 Task: Format the budget tracker spreadsheet by changing the header font to 'Calibri', increasing the font size to 18, bolding the text, changing the header background color to red, and applying borders to the range A1:E12.
Action: Mouse moved to (155, 164)
Screenshot: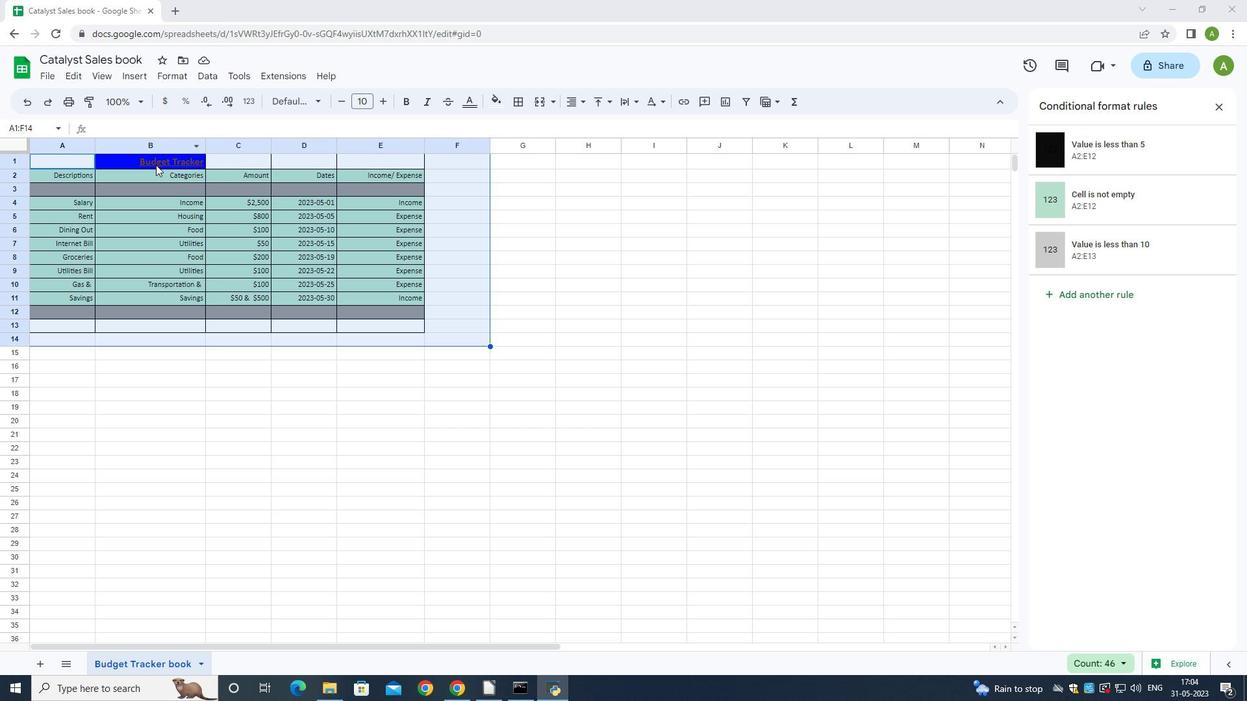 
Action: Mouse pressed left at (155, 164)
Screenshot: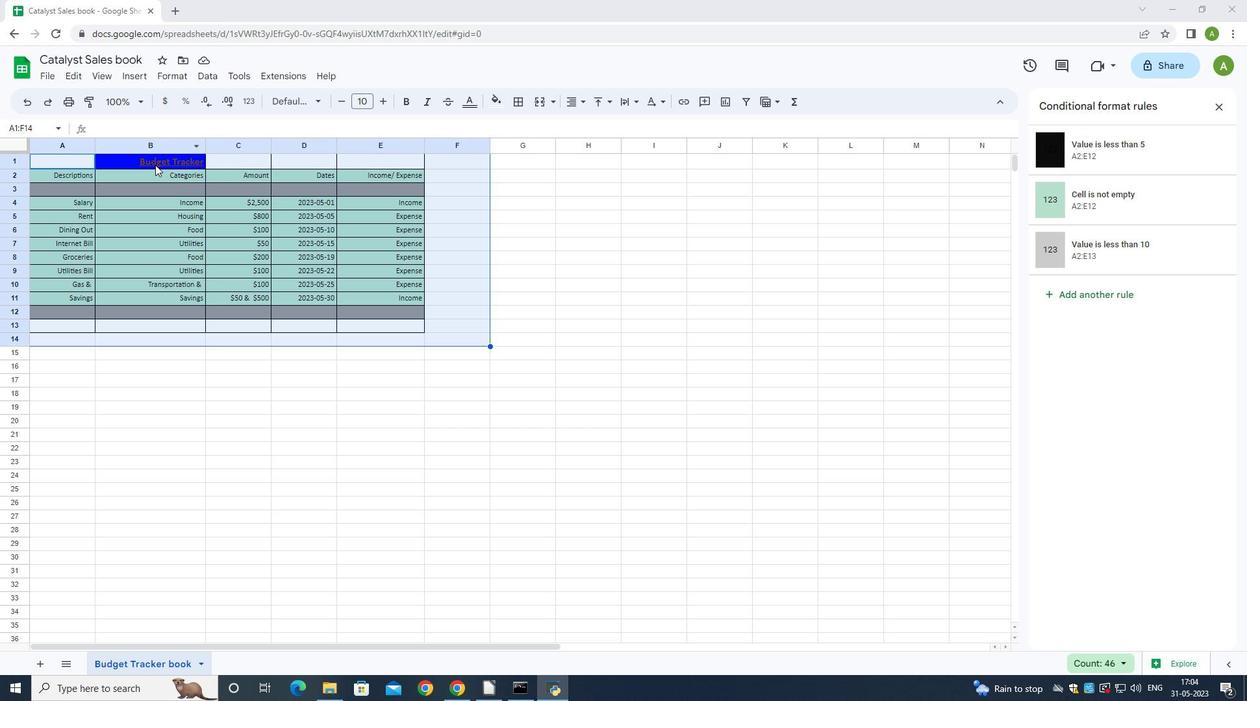 
Action: Mouse moved to (313, 103)
Screenshot: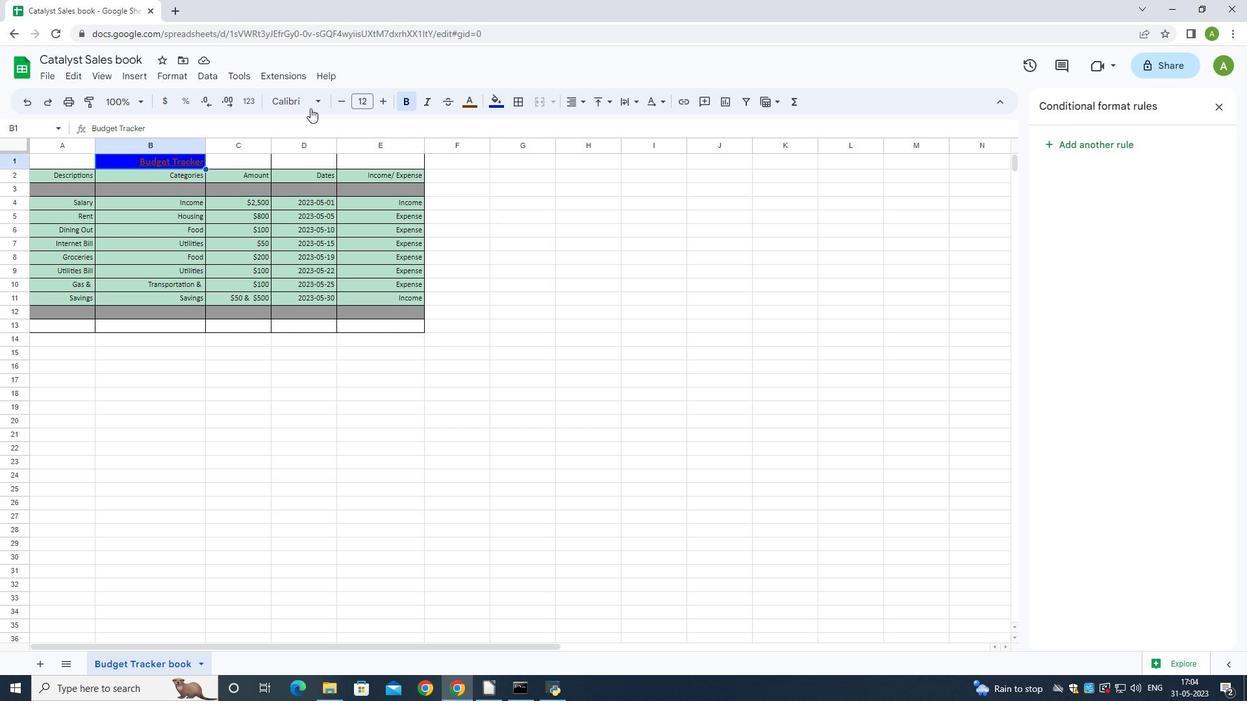 
Action: Mouse pressed left at (313, 103)
Screenshot: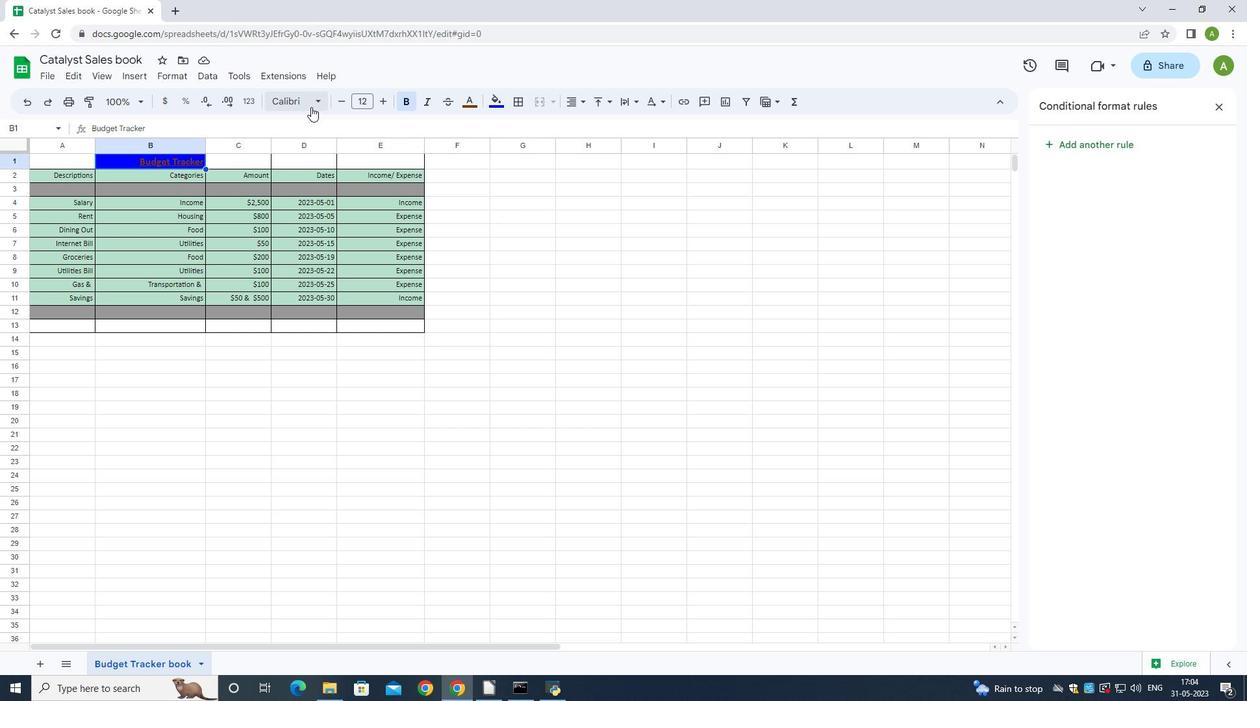 
Action: Mouse moved to (315, 127)
Screenshot: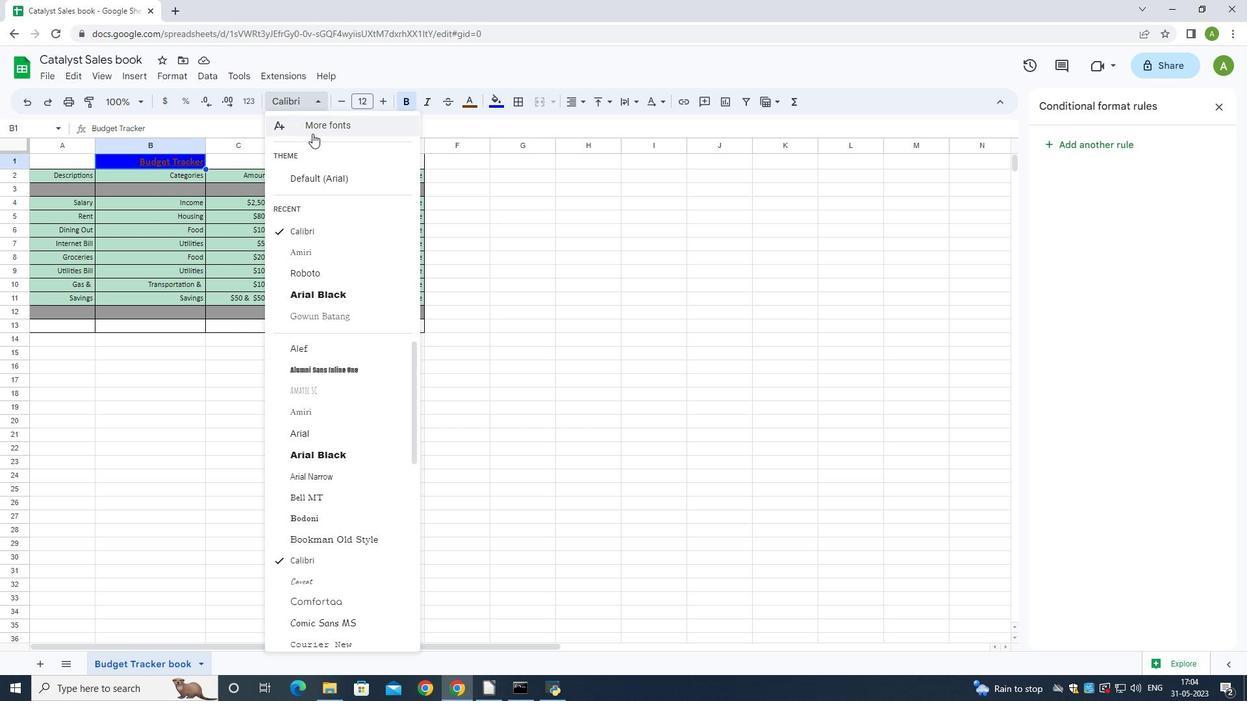 
Action: Mouse pressed left at (315, 127)
Screenshot: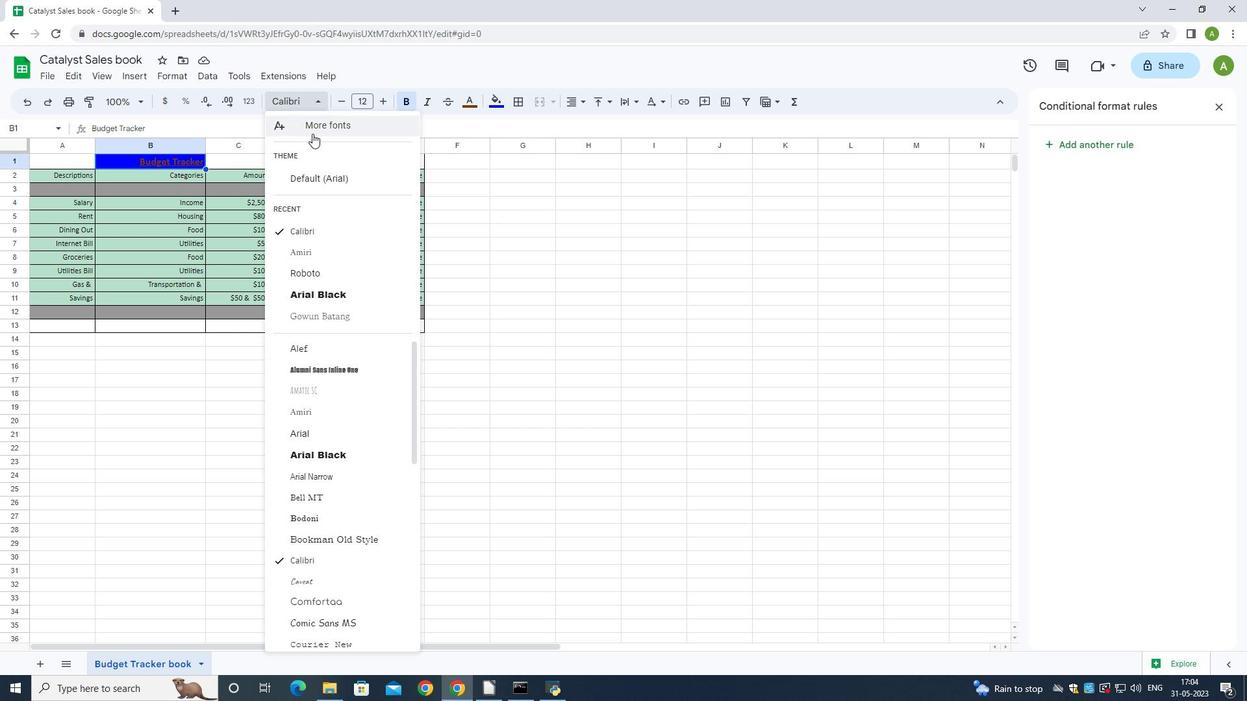 
Action: Mouse moved to (374, 542)
Screenshot: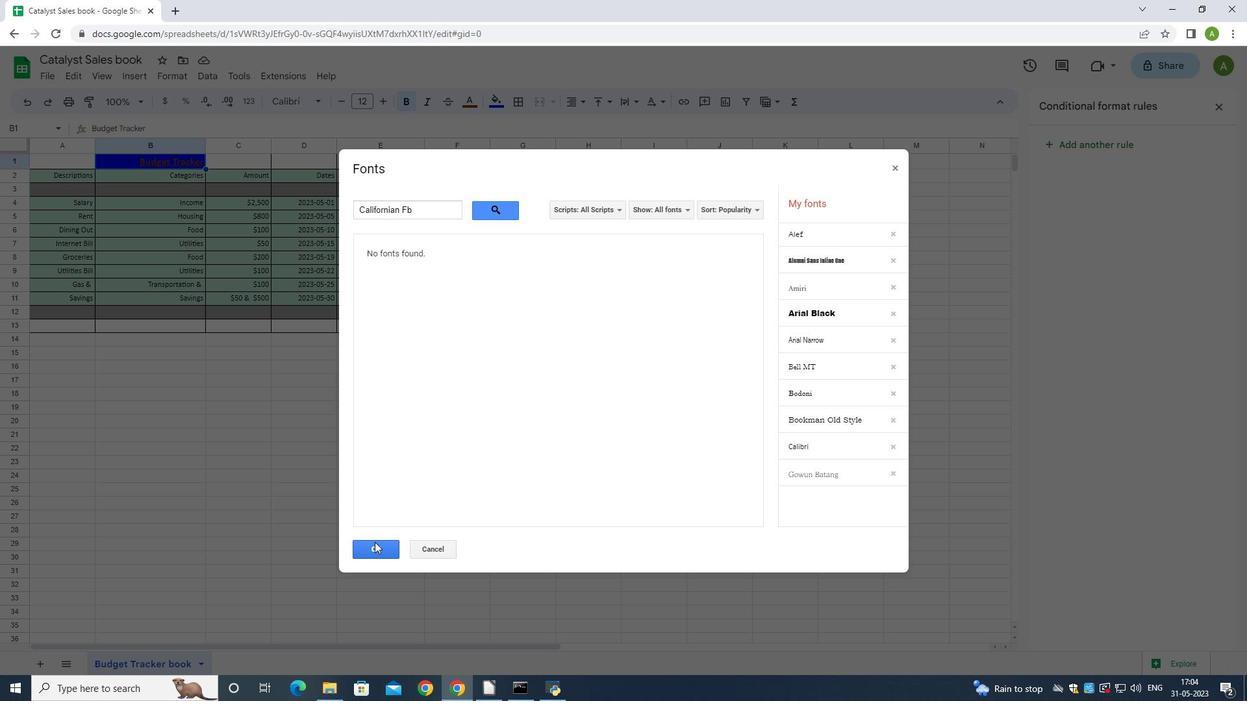 
Action: Mouse pressed left at (374, 542)
Screenshot: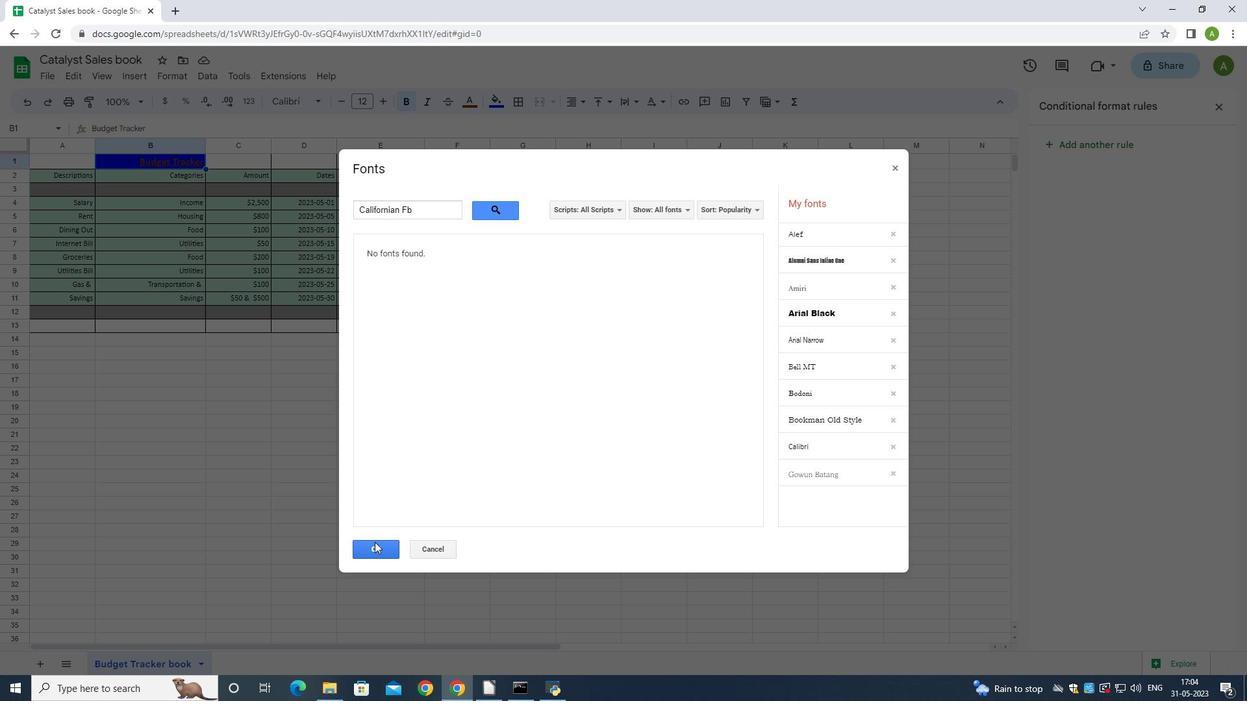
Action: Mouse moved to (502, 101)
Screenshot: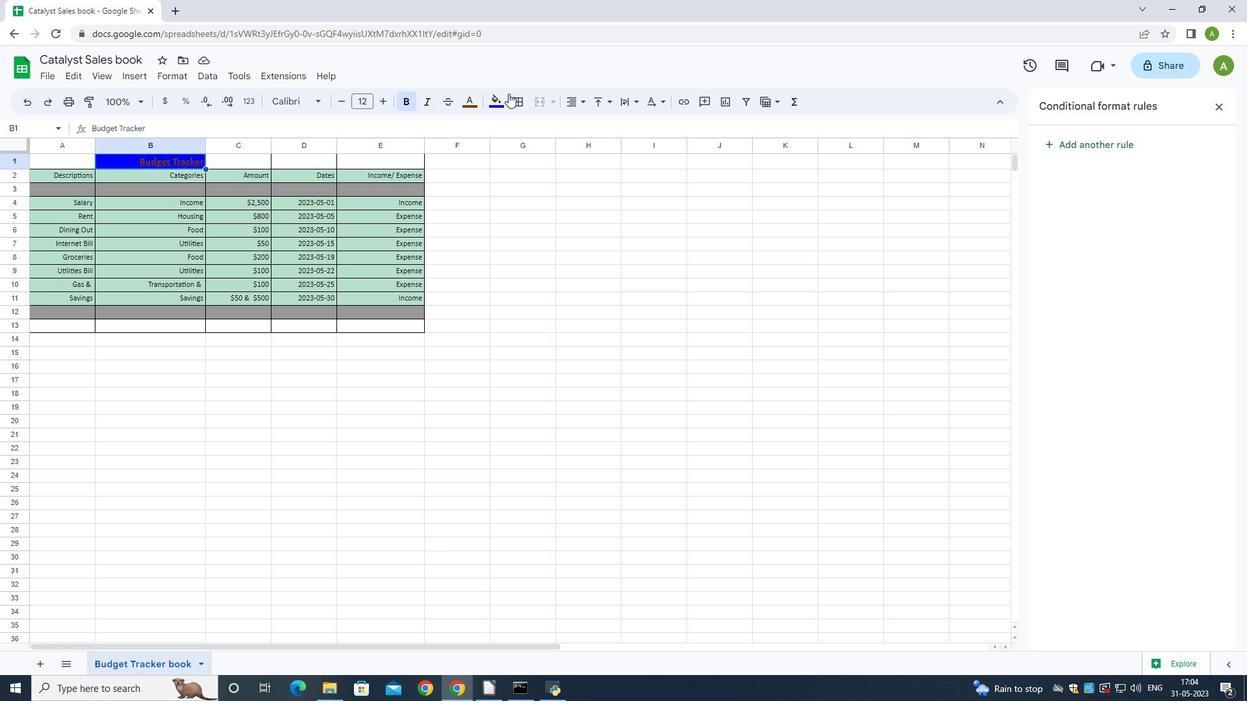 
Action: Mouse pressed left at (502, 101)
Screenshot: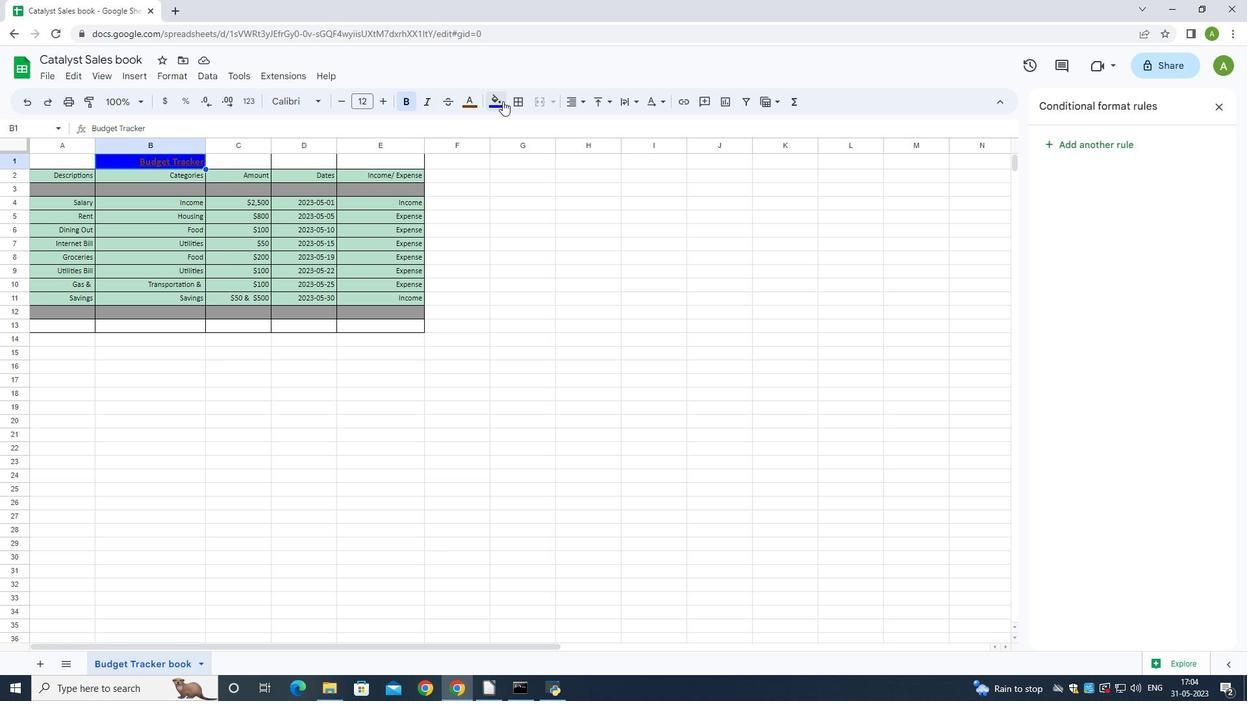 
Action: Mouse moved to (606, 162)
Screenshot: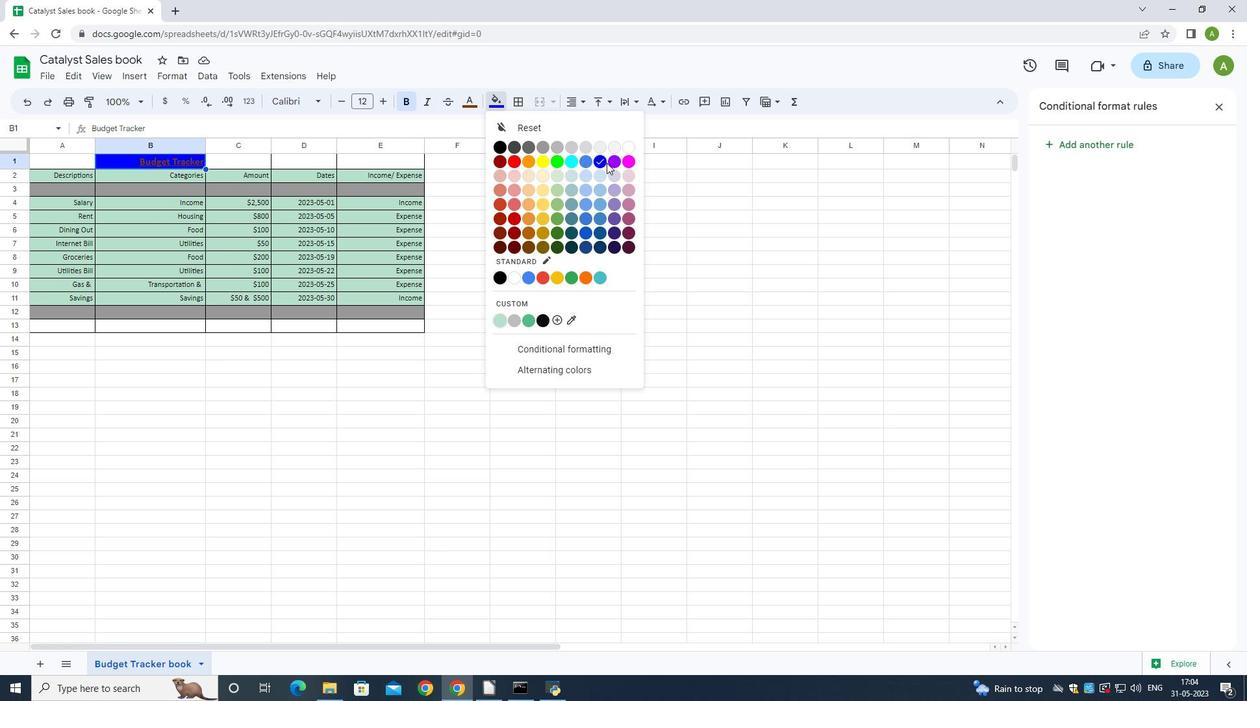 
Action: Mouse pressed left at (606, 162)
Screenshot: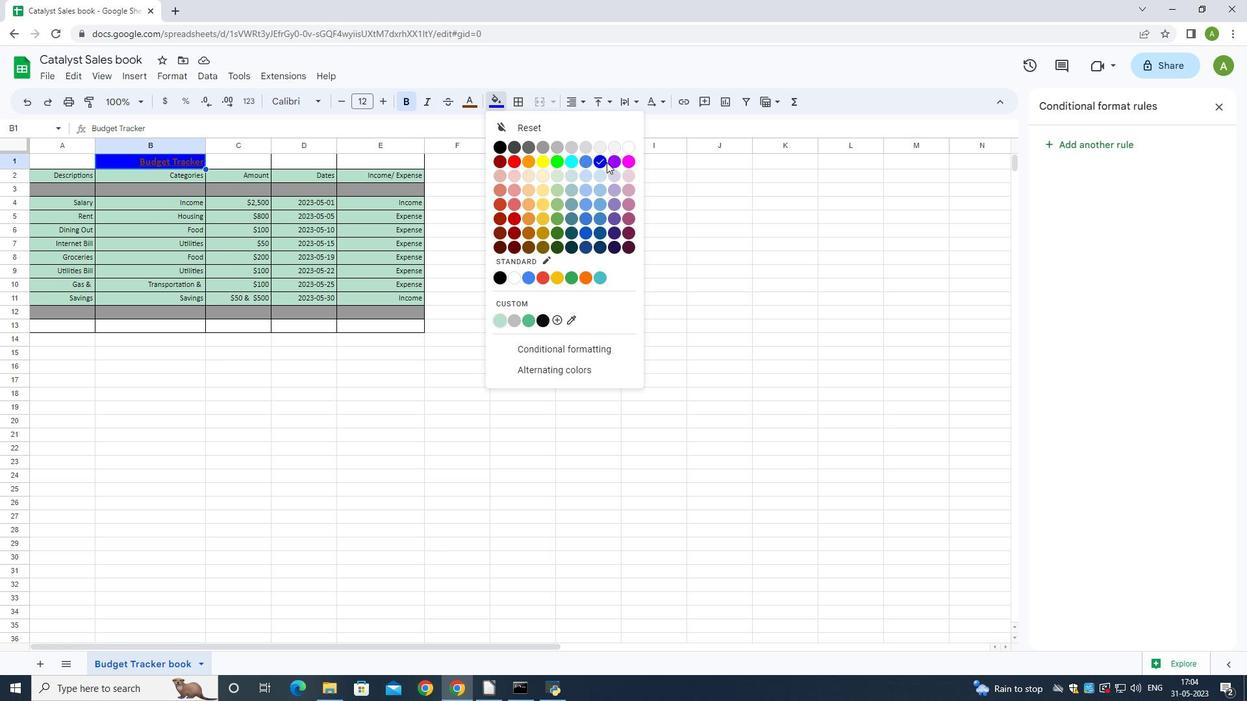 
Action: Mouse moved to (380, 100)
Screenshot: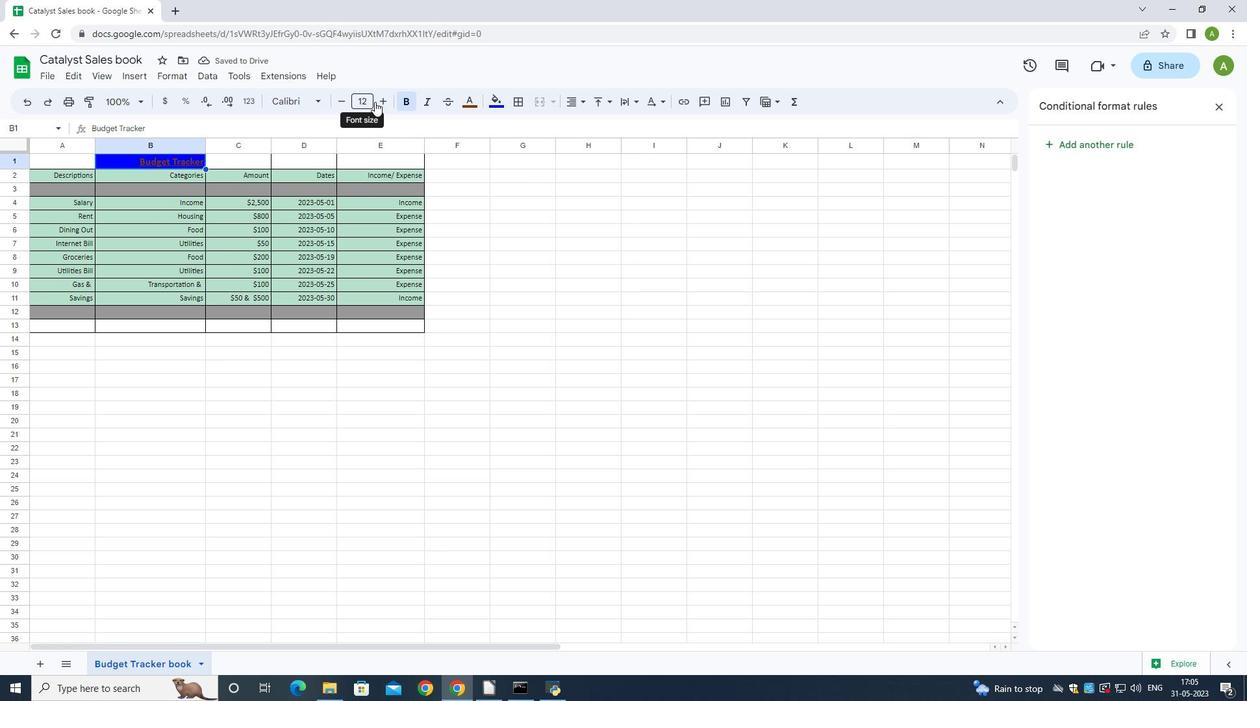 
Action: Mouse pressed left at (380, 100)
Screenshot: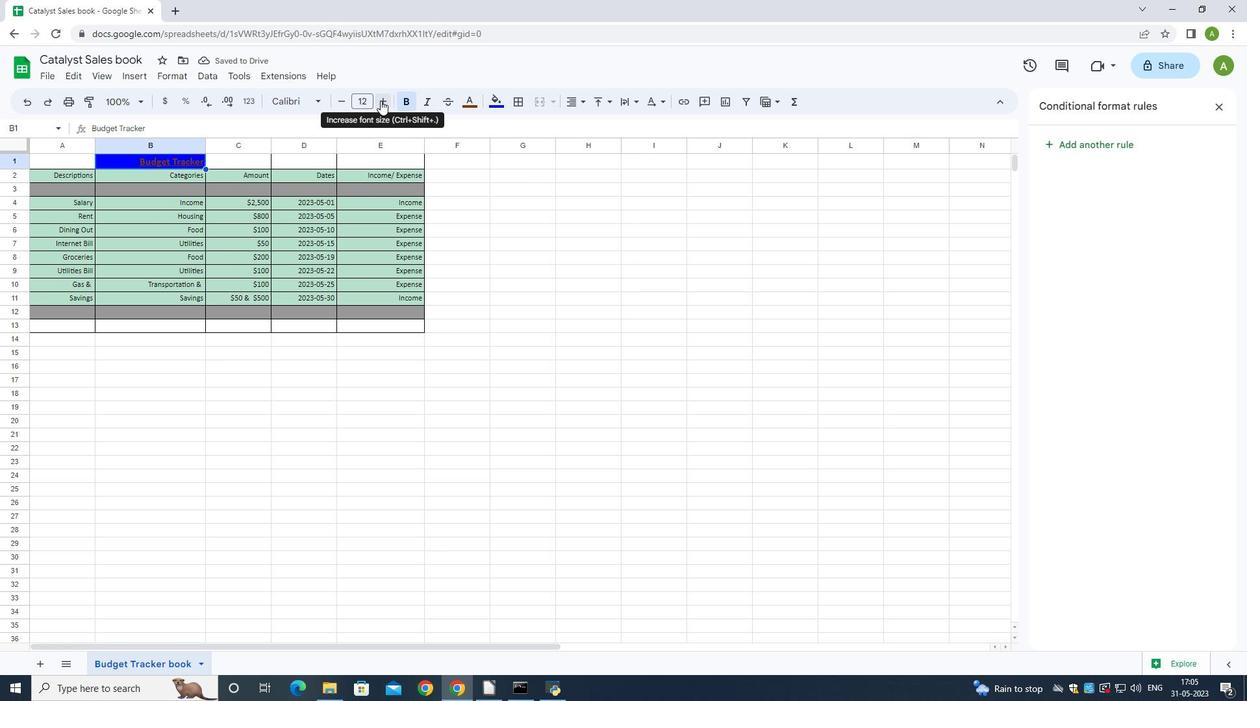 
Action: Mouse moved to (381, 99)
Screenshot: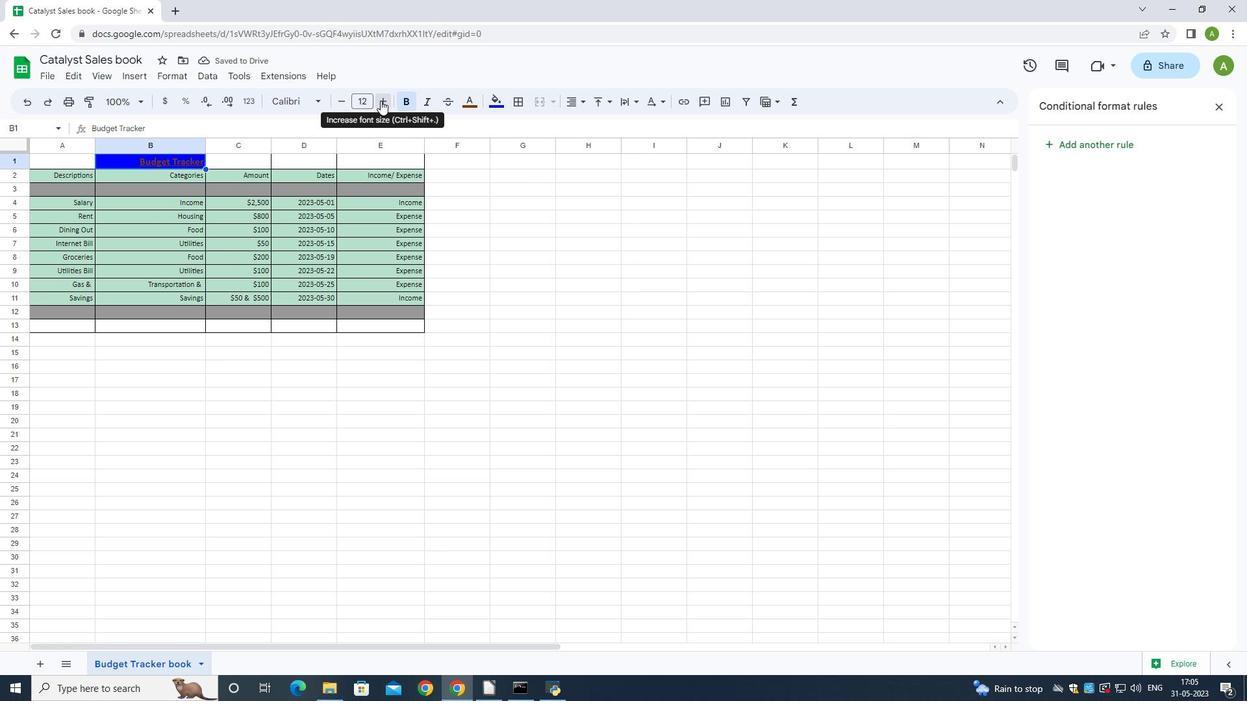 
Action: Mouse pressed left at (381, 99)
Screenshot: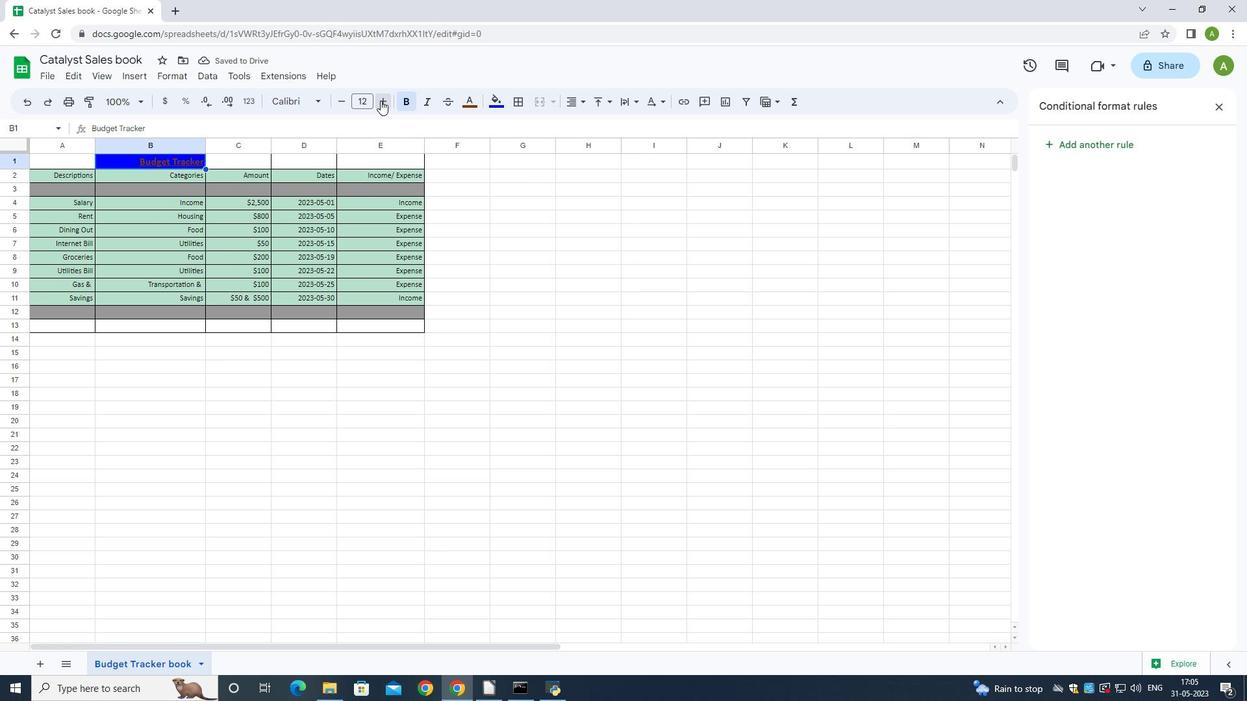 
Action: Mouse pressed left at (381, 99)
Screenshot: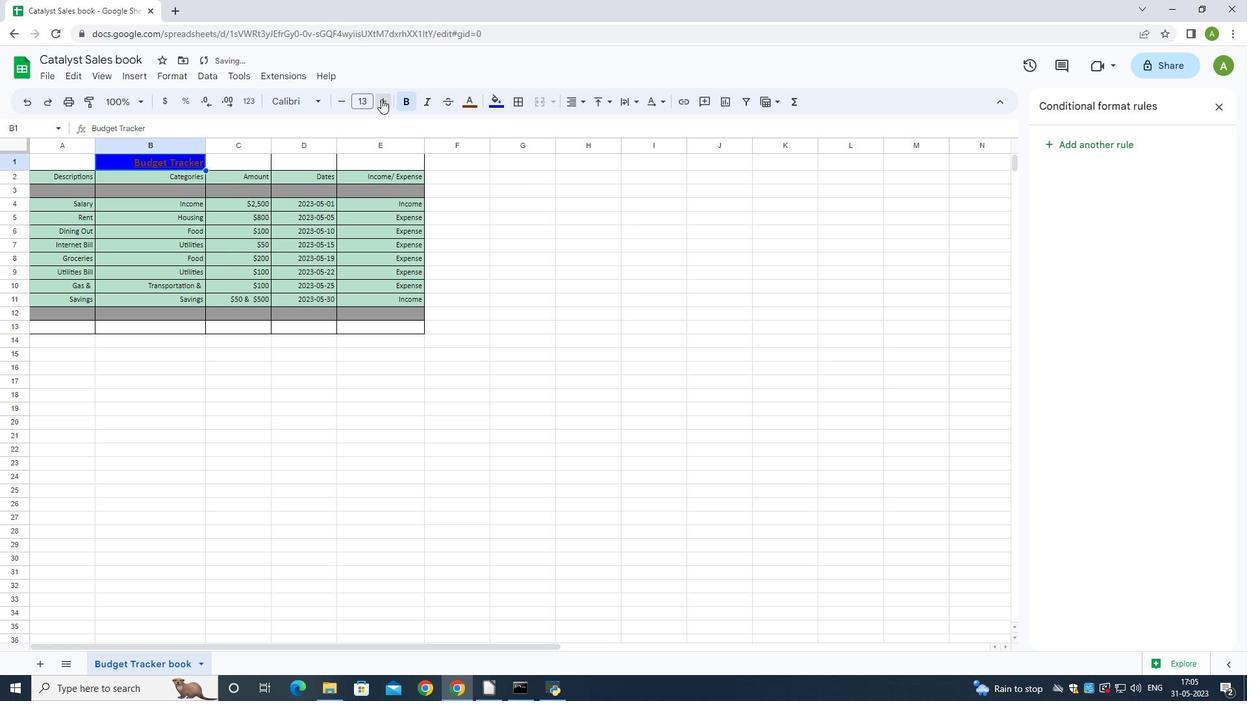
Action: Mouse pressed left at (381, 99)
Screenshot: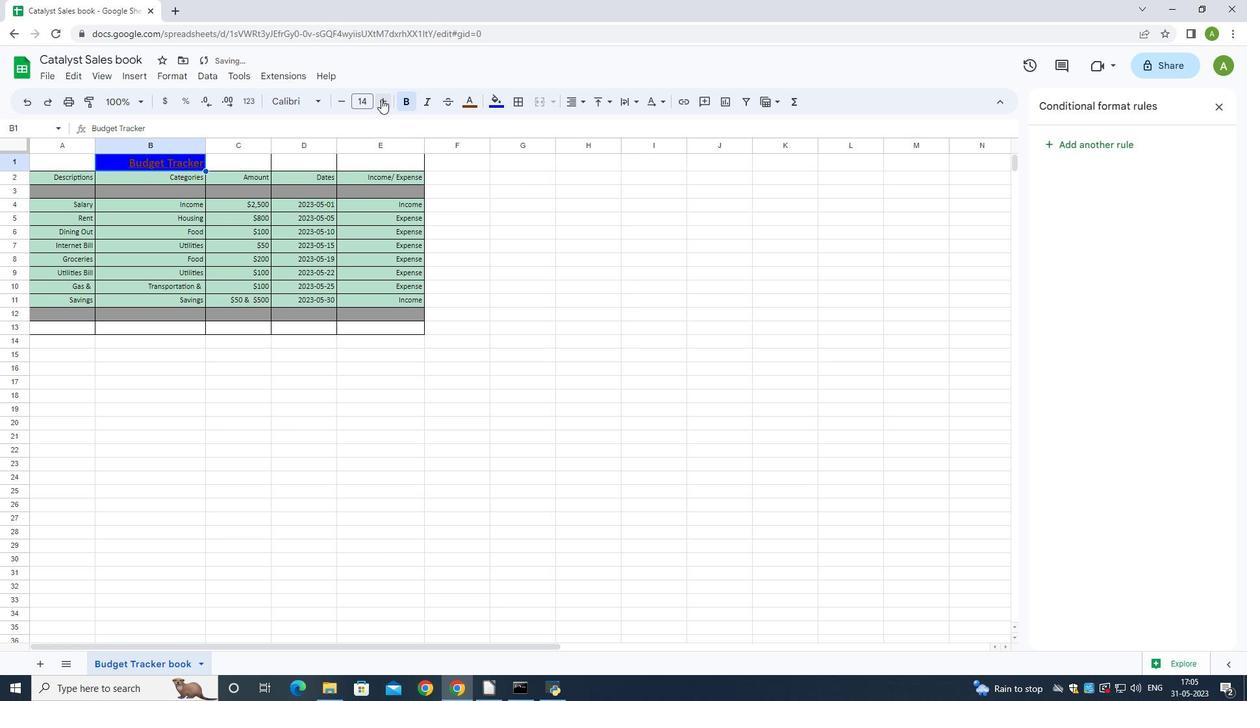 
Action: Mouse pressed left at (381, 99)
Screenshot: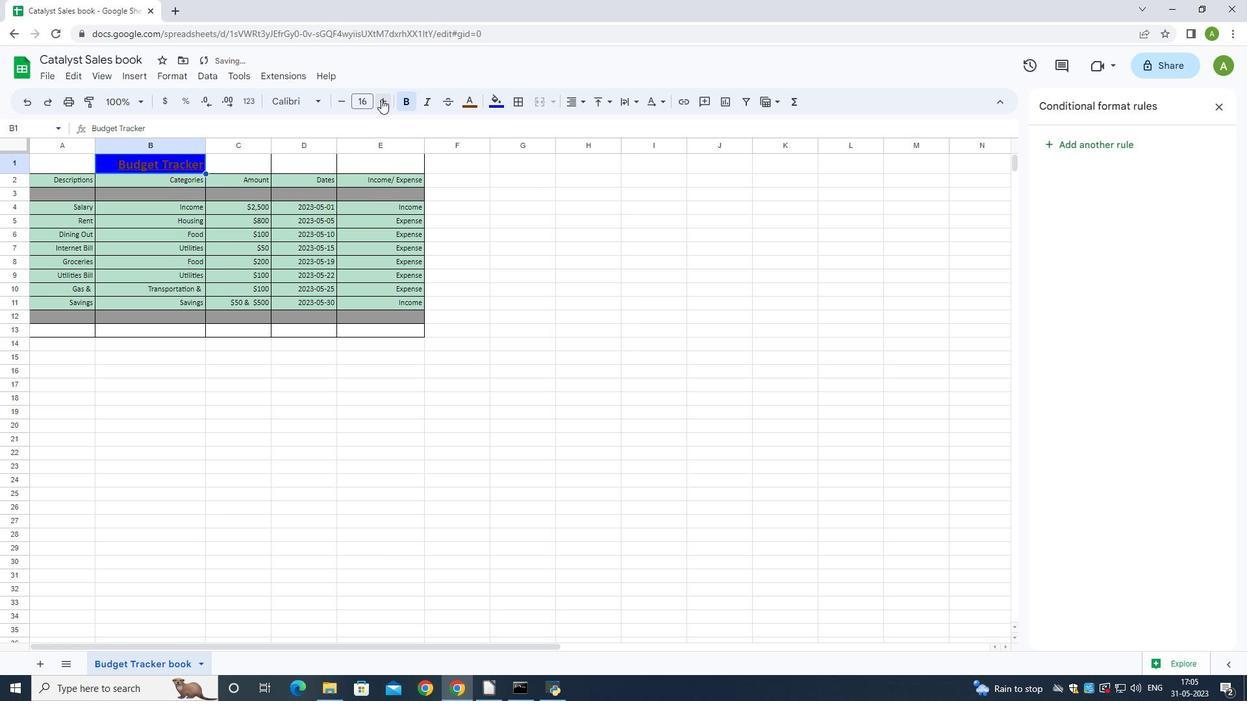 
Action: Mouse pressed left at (381, 99)
Screenshot: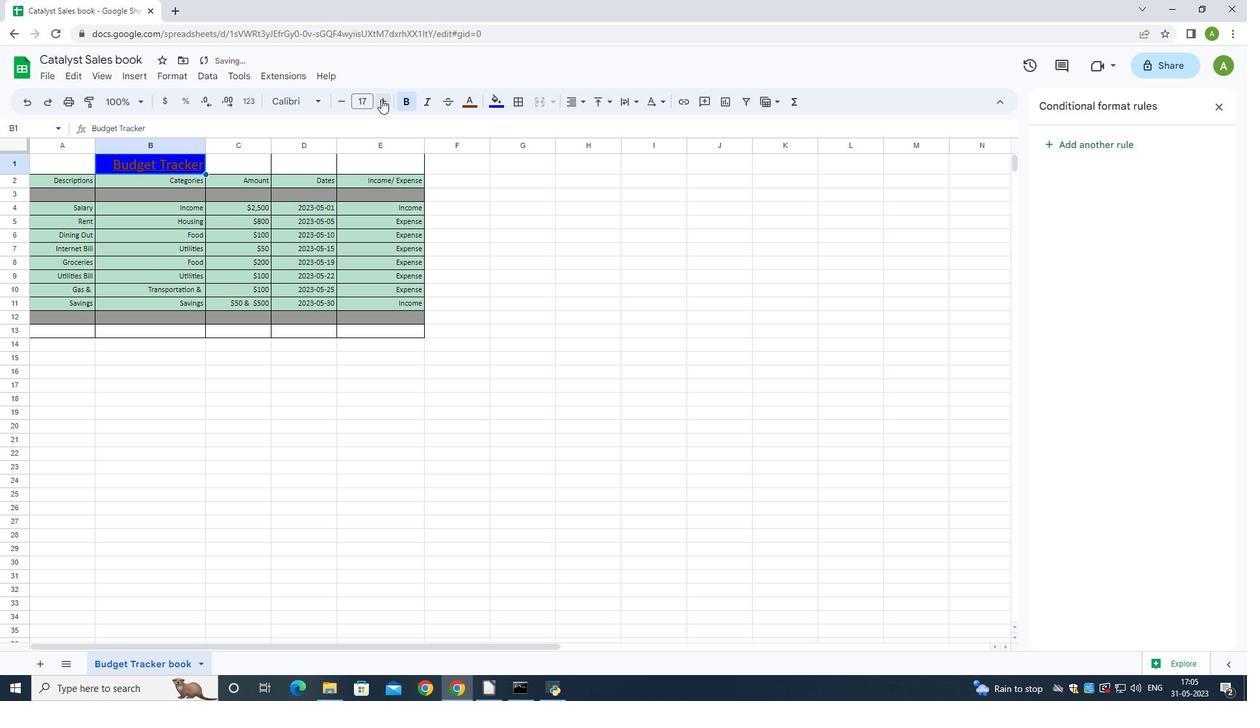 
Action: Mouse moved to (48, 183)
Screenshot: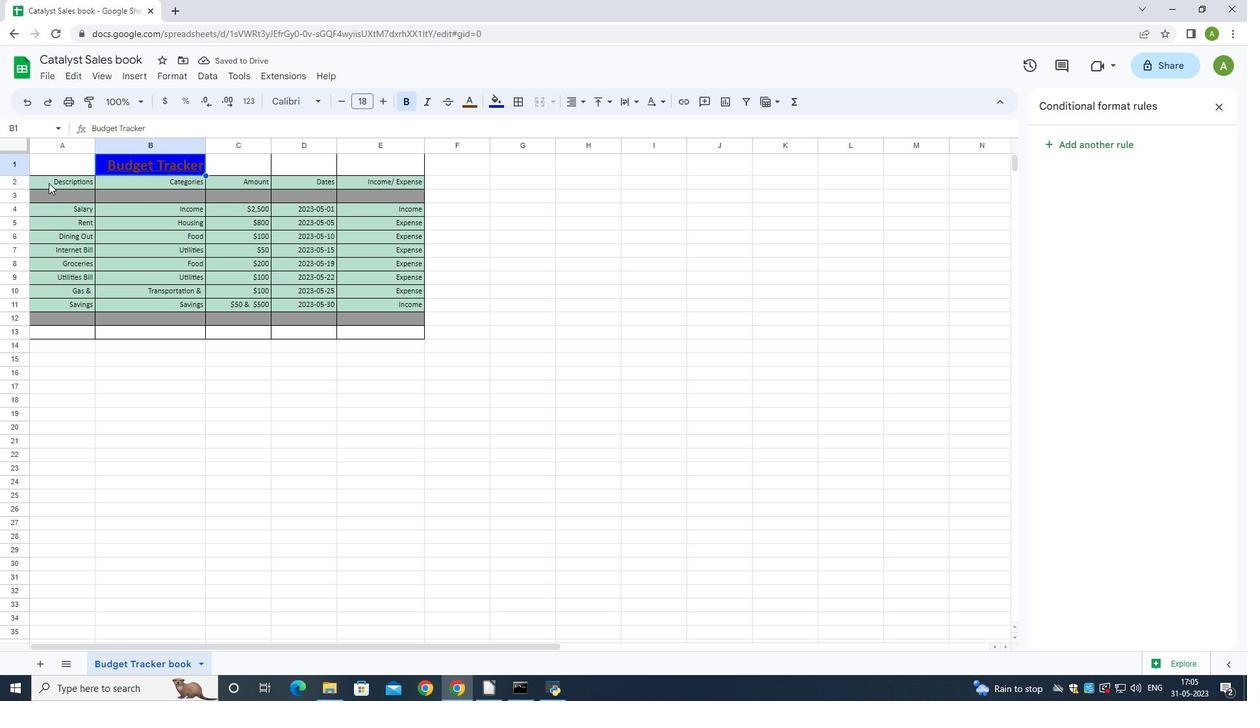 
Action: Mouse pressed left at (48, 183)
Screenshot: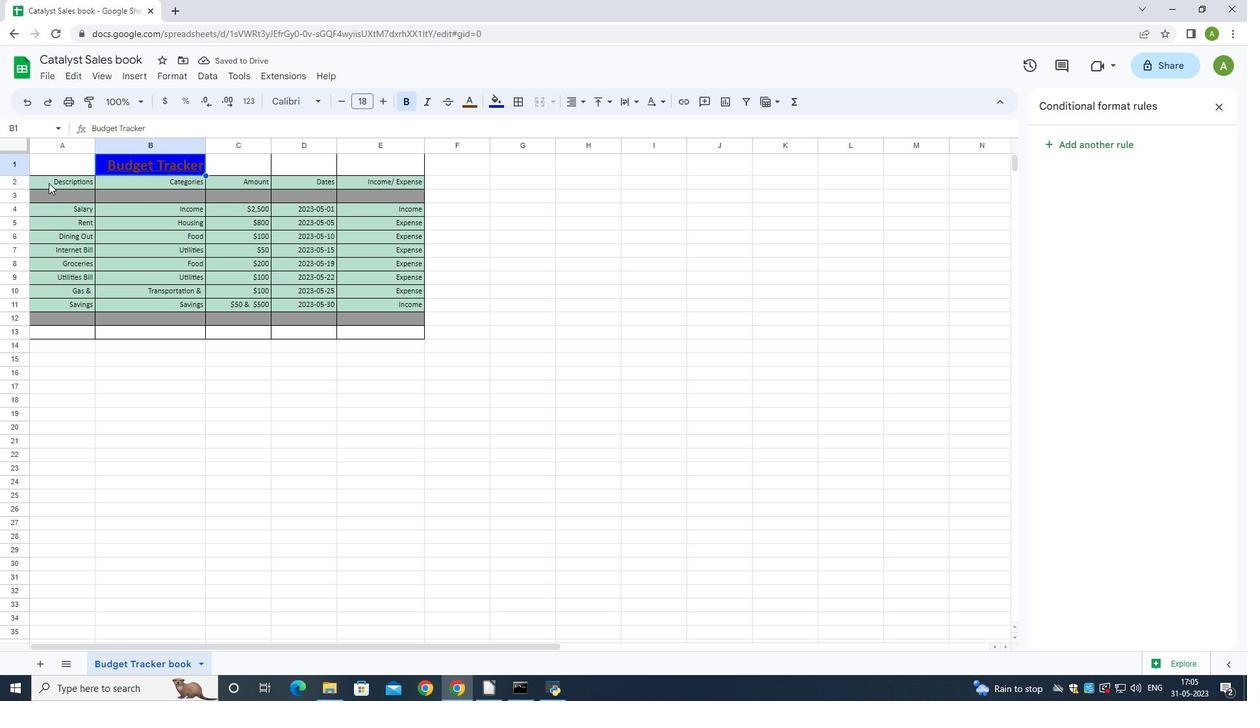 
Action: Mouse moved to (302, 100)
Screenshot: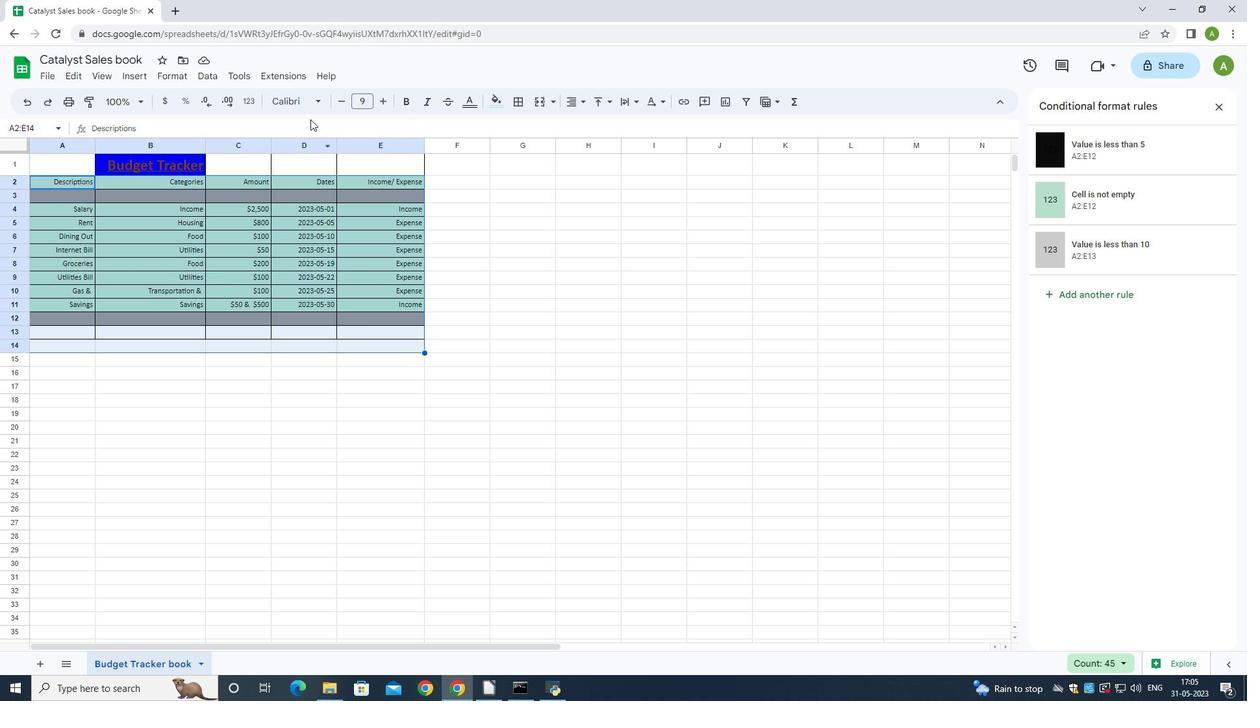
Action: Mouse pressed left at (302, 100)
Screenshot: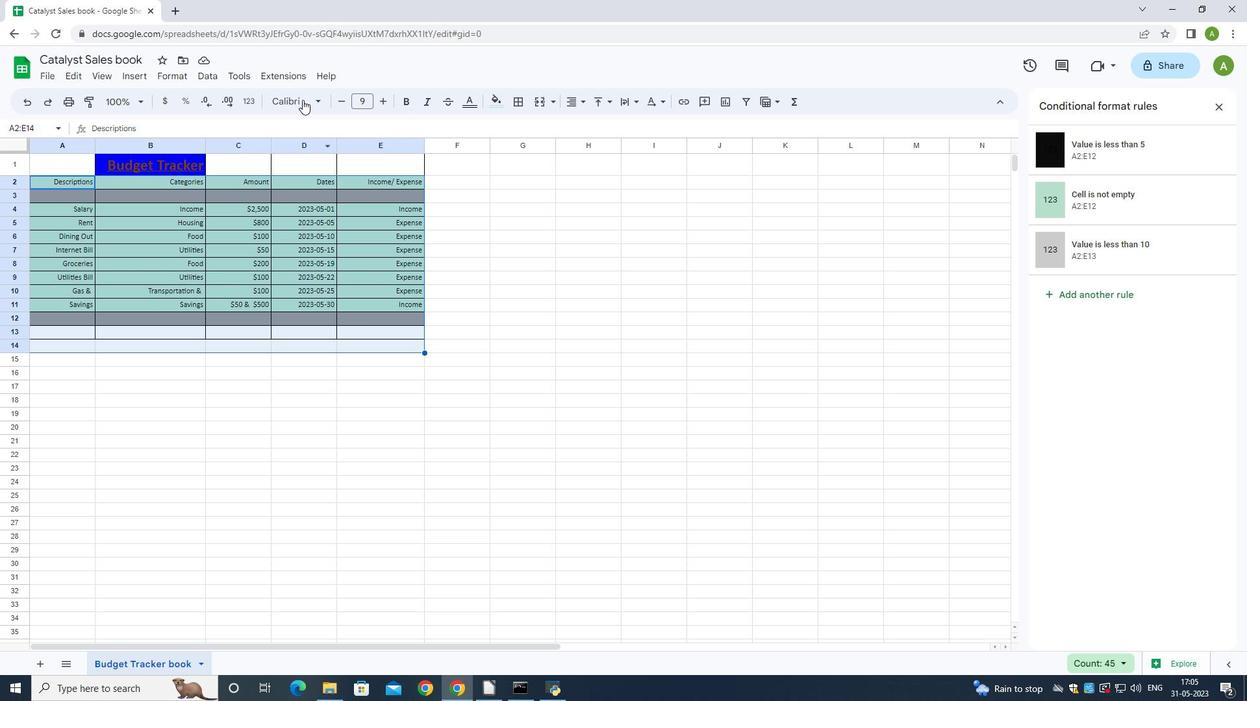 
Action: Mouse moved to (314, 233)
Screenshot: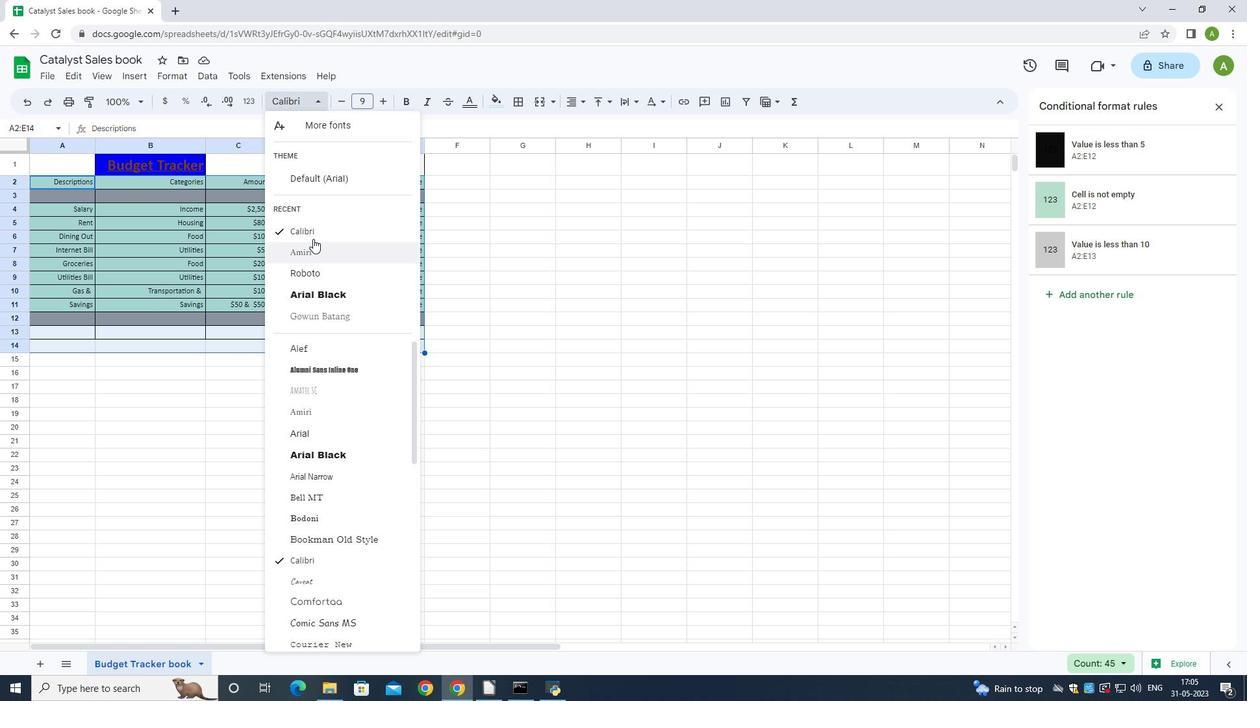 
Action: Mouse pressed left at (314, 233)
Screenshot: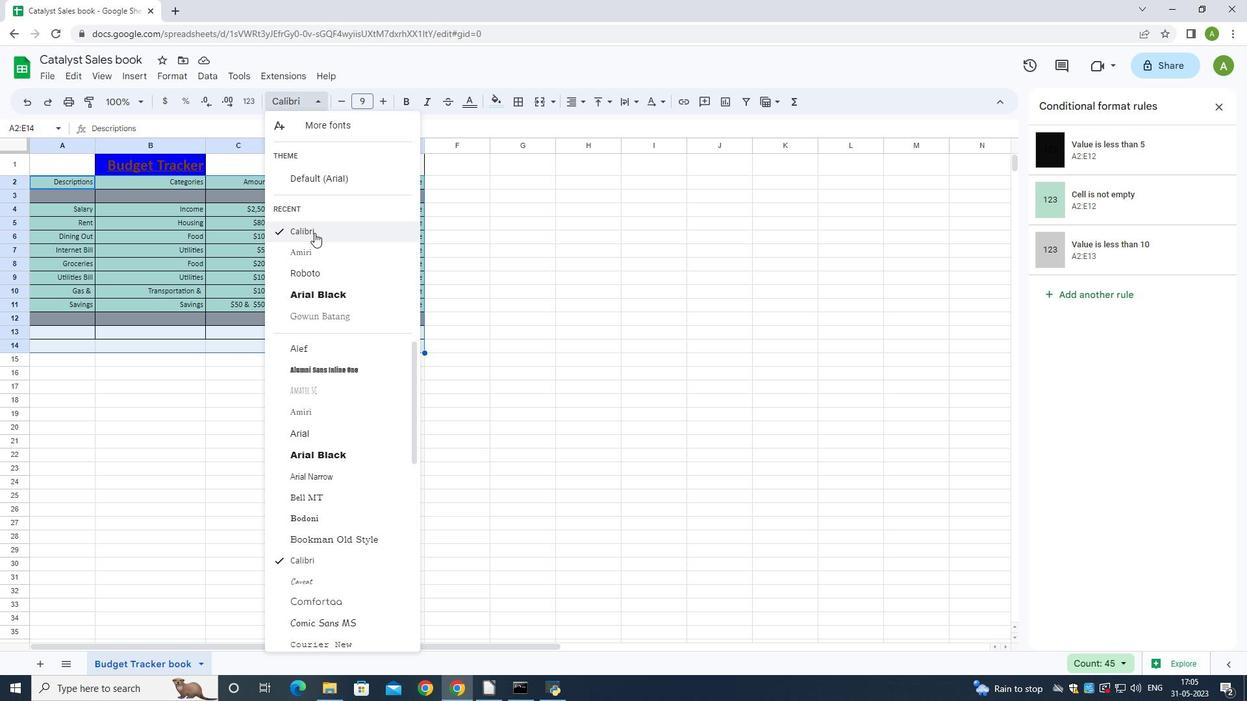 
Action: Mouse moved to (53, 165)
Screenshot: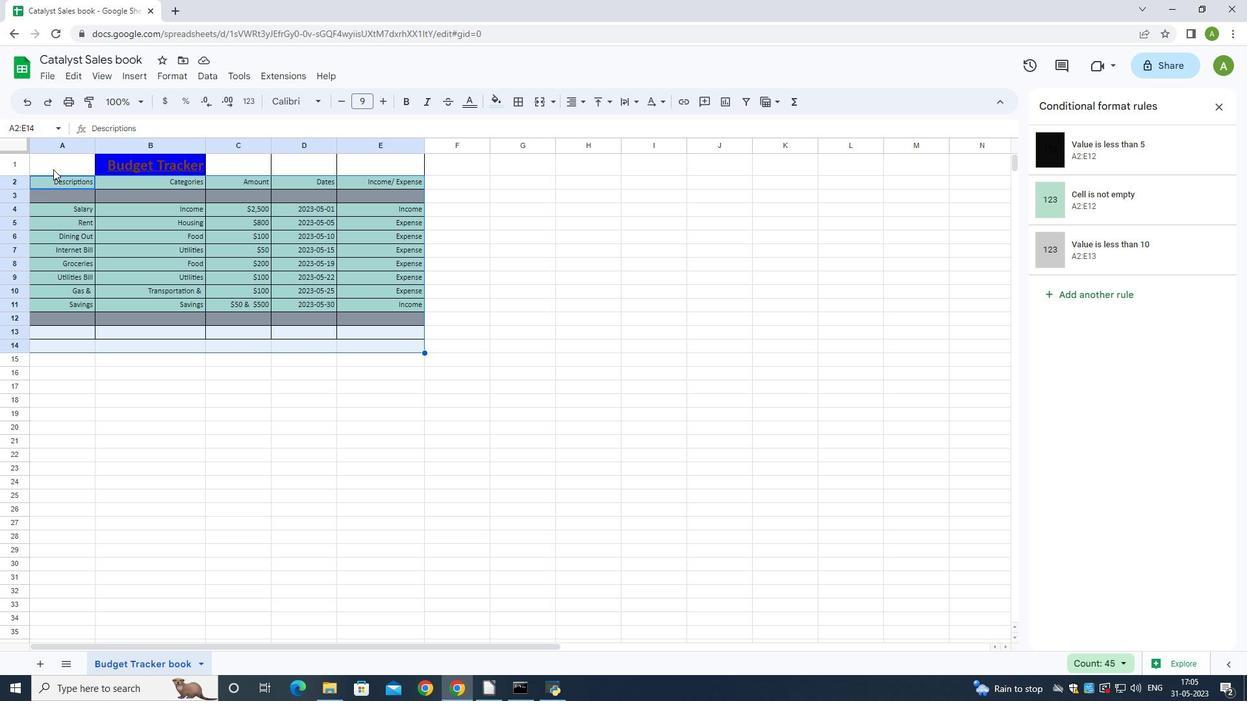 
Action: Mouse pressed left at (53, 165)
Screenshot: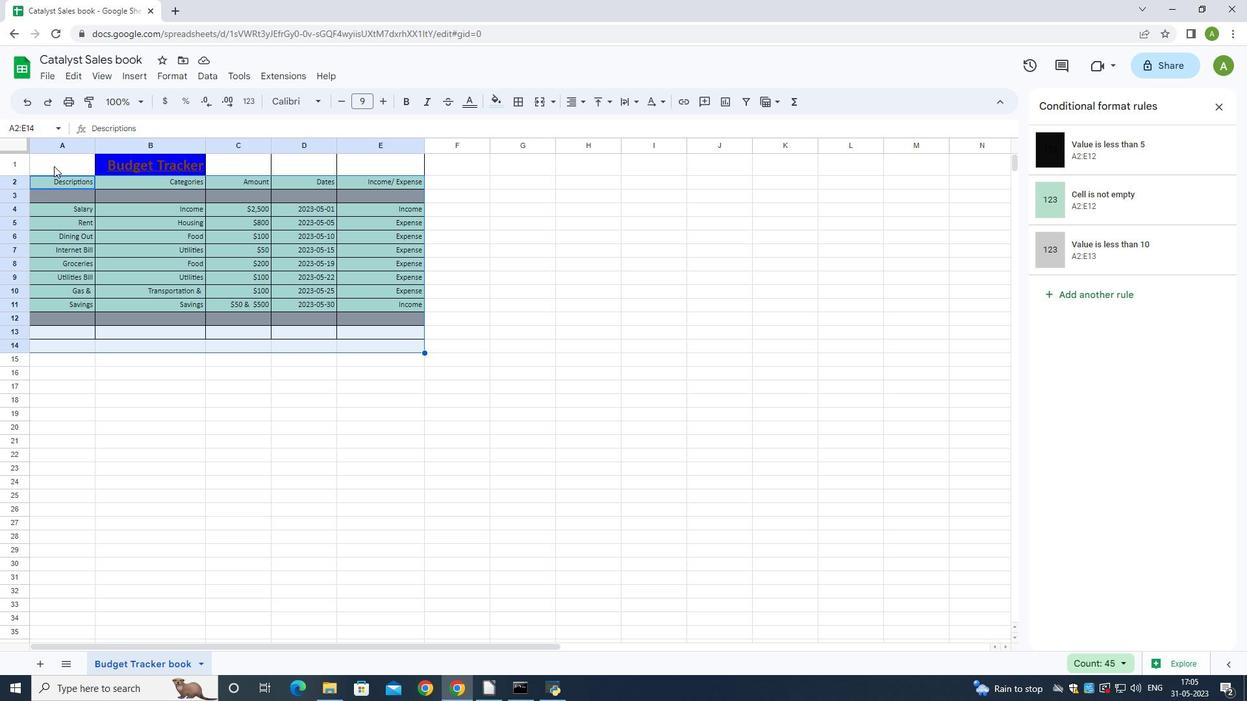 
Action: Mouse moved to (569, 107)
Screenshot: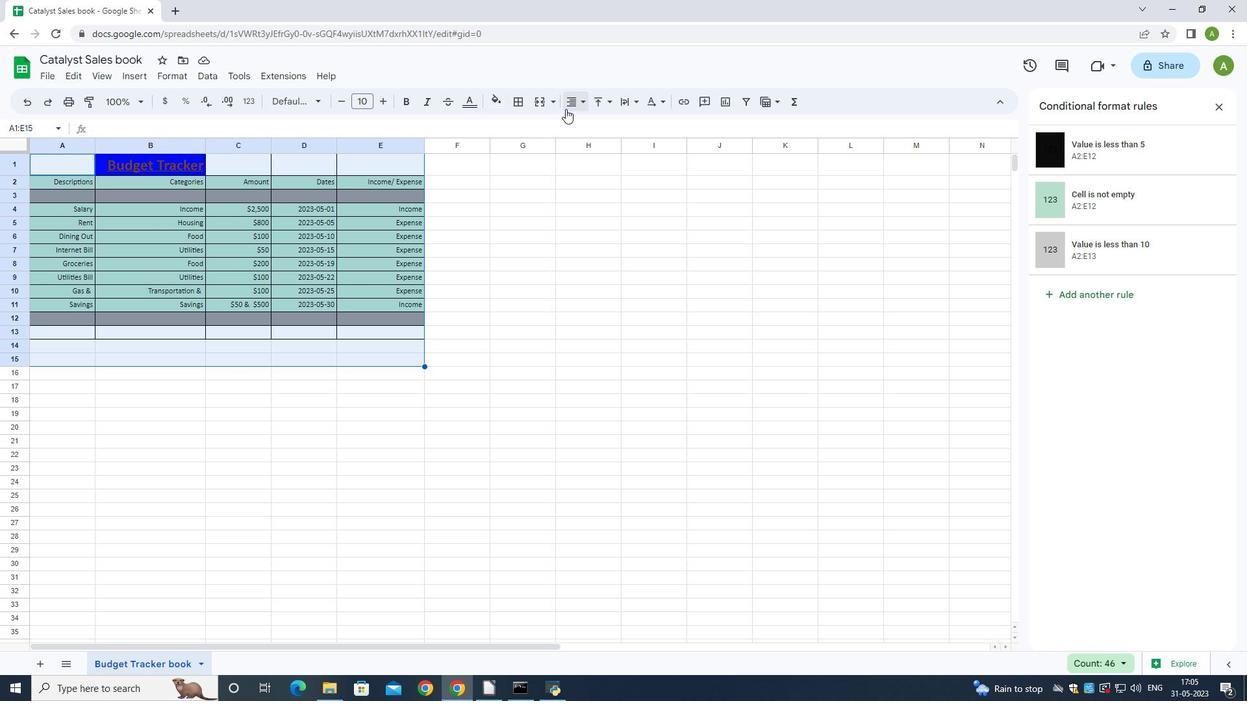 
Action: Mouse pressed left at (569, 107)
Screenshot: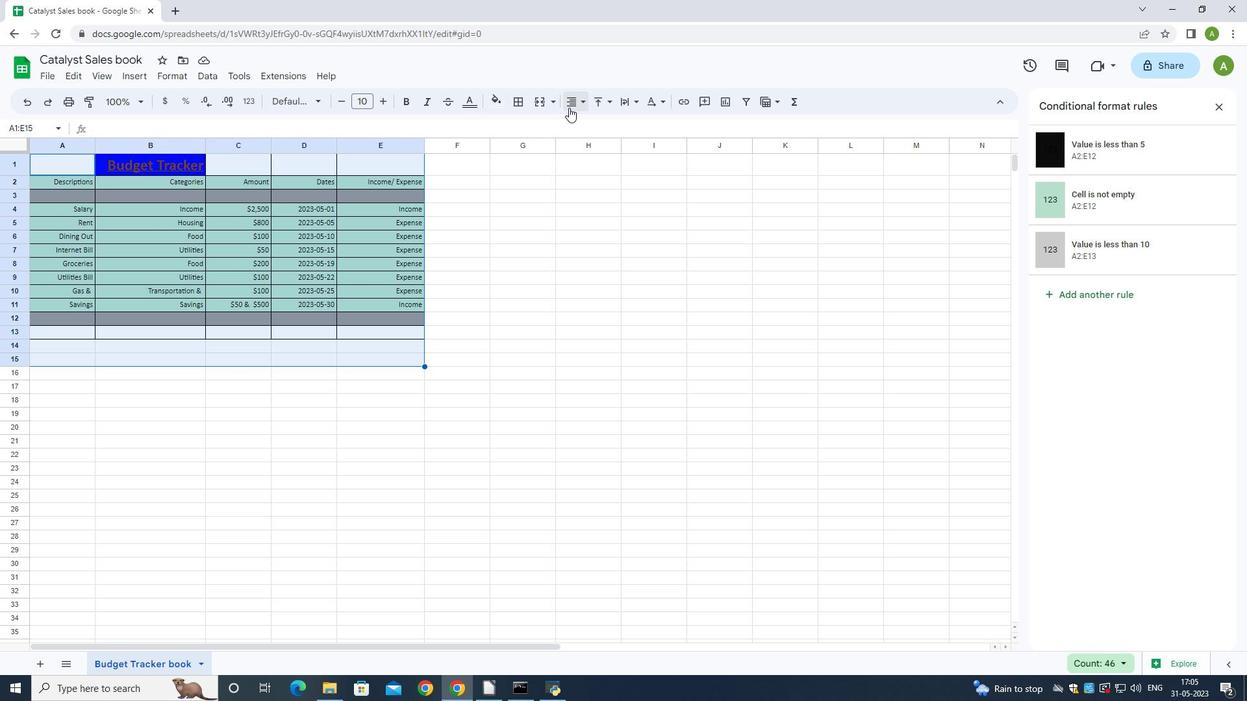 
Action: Mouse moved to (617, 128)
Screenshot: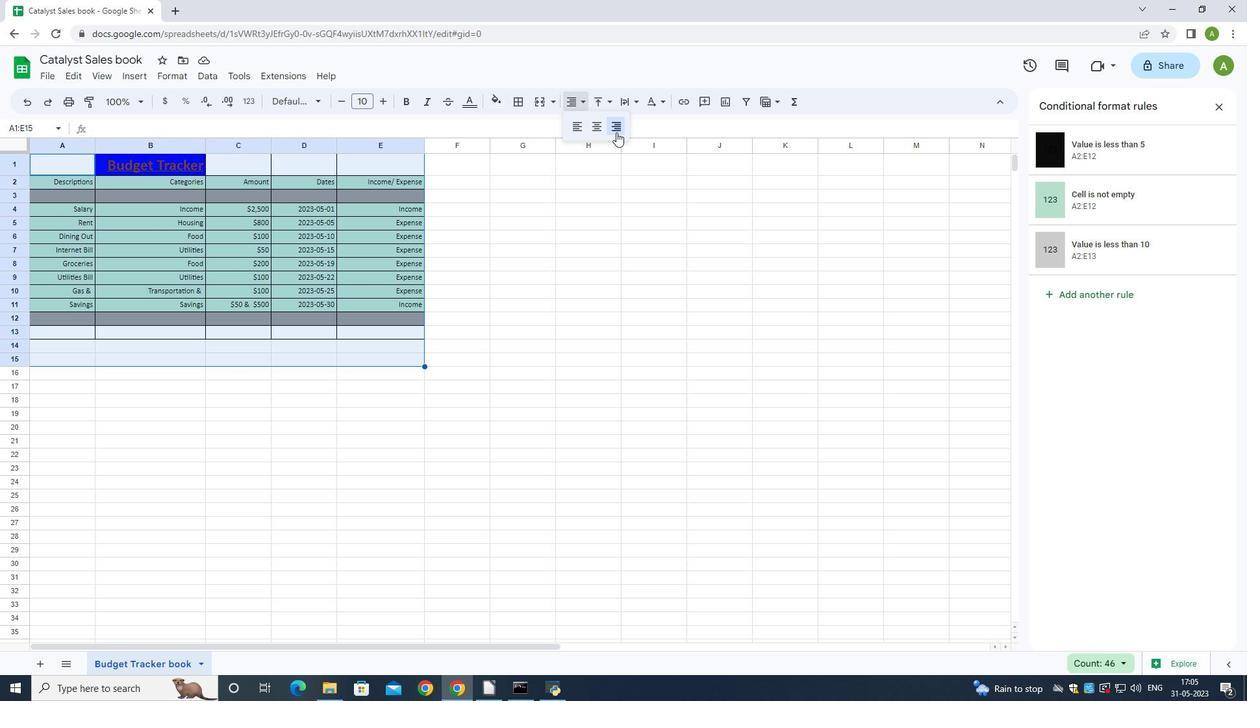 
Action: Mouse pressed left at (617, 128)
Screenshot: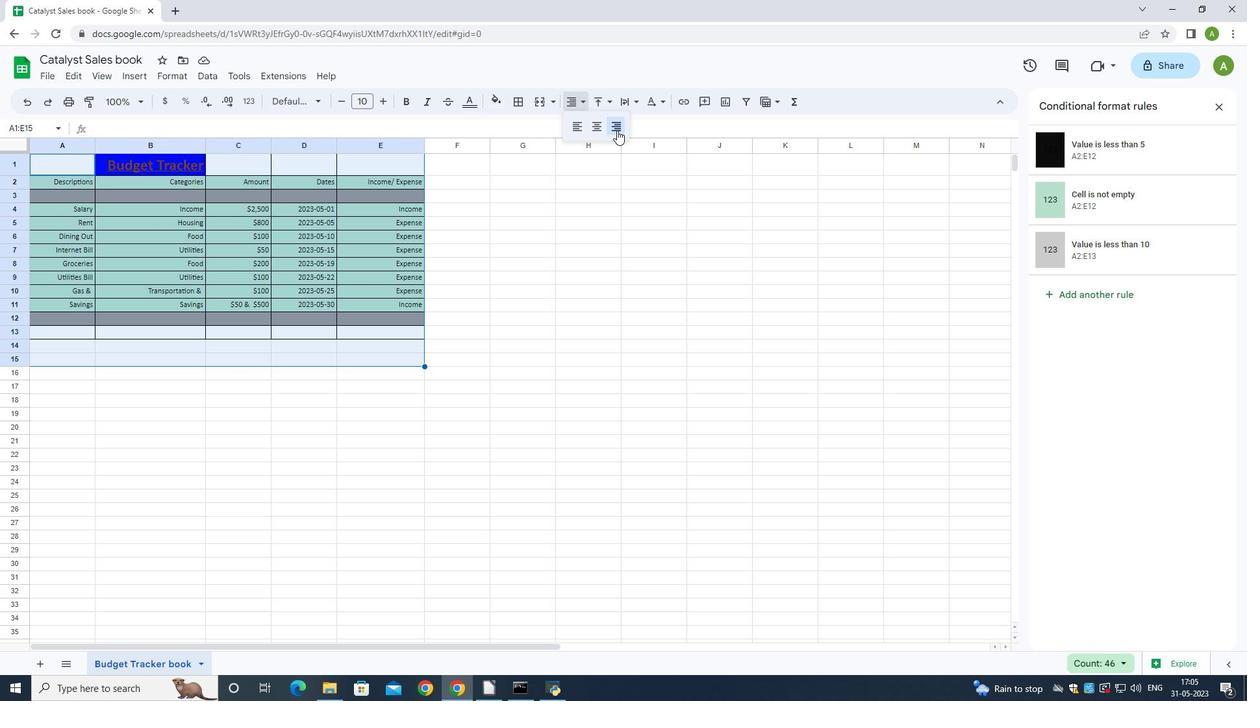 
Action: Mouse moved to (74, 165)
Screenshot: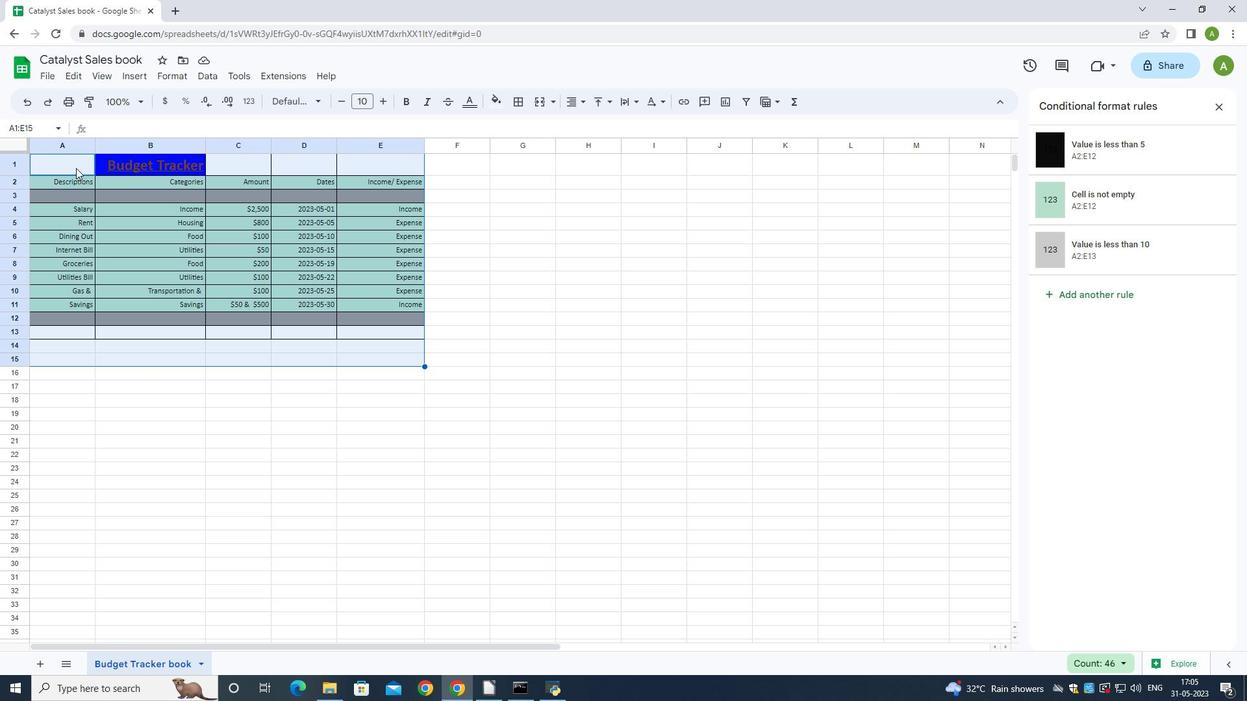 
Action: Mouse pressed left at (74, 165)
Screenshot: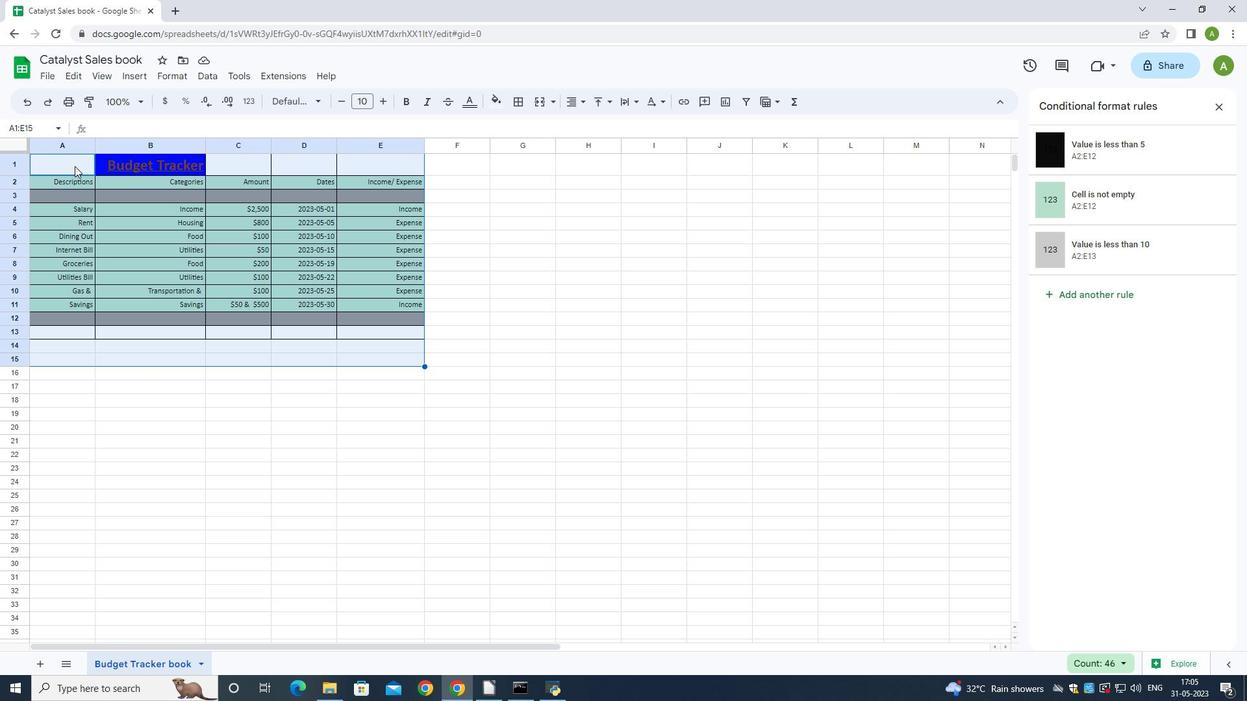 
Action: Mouse moved to (495, 101)
Screenshot: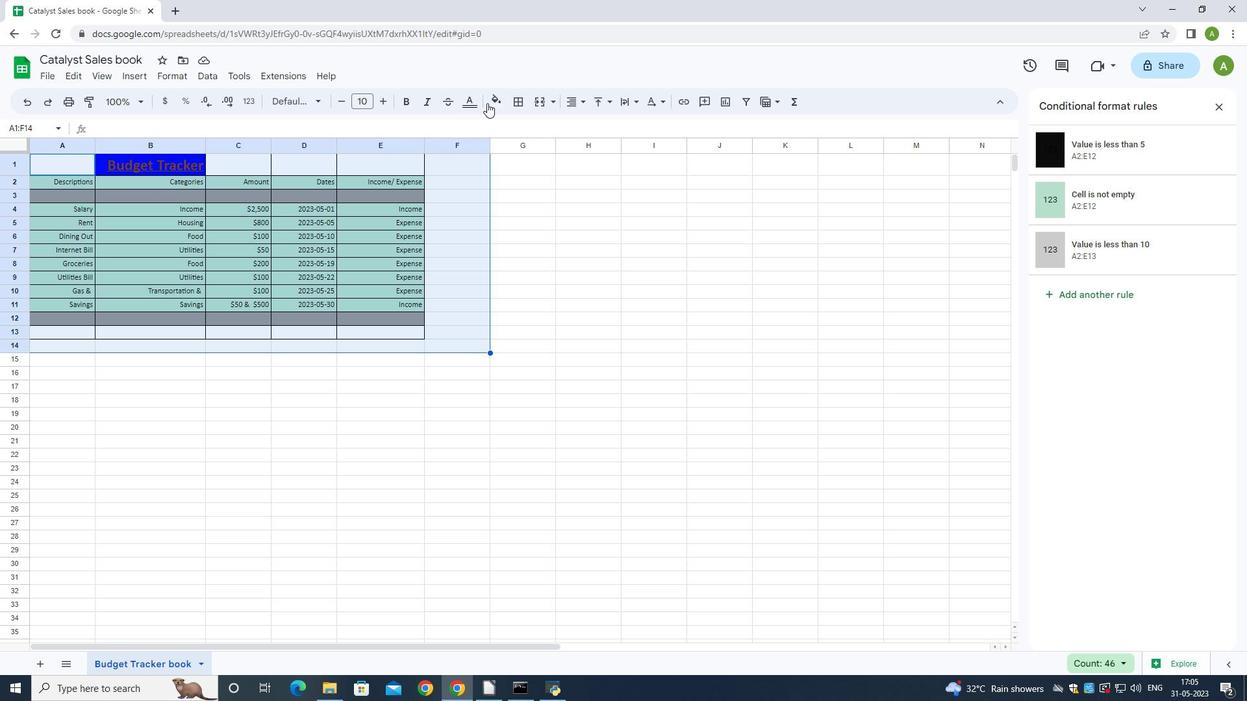 
Action: Mouse pressed left at (495, 101)
Screenshot: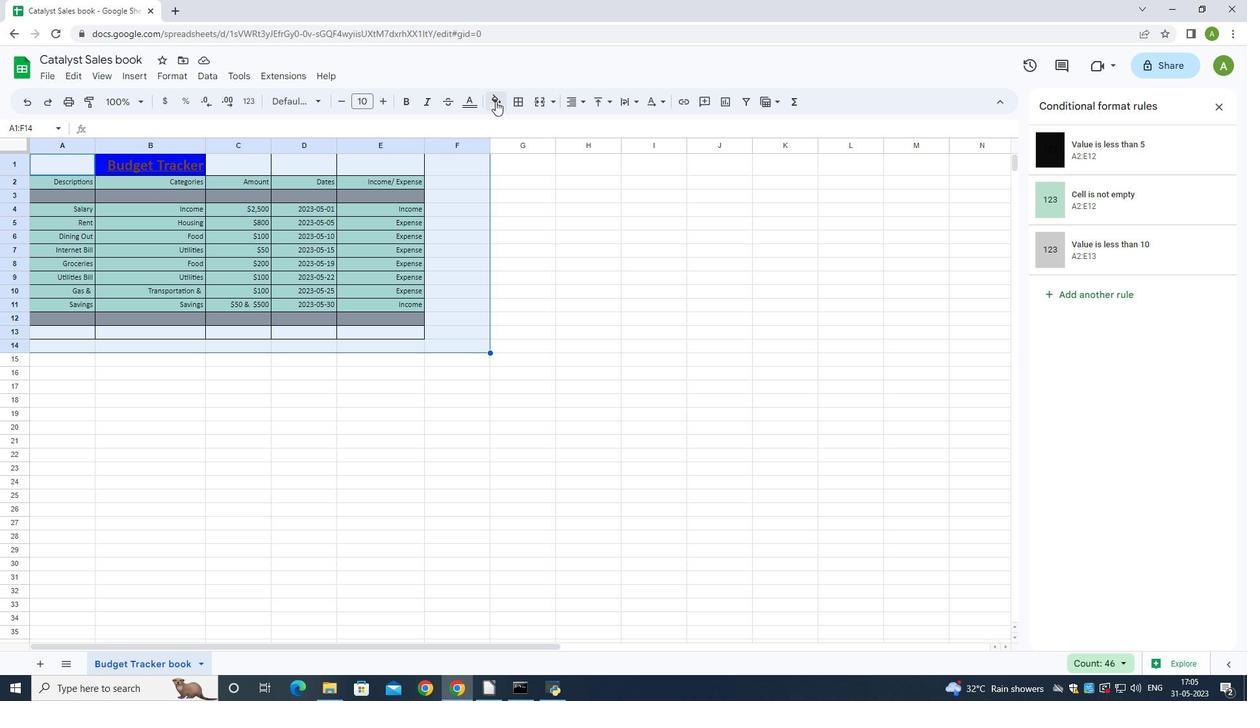 
Action: Mouse moved to (516, 205)
Screenshot: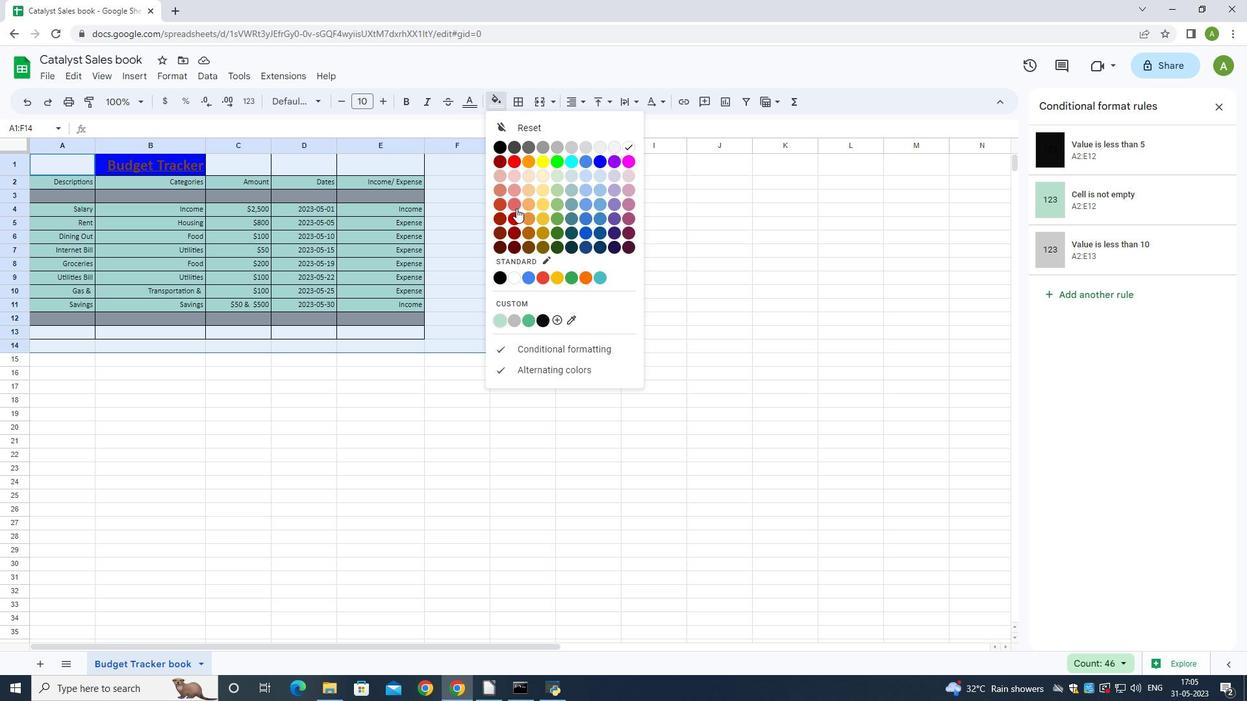 
Action: Mouse pressed left at (516, 205)
Screenshot: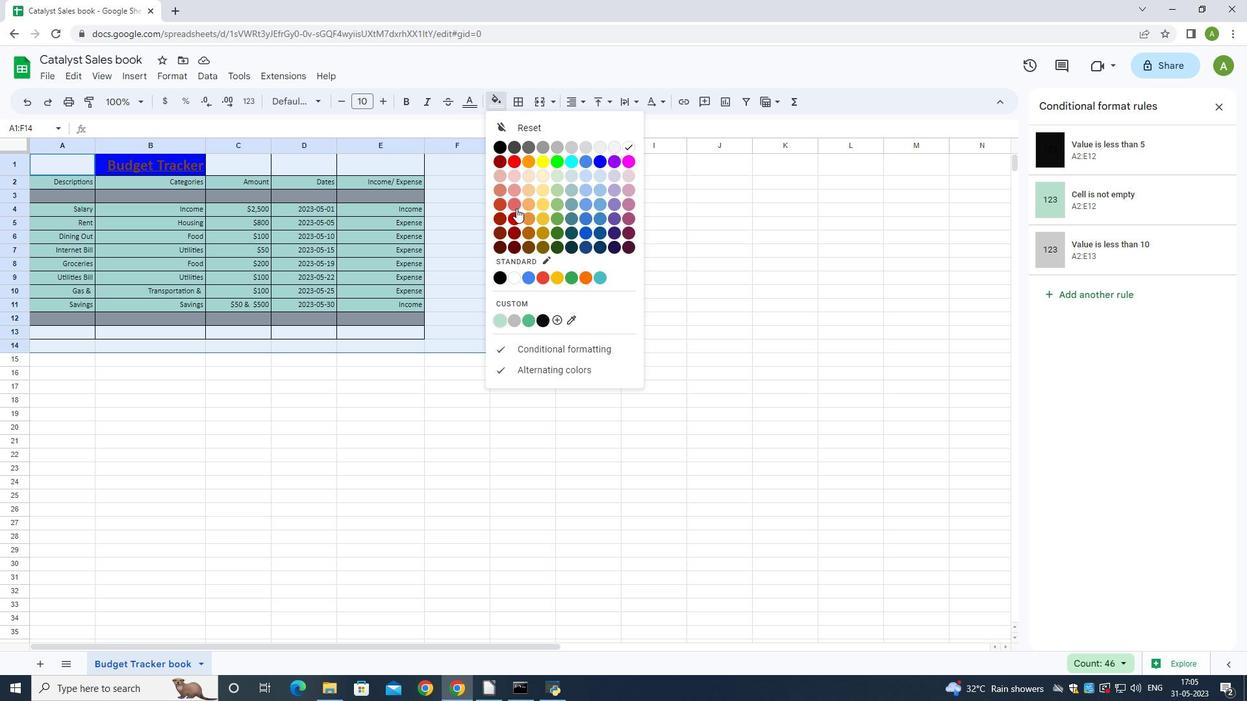 
Action: Mouse moved to (133, 165)
Screenshot: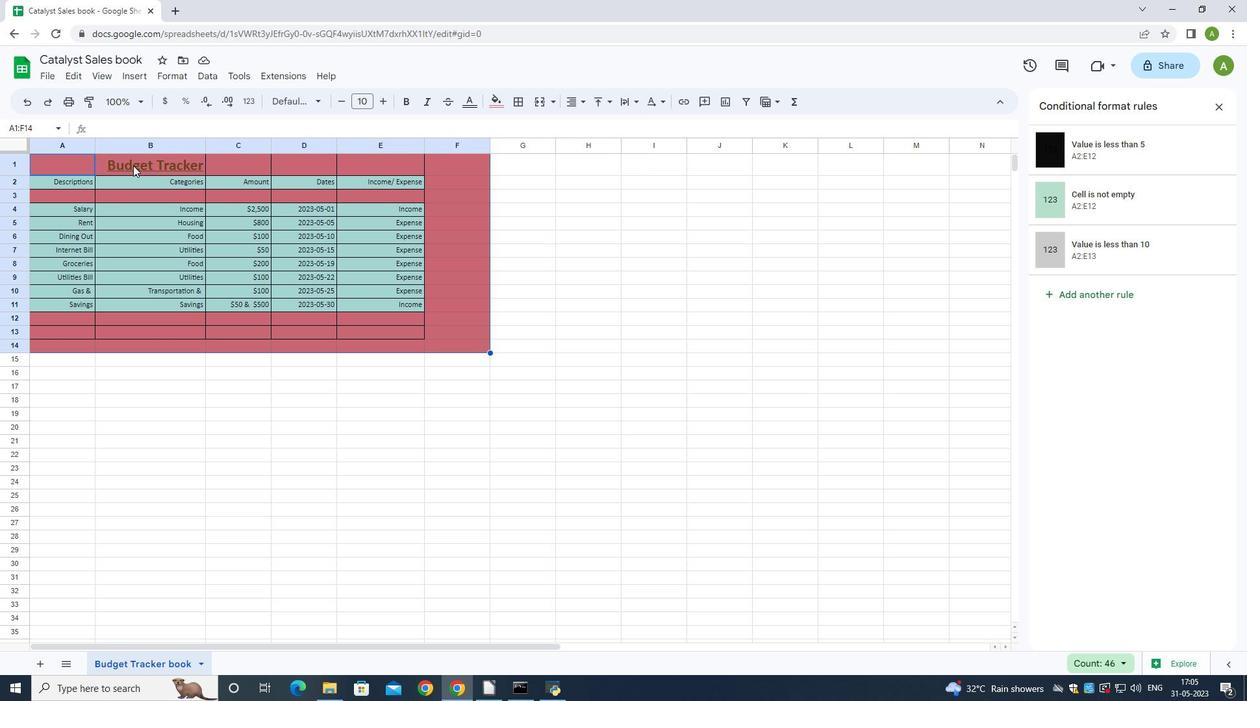 
Action: Mouse pressed left at (133, 165)
Screenshot: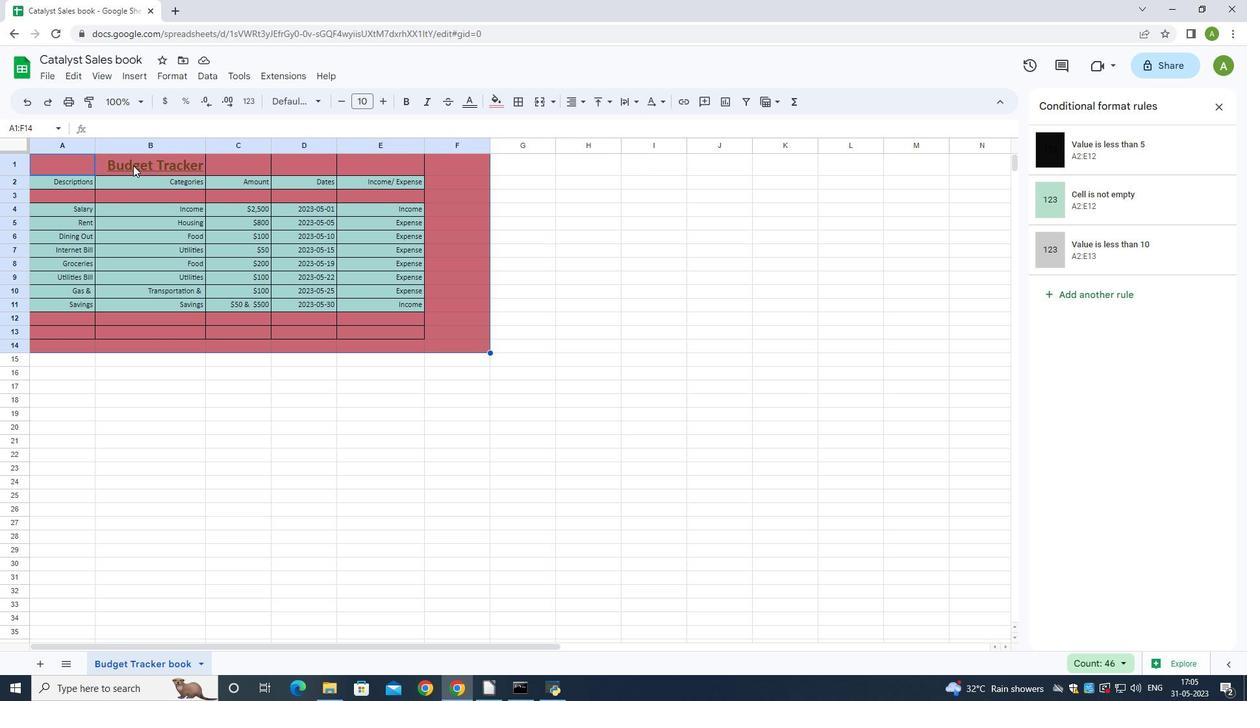 
Action: Mouse moved to (137, 165)
Screenshot: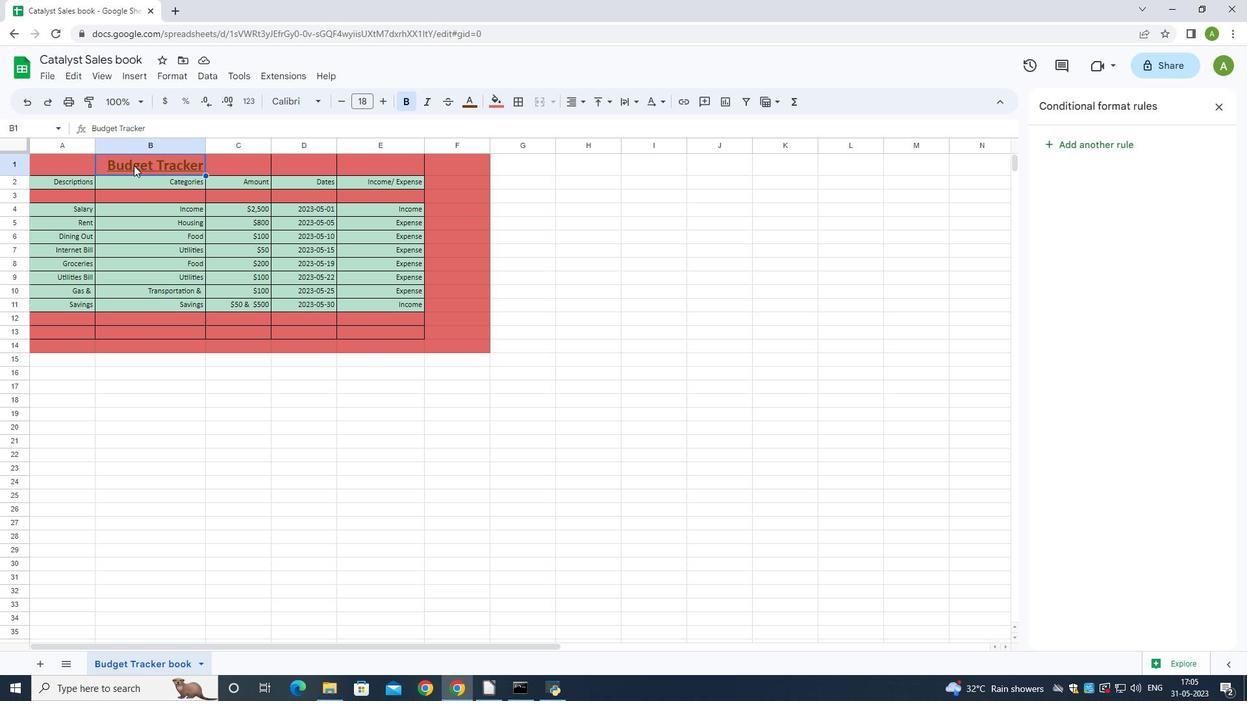 
Action: Mouse pressed left at (137, 165)
Screenshot: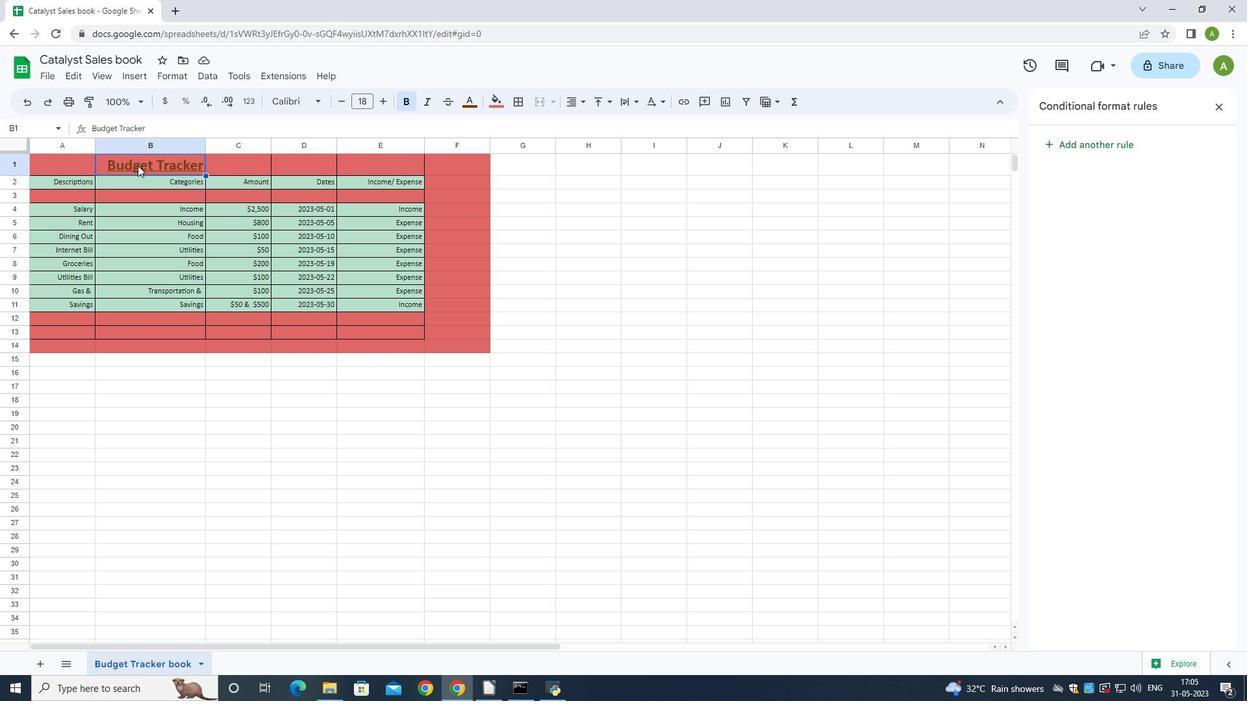 
Action: Mouse moved to (498, 106)
Screenshot: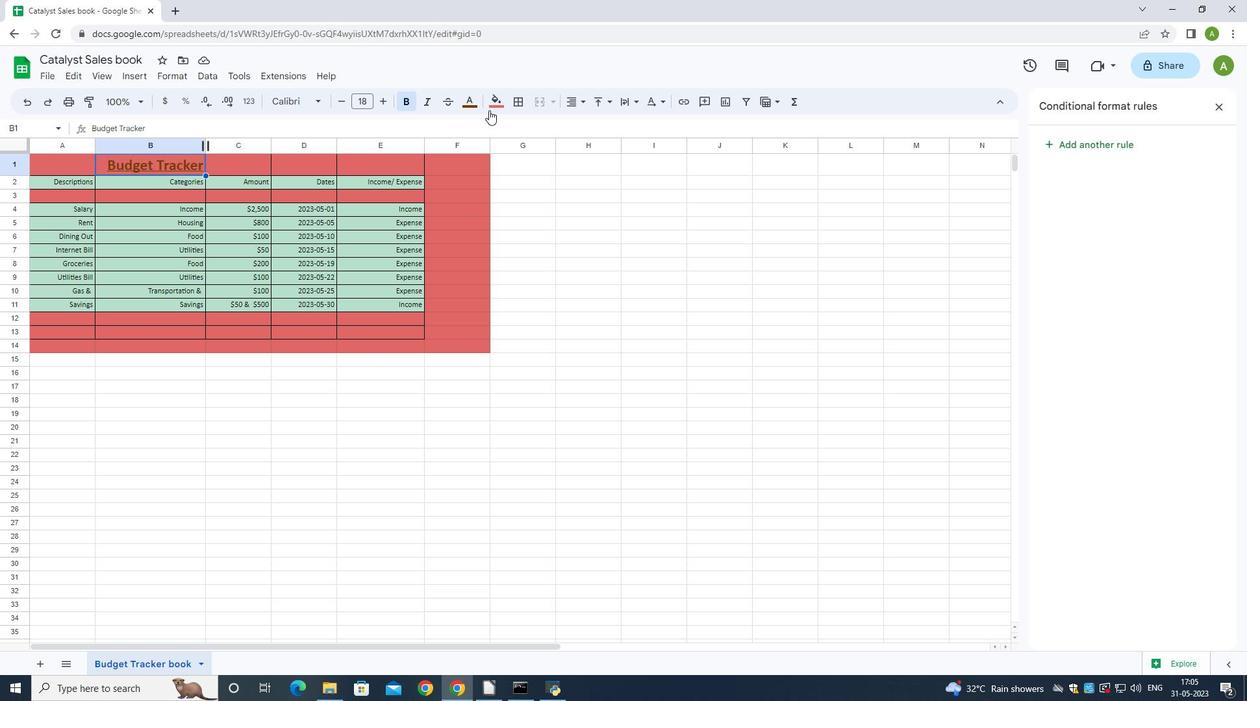 
Action: Mouse pressed left at (498, 106)
Screenshot: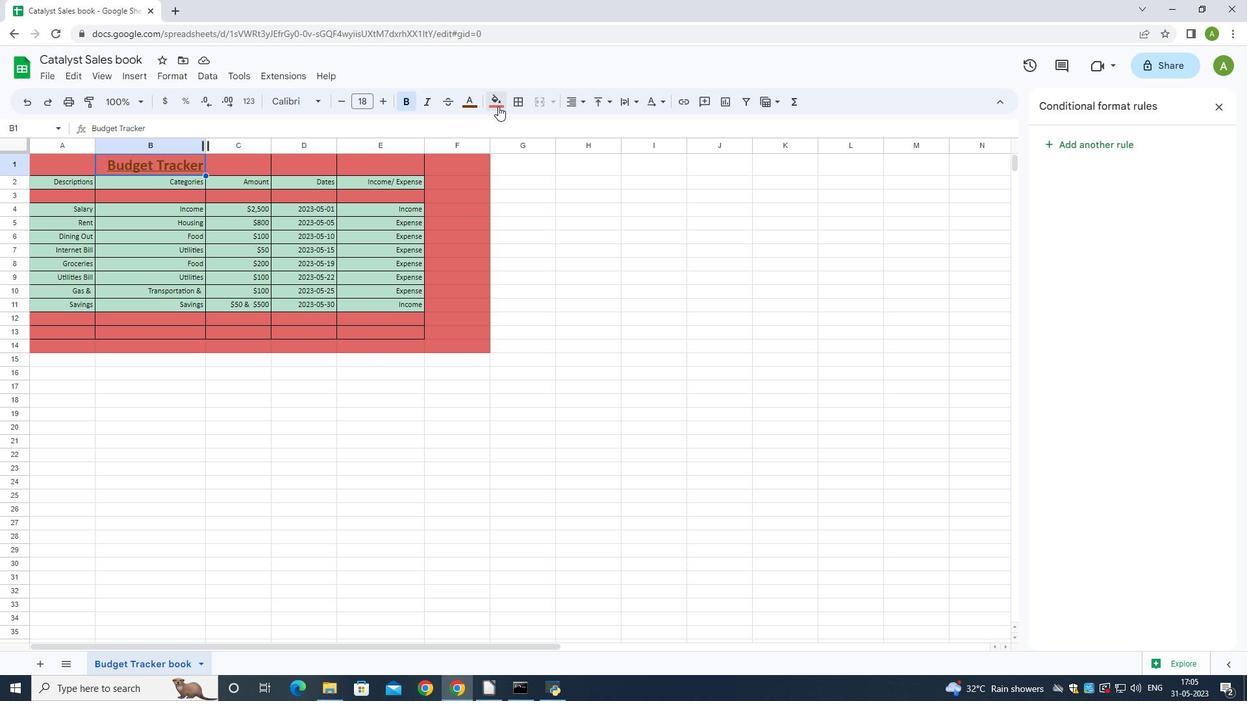 
Action: Mouse moved to (518, 204)
Screenshot: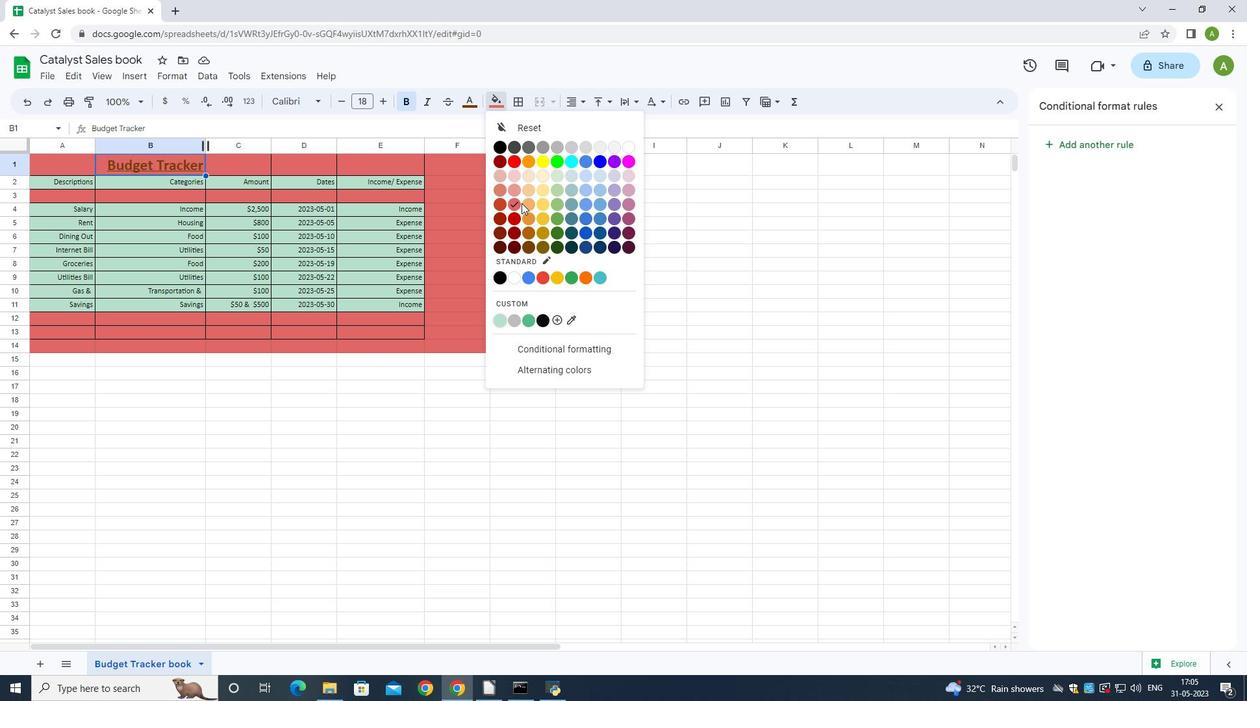 
Action: Mouse pressed left at (518, 204)
Screenshot: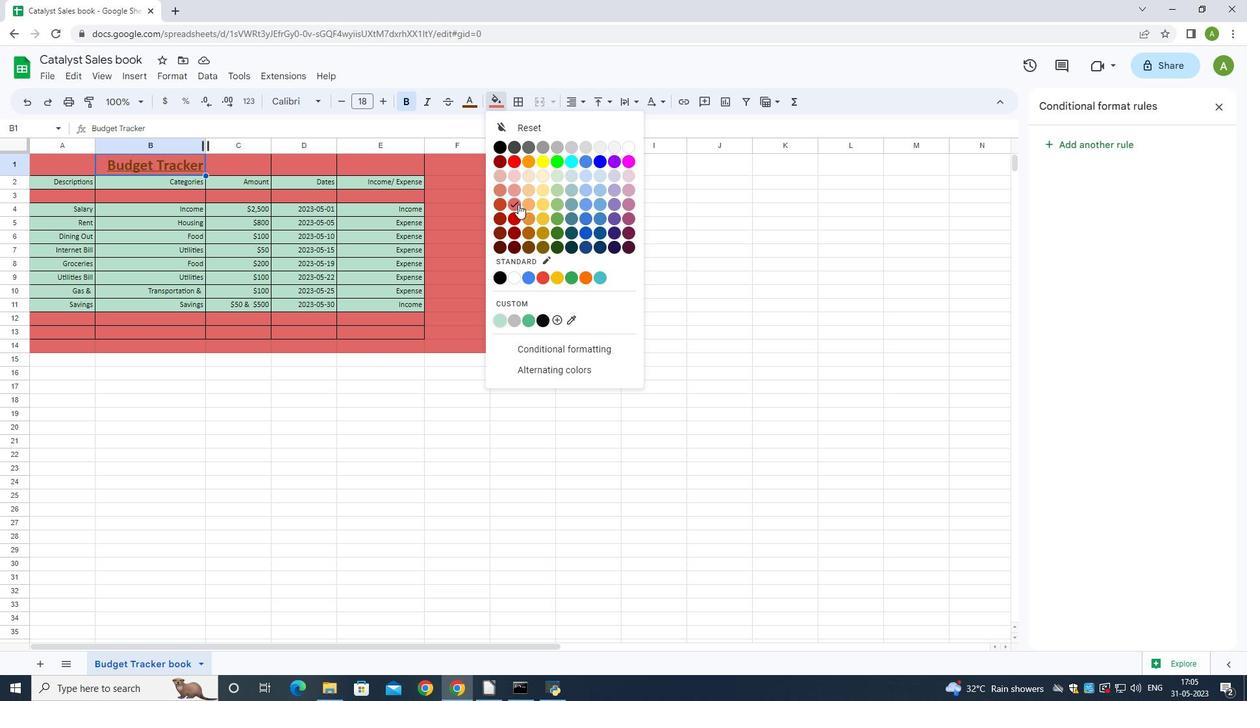 
Action: Mouse moved to (44, 177)
Screenshot: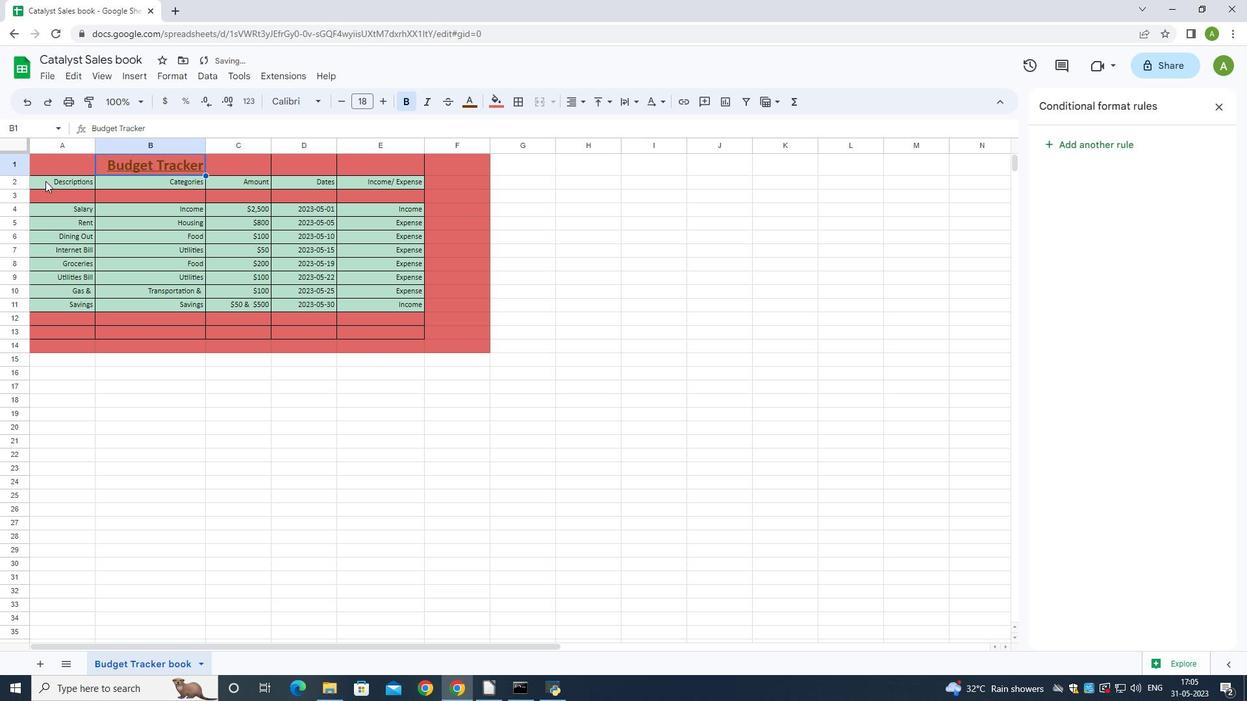 
Action: Mouse pressed left at (44, 177)
Screenshot: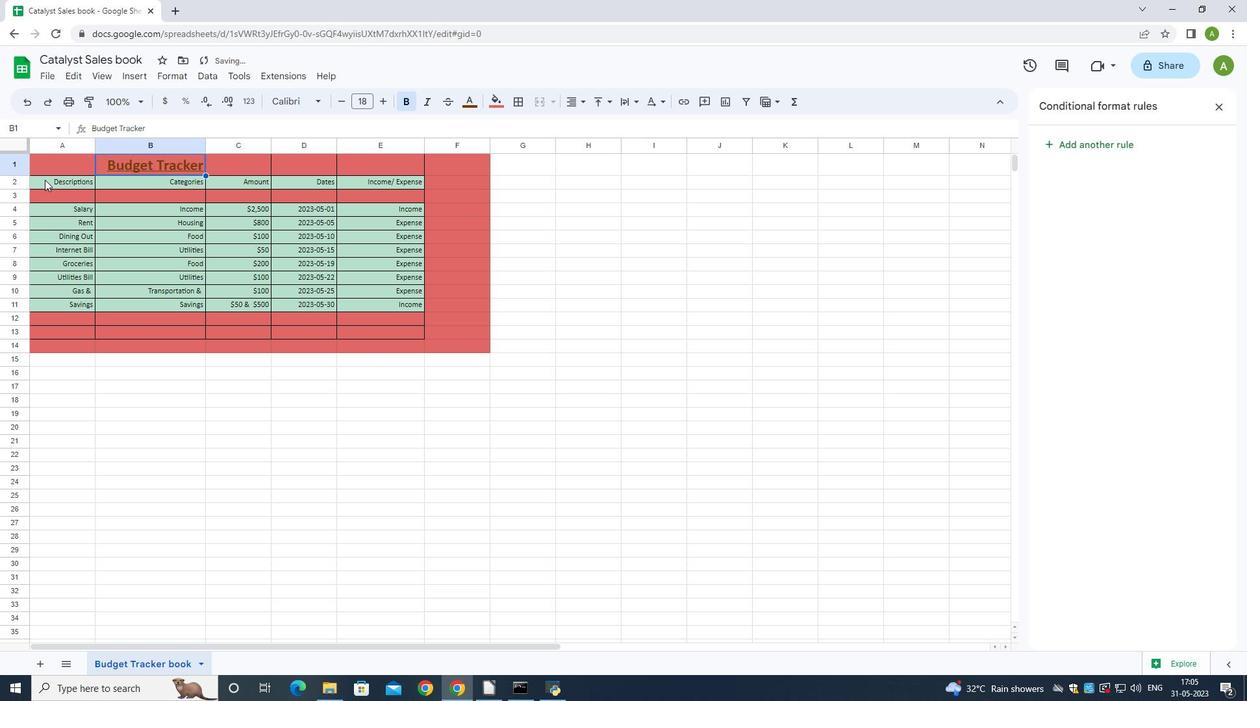 
Action: Mouse pressed left at (44, 177)
Screenshot: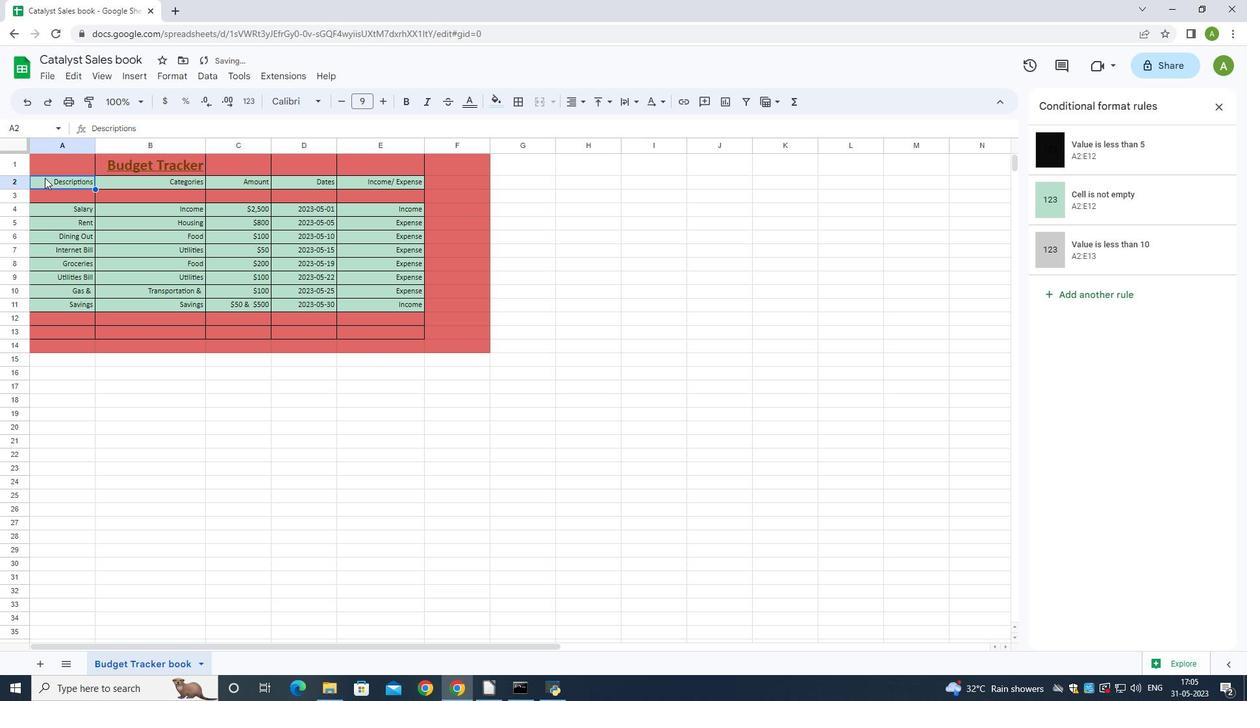 
Action: Mouse moved to (574, 97)
Screenshot: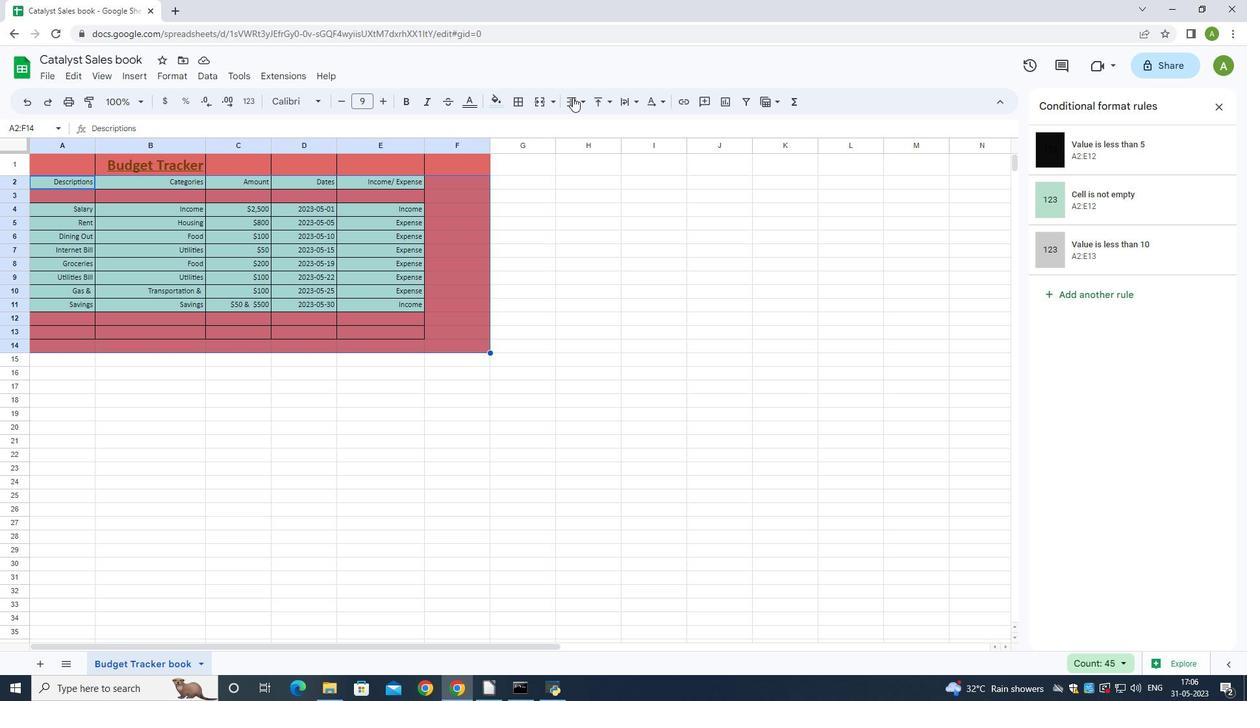 
Action: Mouse pressed left at (574, 97)
Screenshot: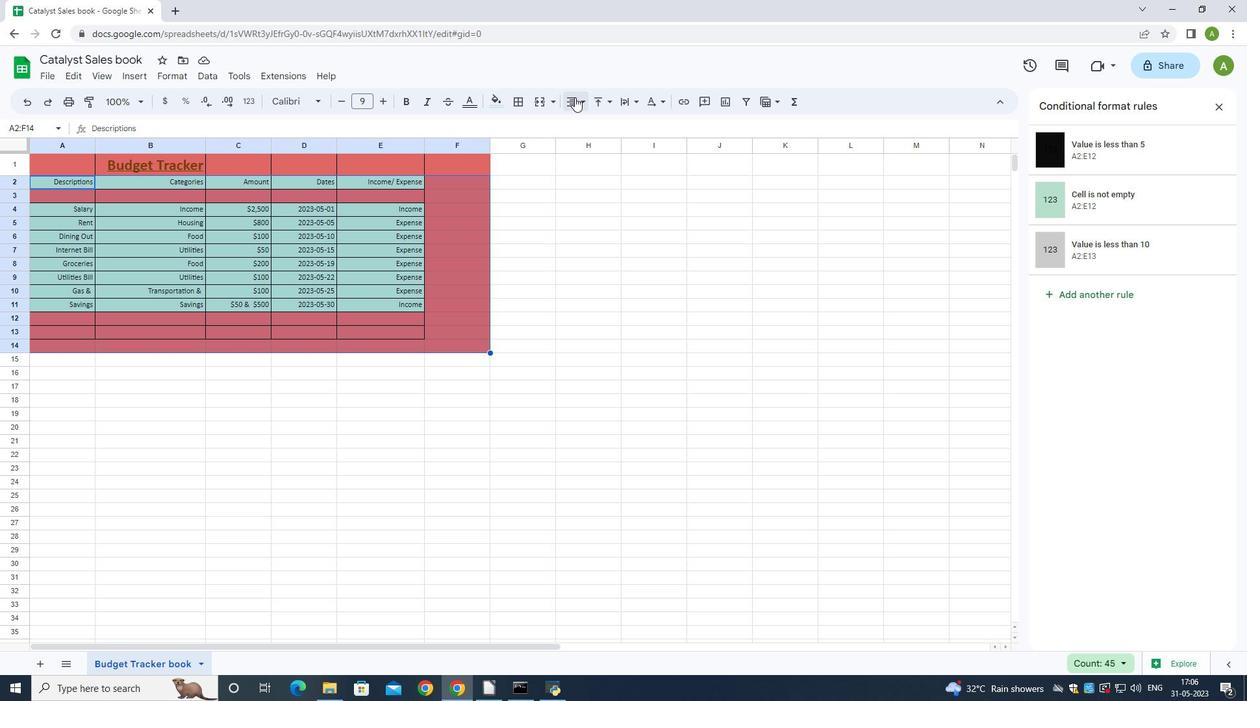 
Action: Mouse moved to (504, 101)
Screenshot: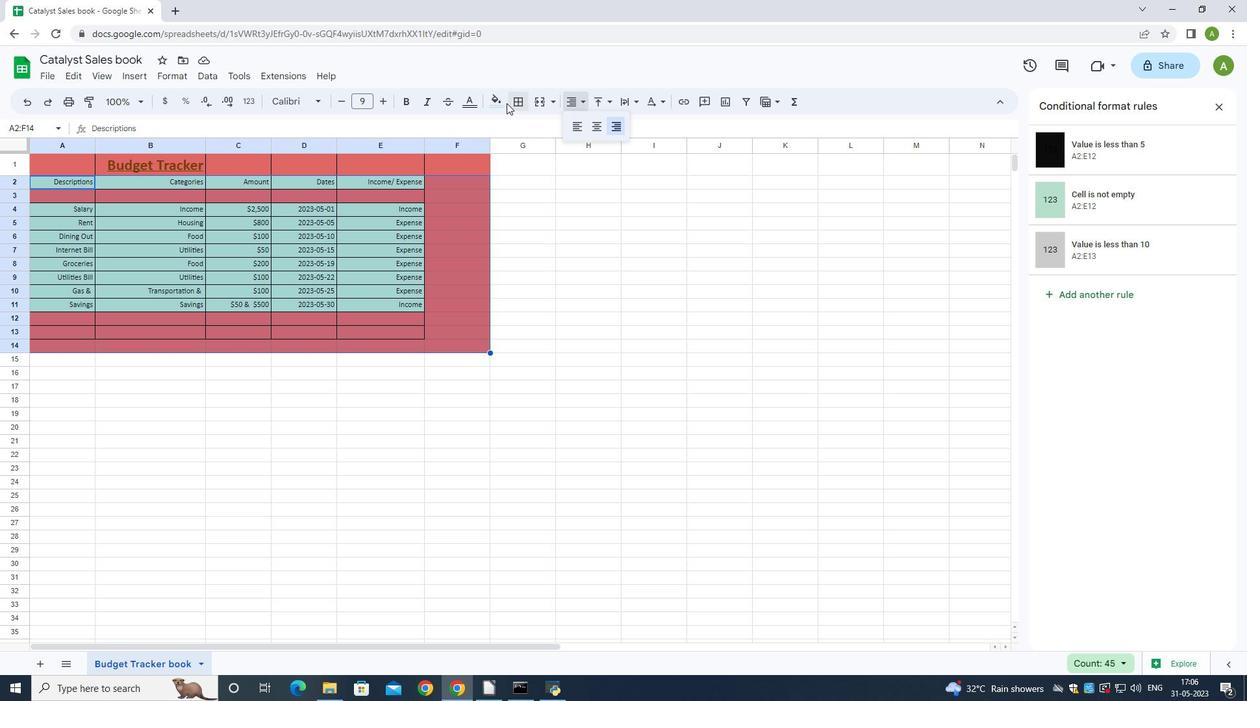 
Action: Mouse pressed left at (504, 101)
Screenshot: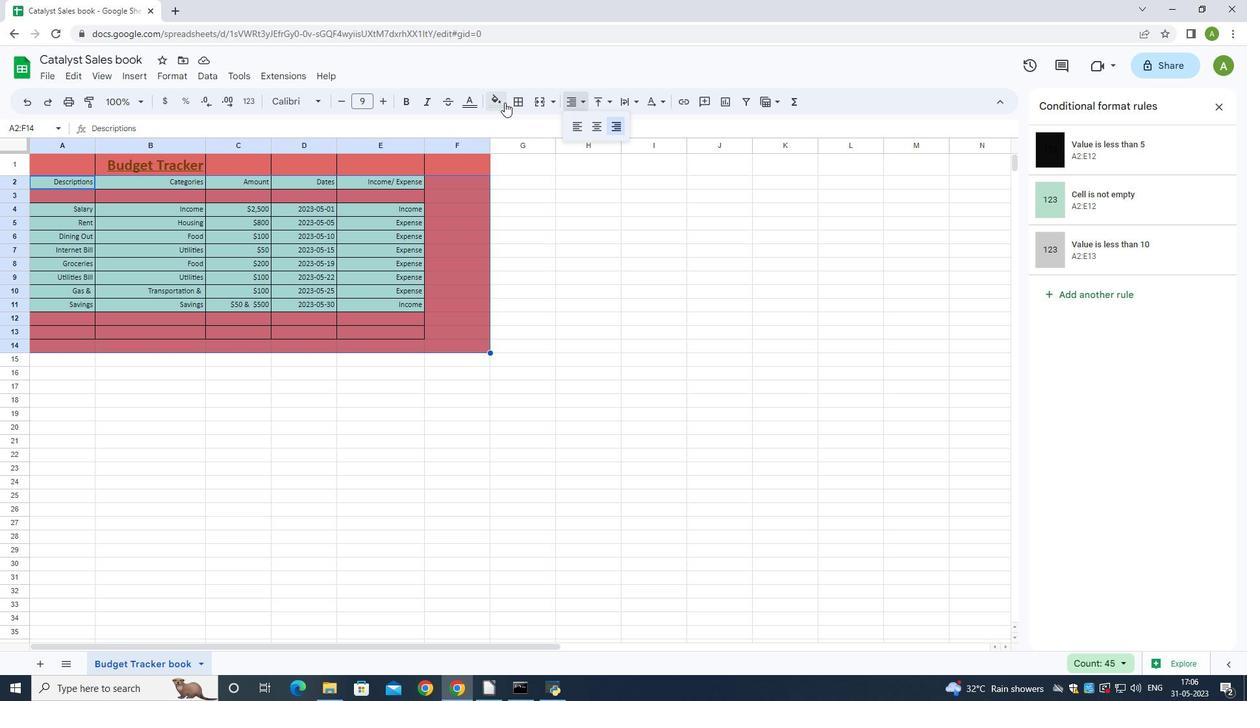 
Action: Mouse moved to (543, 145)
Screenshot: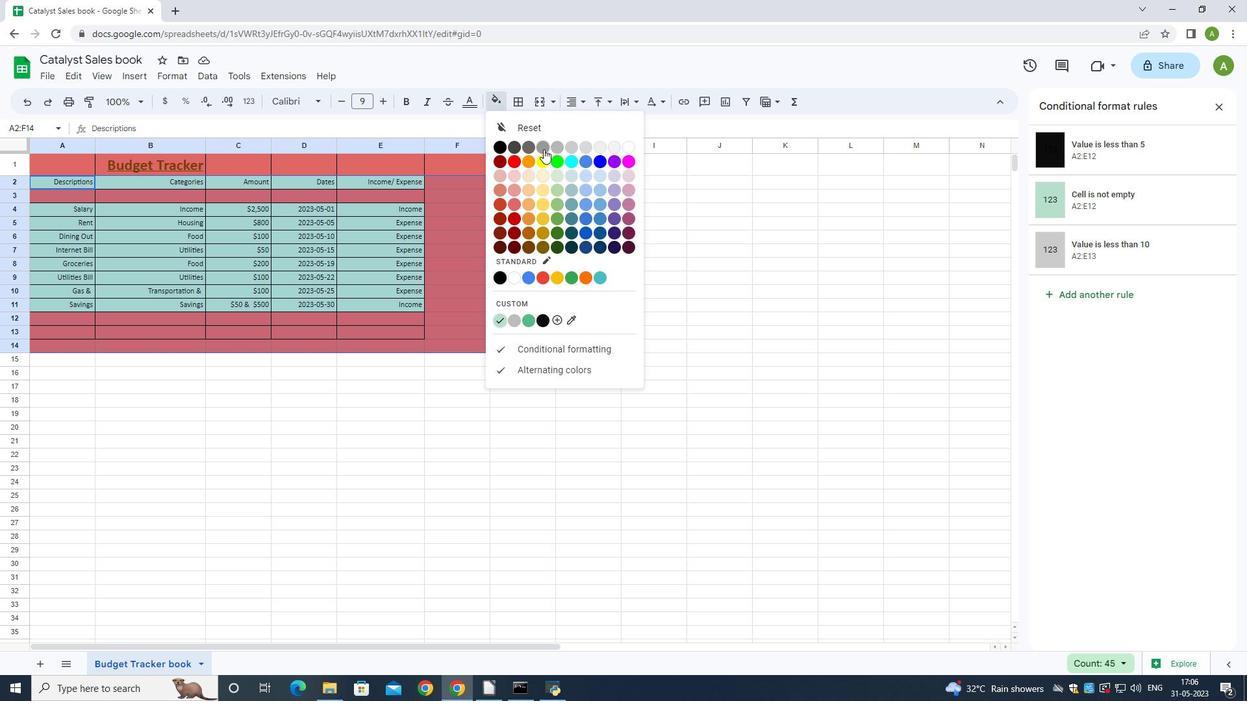 
Action: Mouse pressed left at (543, 145)
Screenshot: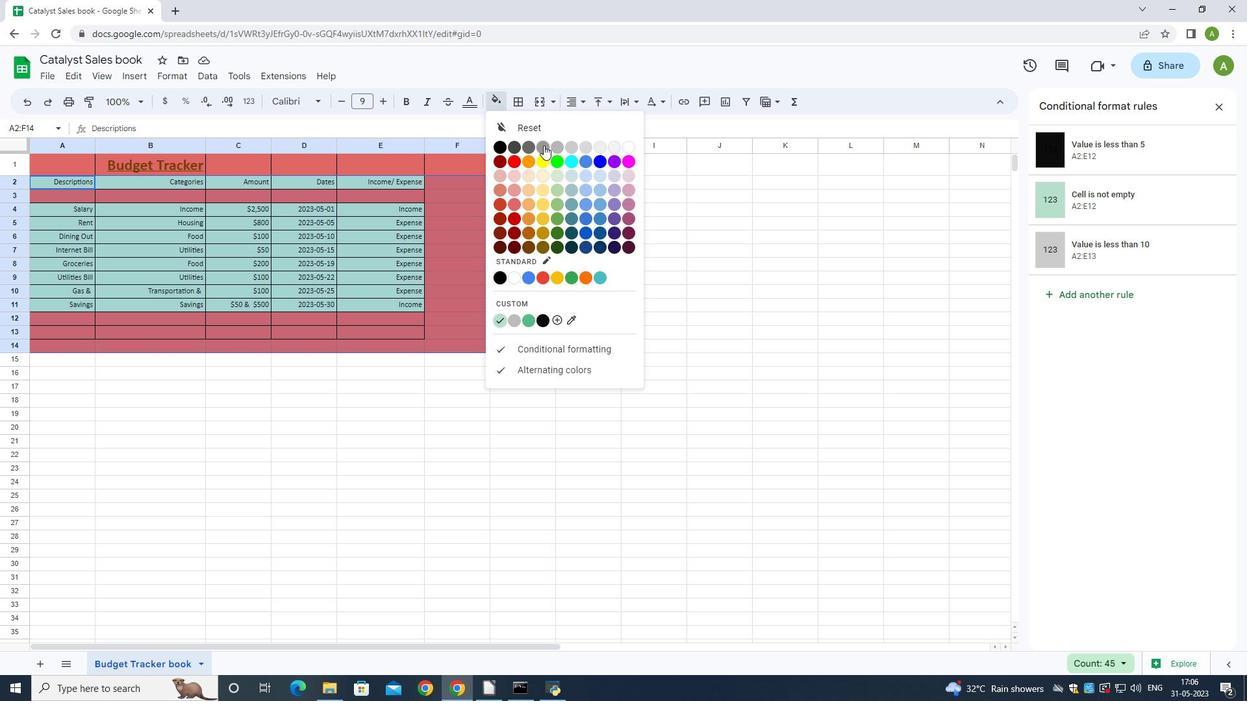 
Action: Mouse moved to (202, 220)
Screenshot: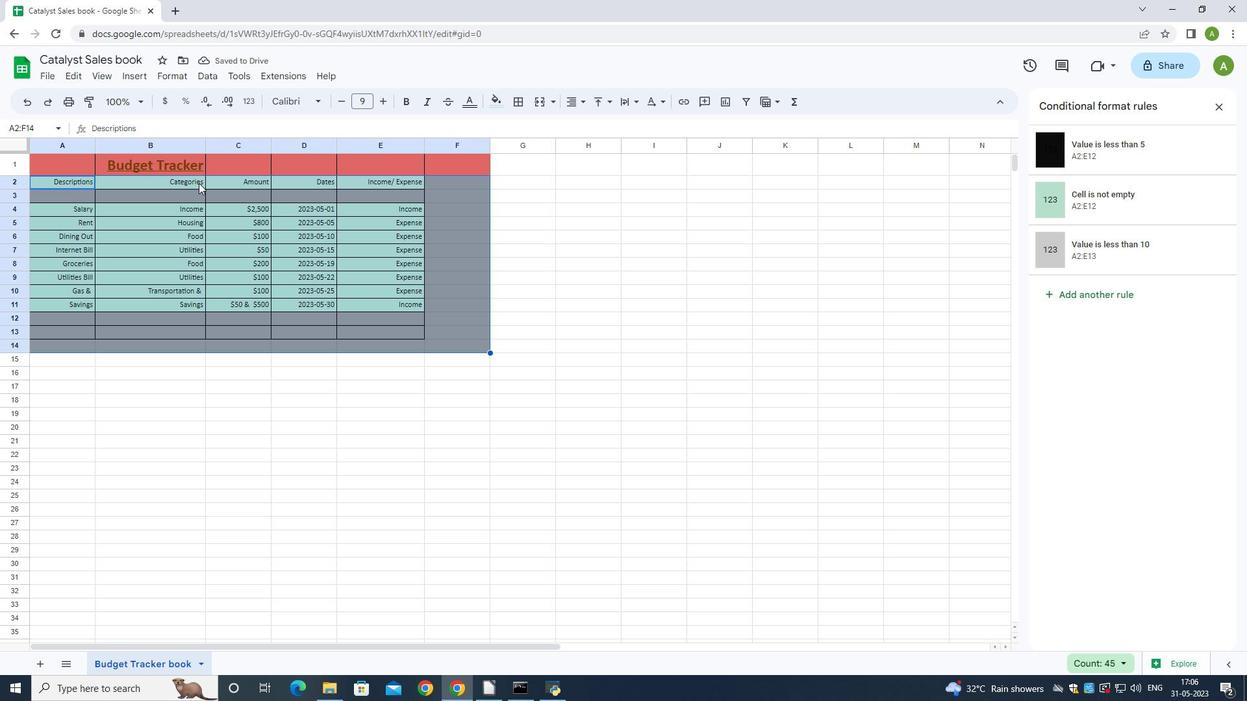 
Action: Mouse scrolled (202, 221) with delta (0, 0)
Screenshot: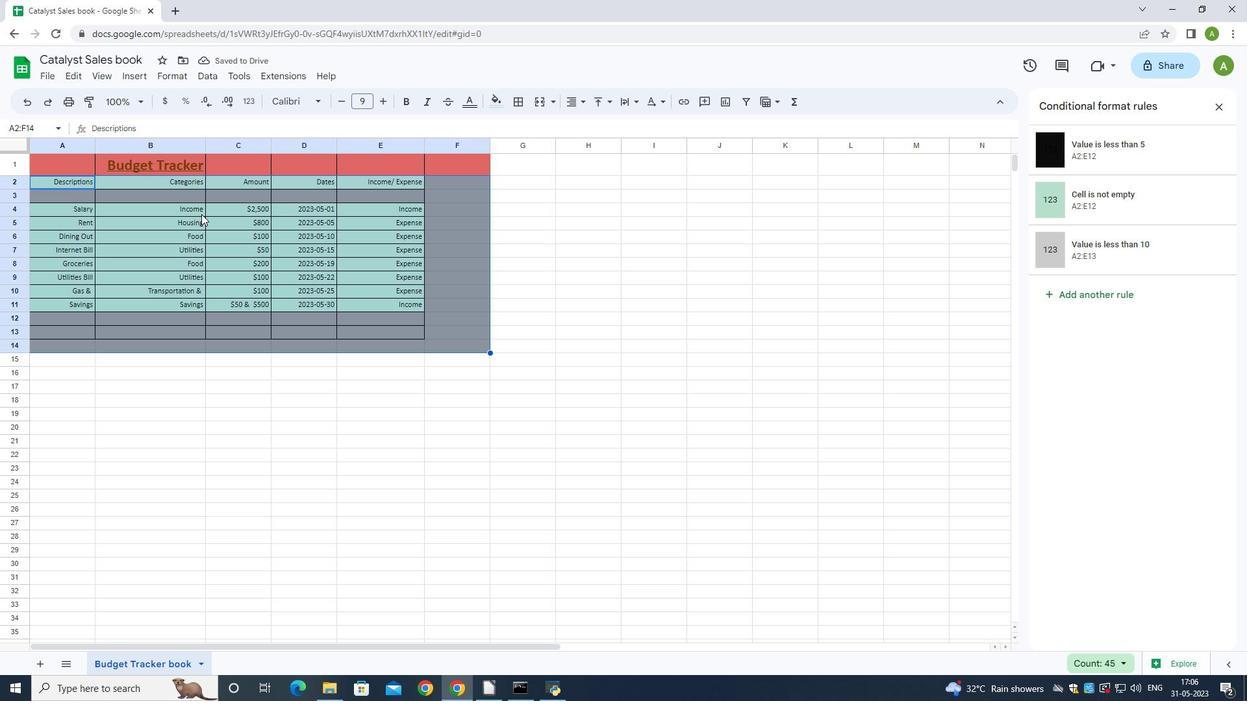 
Action: Mouse moved to (197, 266)
Screenshot: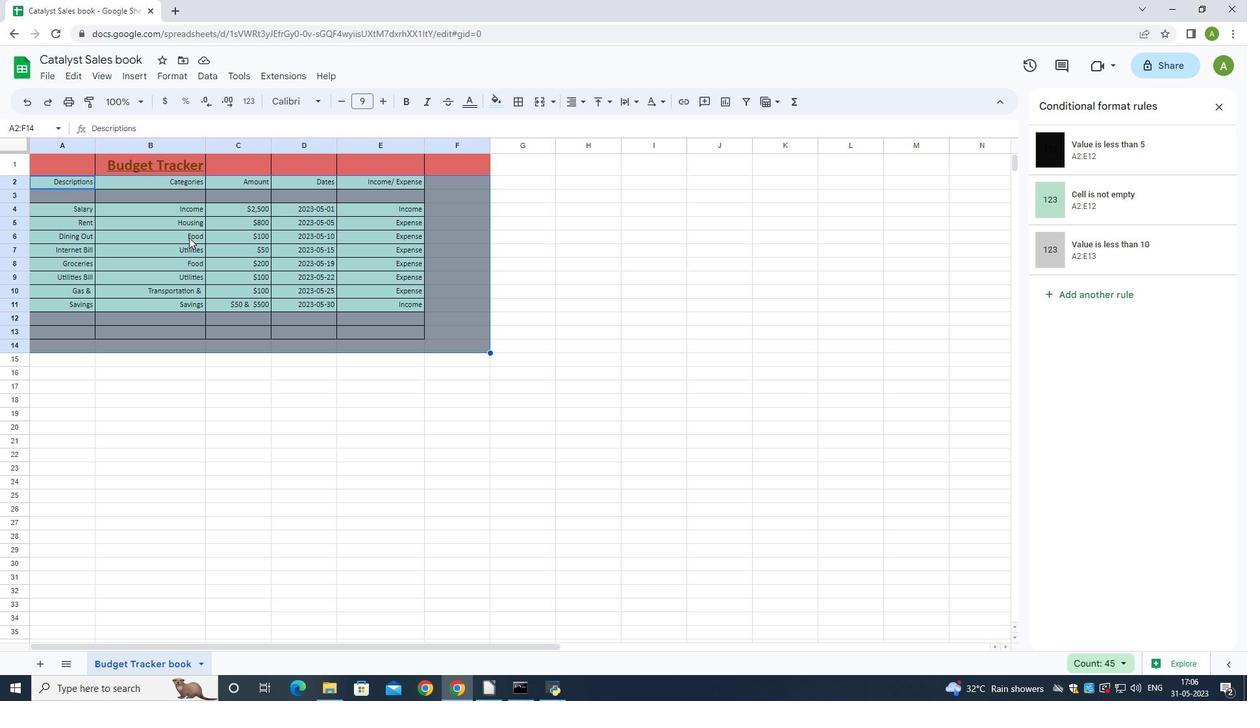
Action: Mouse scrolled (197, 267) with delta (0, 0)
Screenshot: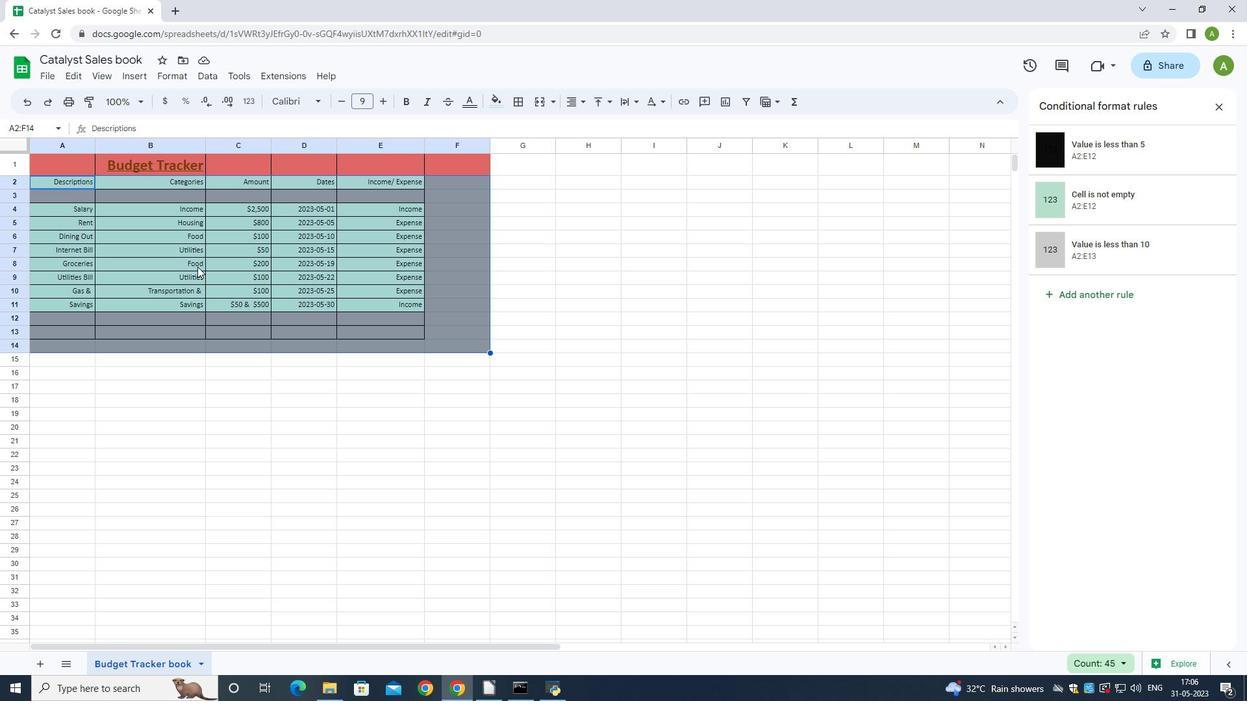 
Action: Mouse scrolled (197, 267) with delta (0, 0)
Screenshot: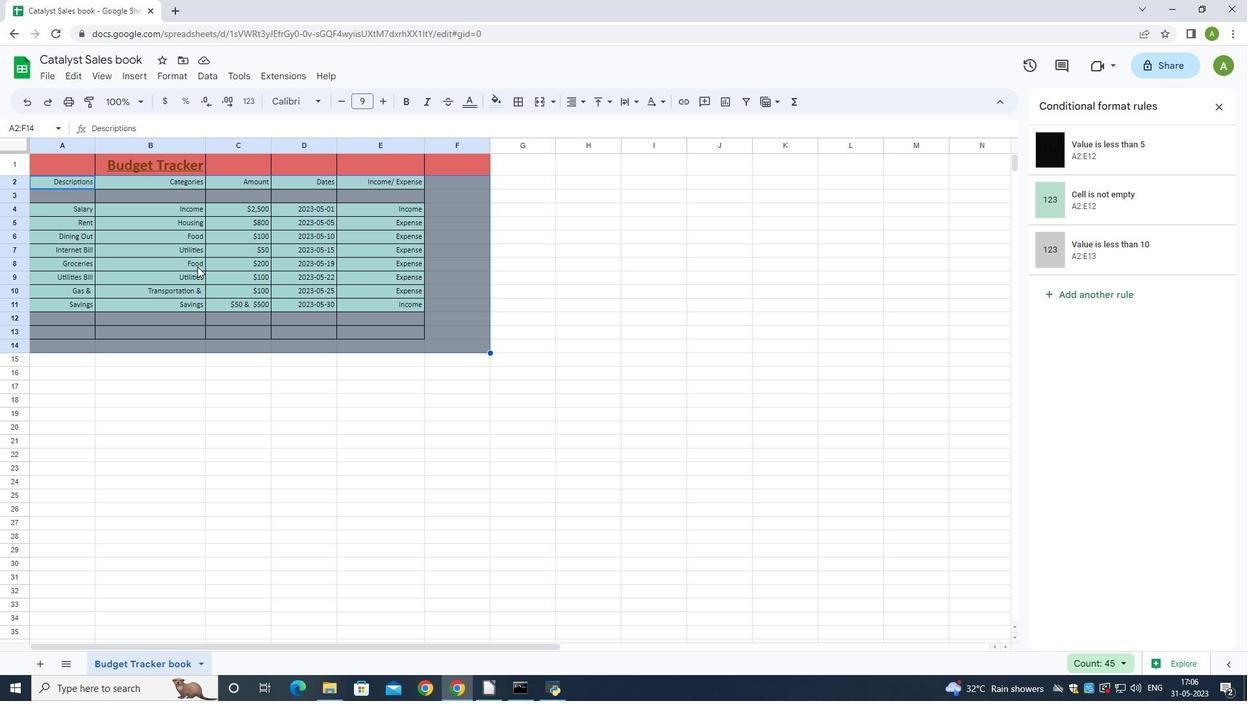 
Action: Mouse scrolled (197, 267) with delta (0, 0)
Screenshot: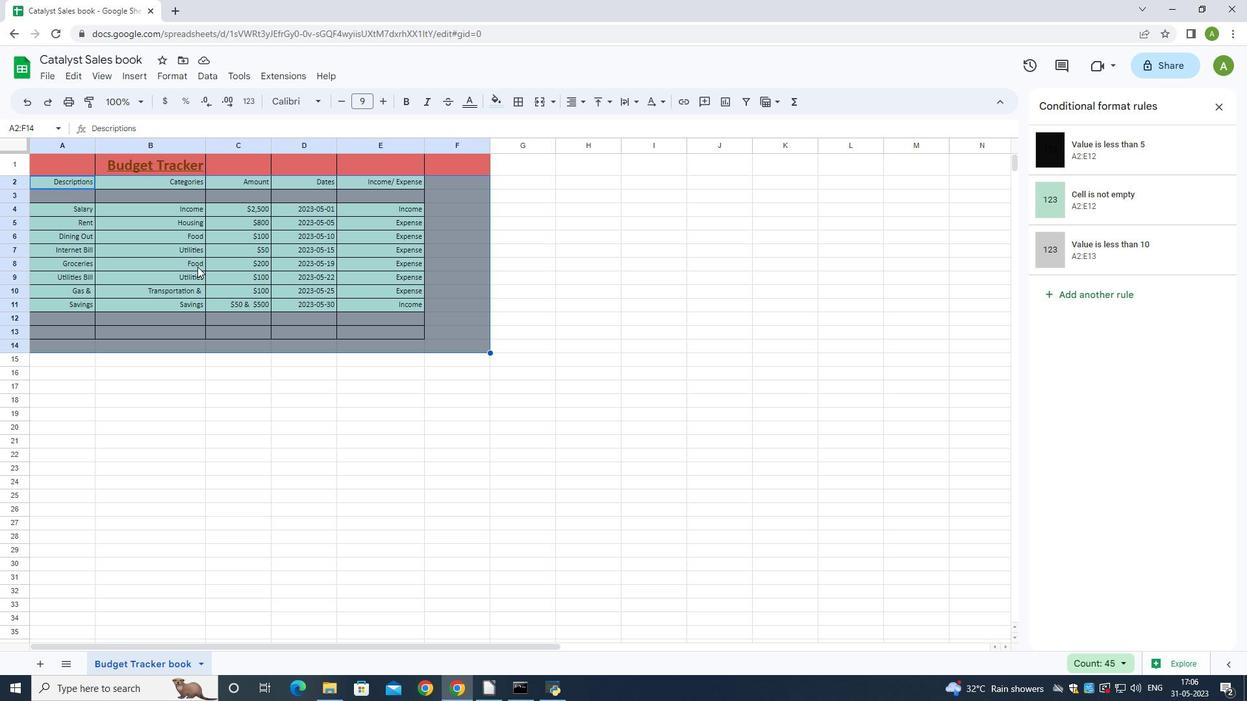 
Action: Mouse moved to (206, 255)
Screenshot: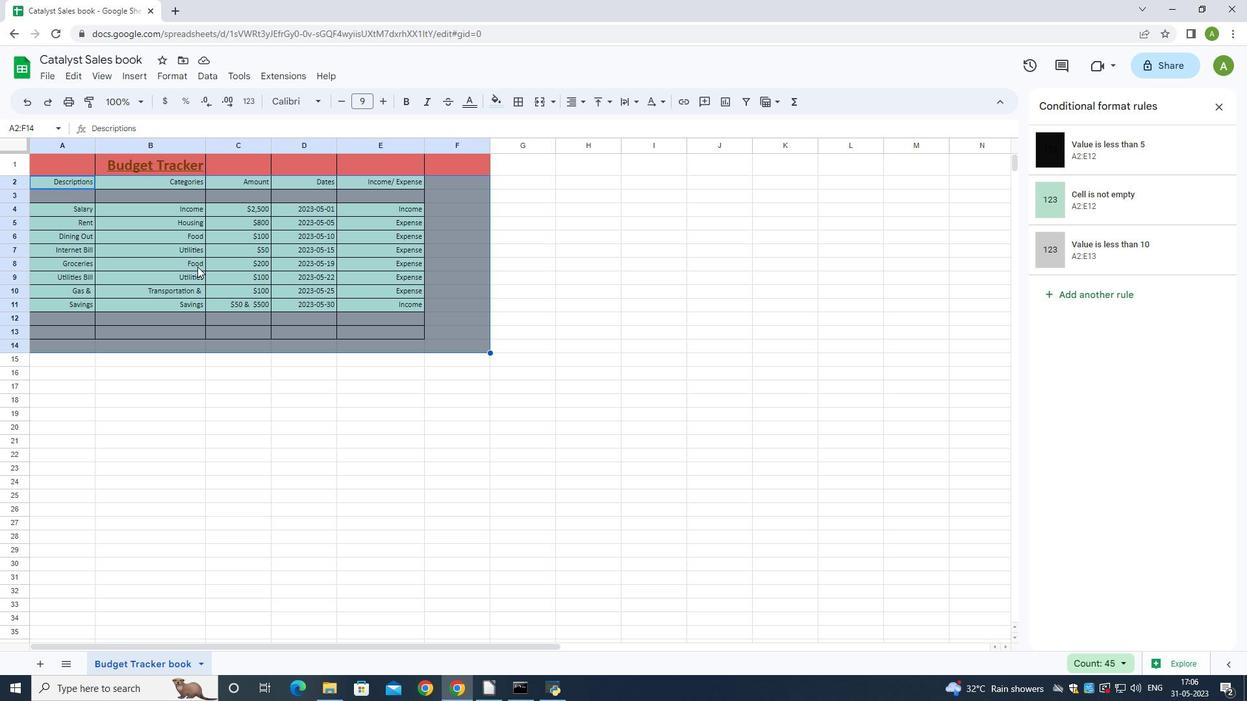 
Action: Mouse scrolled (206, 255) with delta (0, 0)
Screenshot: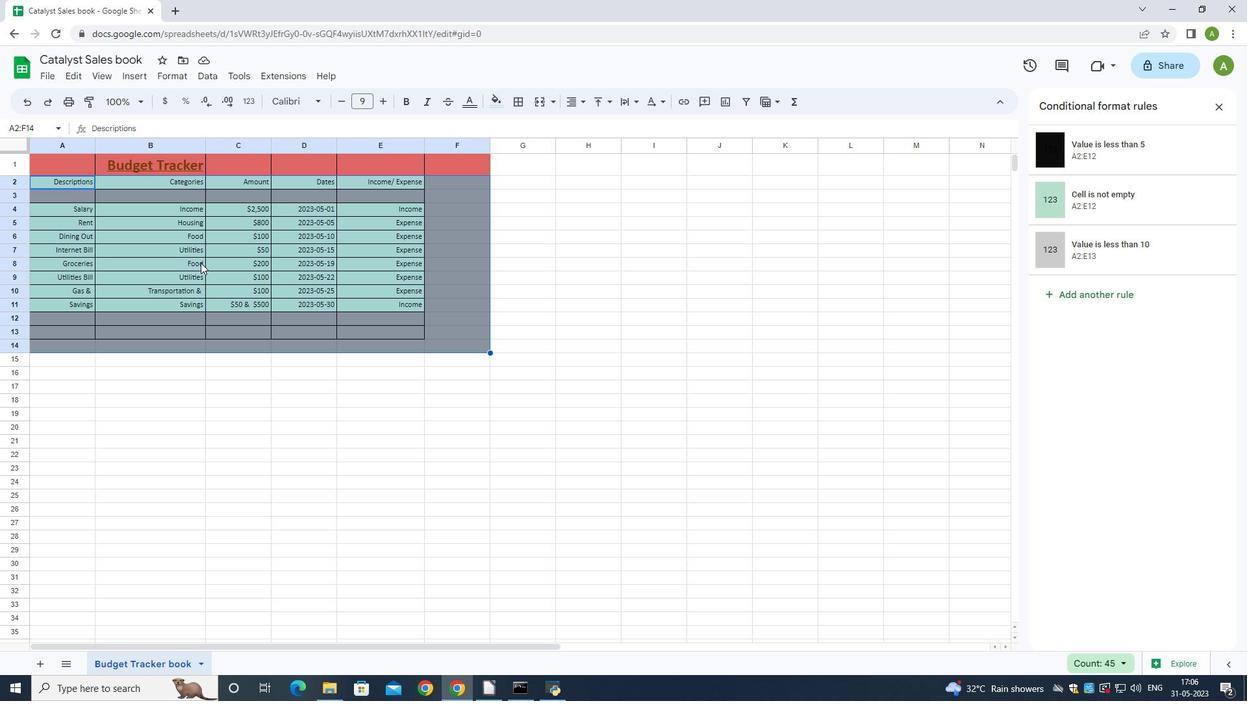
Action: Mouse scrolled (206, 255) with delta (0, 0)
Screenshot: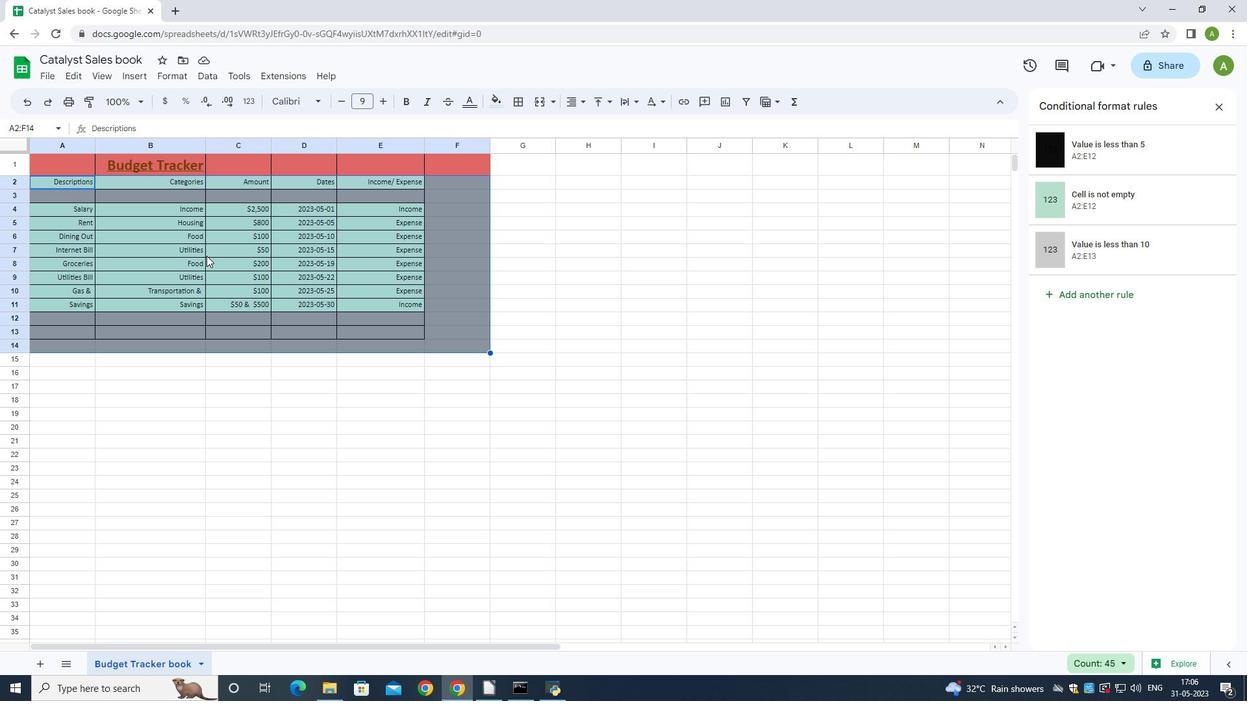 
Action: Mouse scrolled (206, 255) with delta (0, 0)
Screenshot: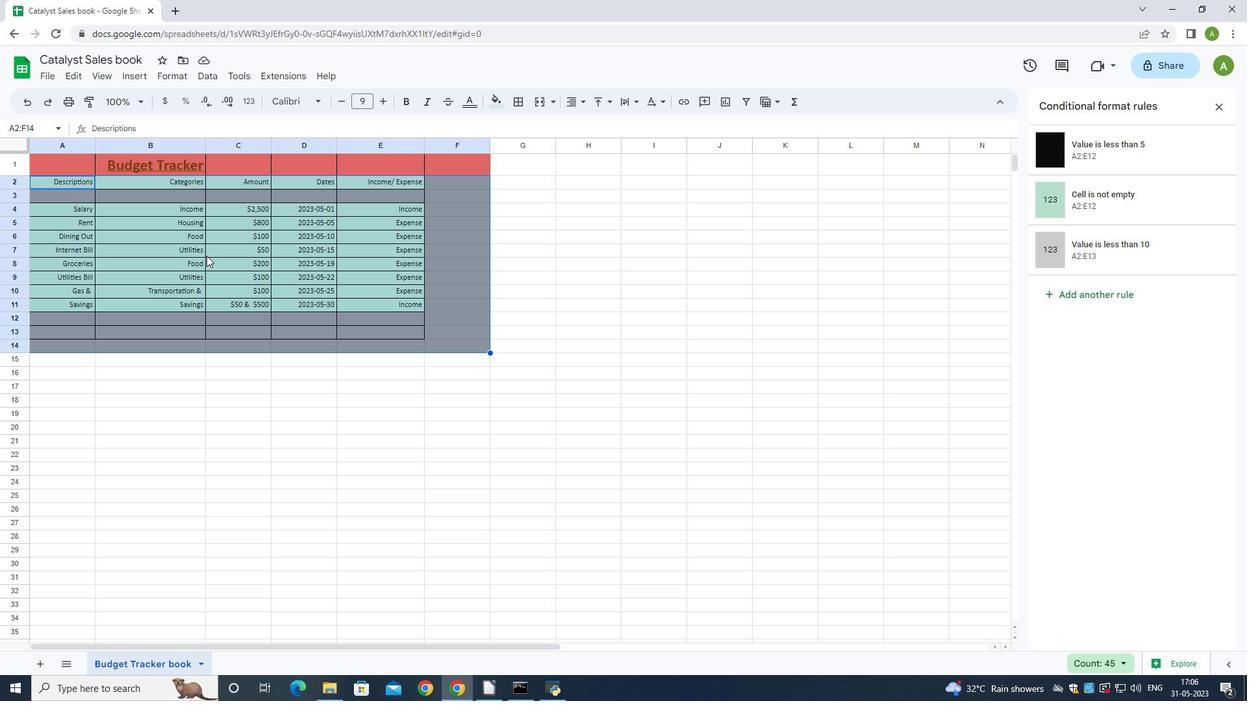 
Action: Mouse moved to (203, 265)
Screenshot: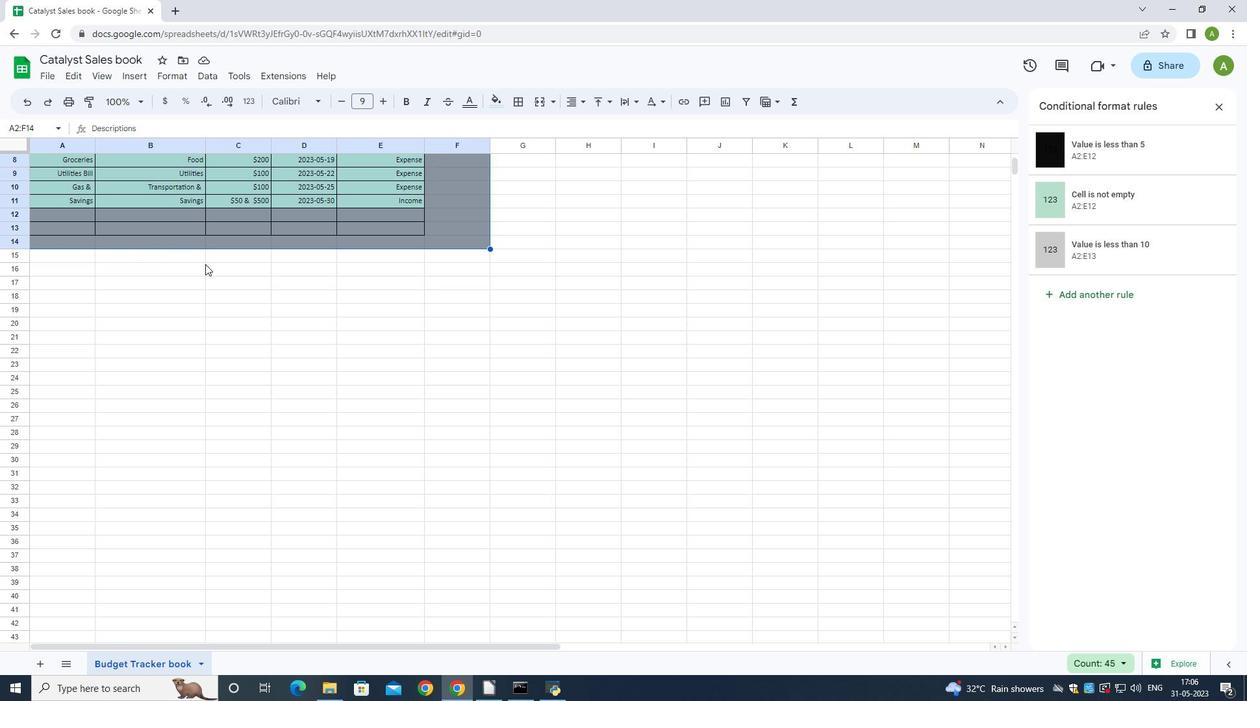 
Action: Mouse scrolled (203, 265) with delta (0, 0)
Screenshot: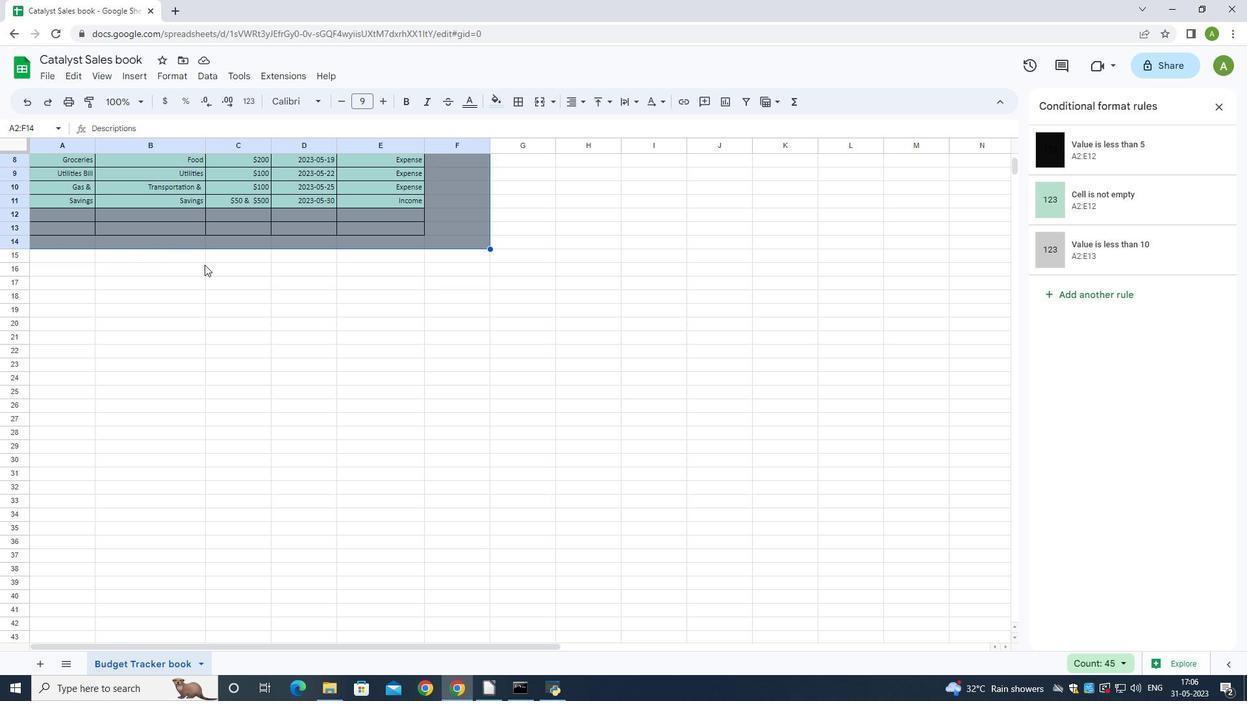 
Action: Mouse scrolled (203, 265) with delta (0, 0)
Screenshot: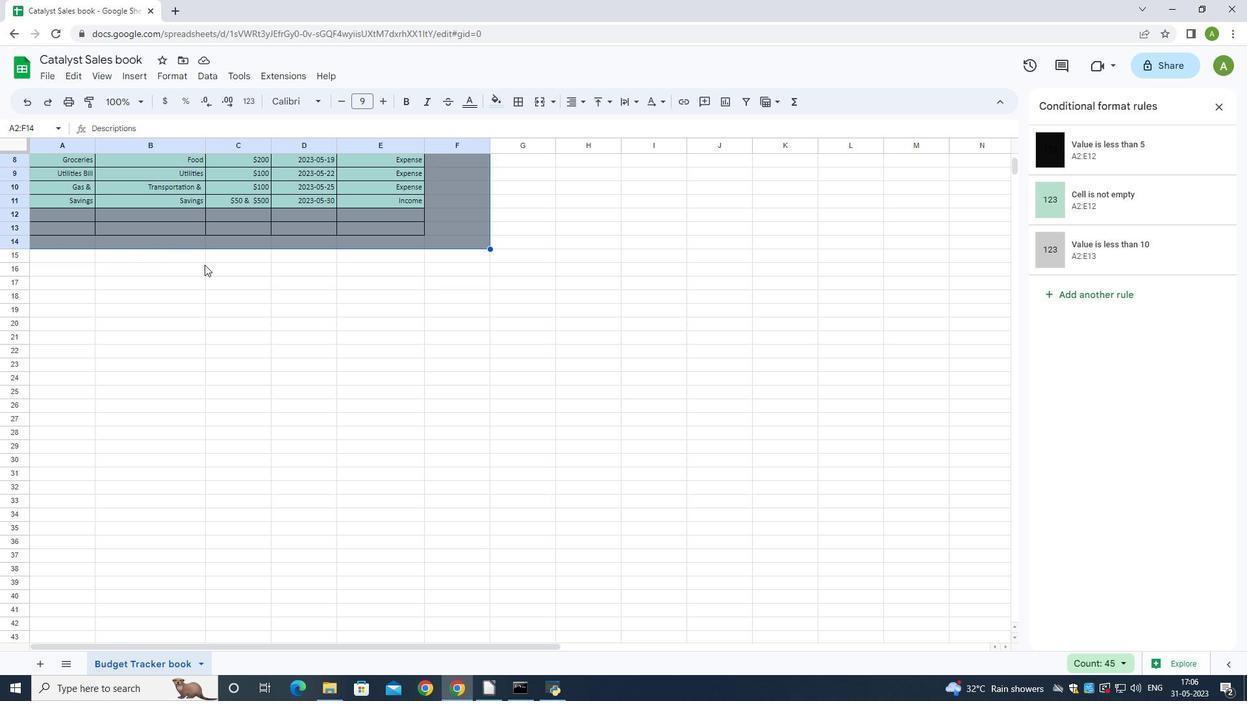 
Action: Mouse scrolled (203, 265) with delta (0, 0)
Screenshot: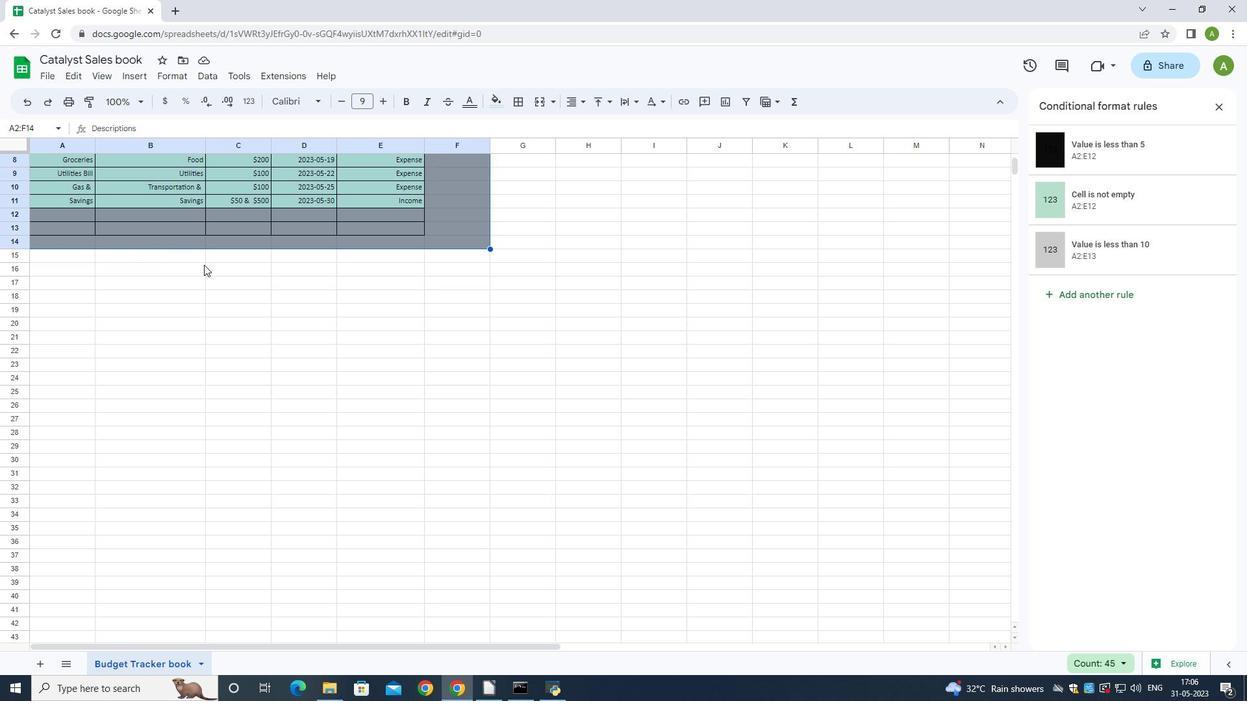
Action: Mouse scrolled (203, 265) with delta (0, 0)
Screenshot: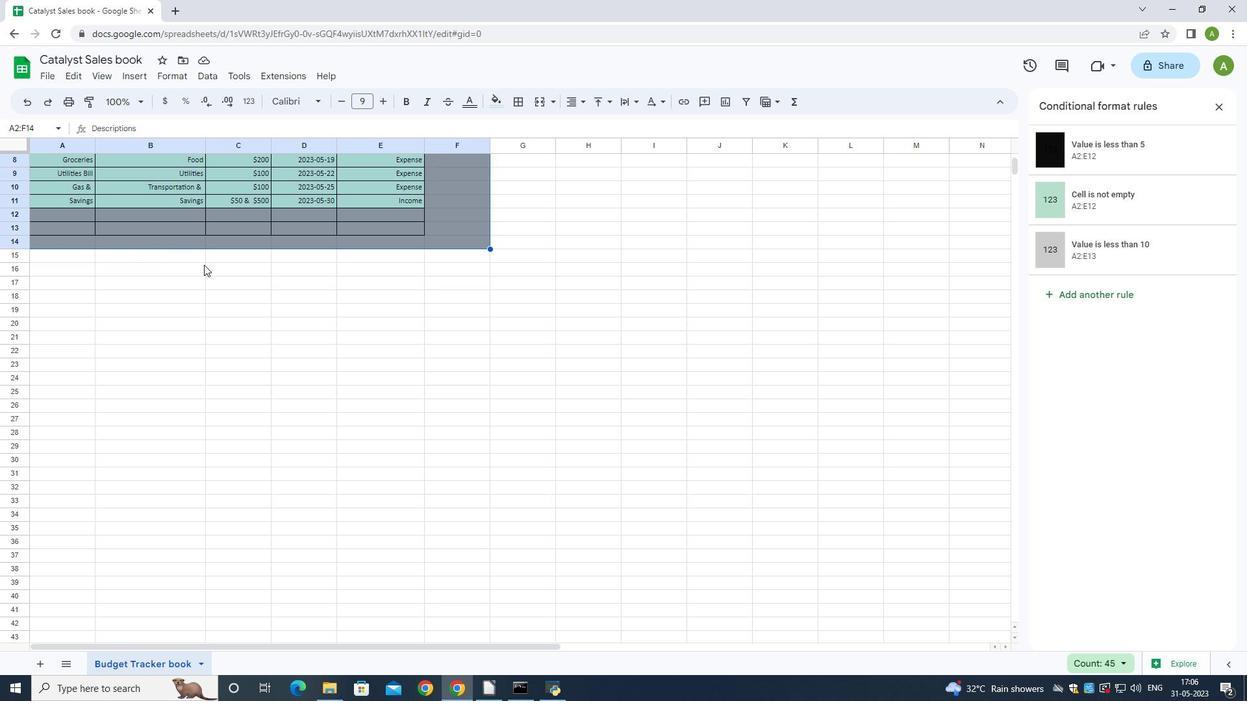 
Action: Mouse scrolled (203, 265) with delta (0, 0)
Screenshot: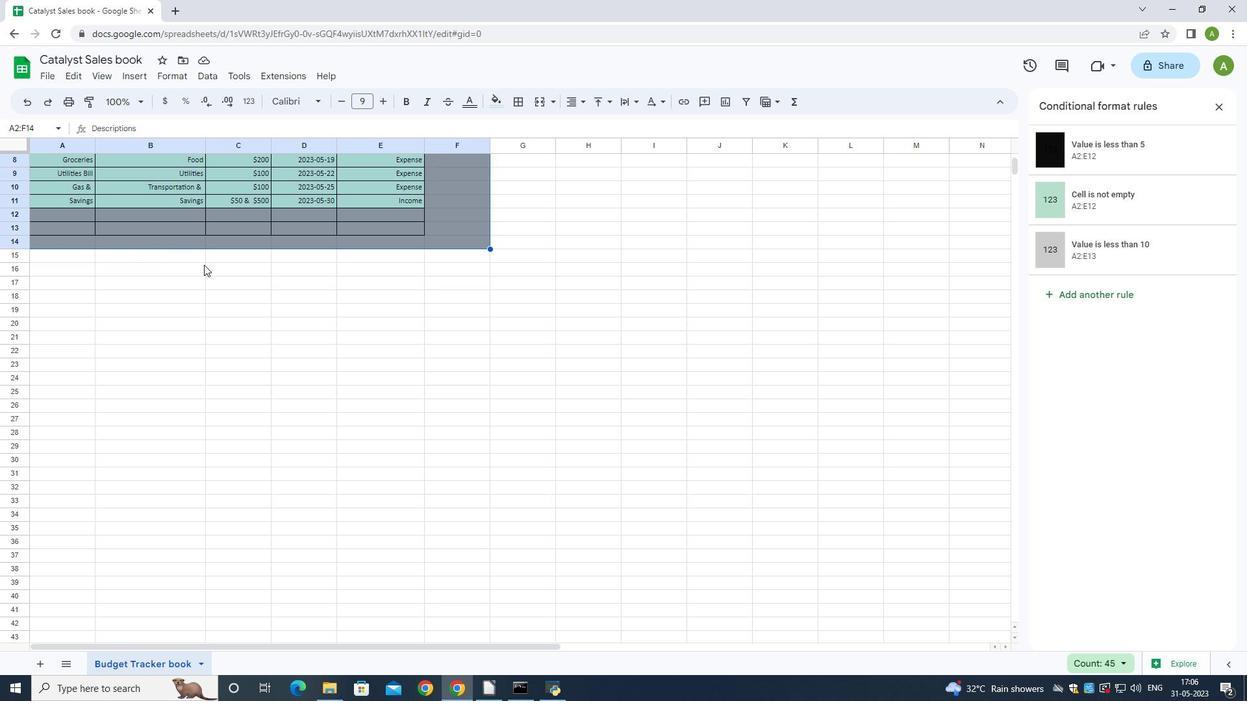 
Action: Mouse scrolled (203, 265) with delta (0, 0)
Screenshot: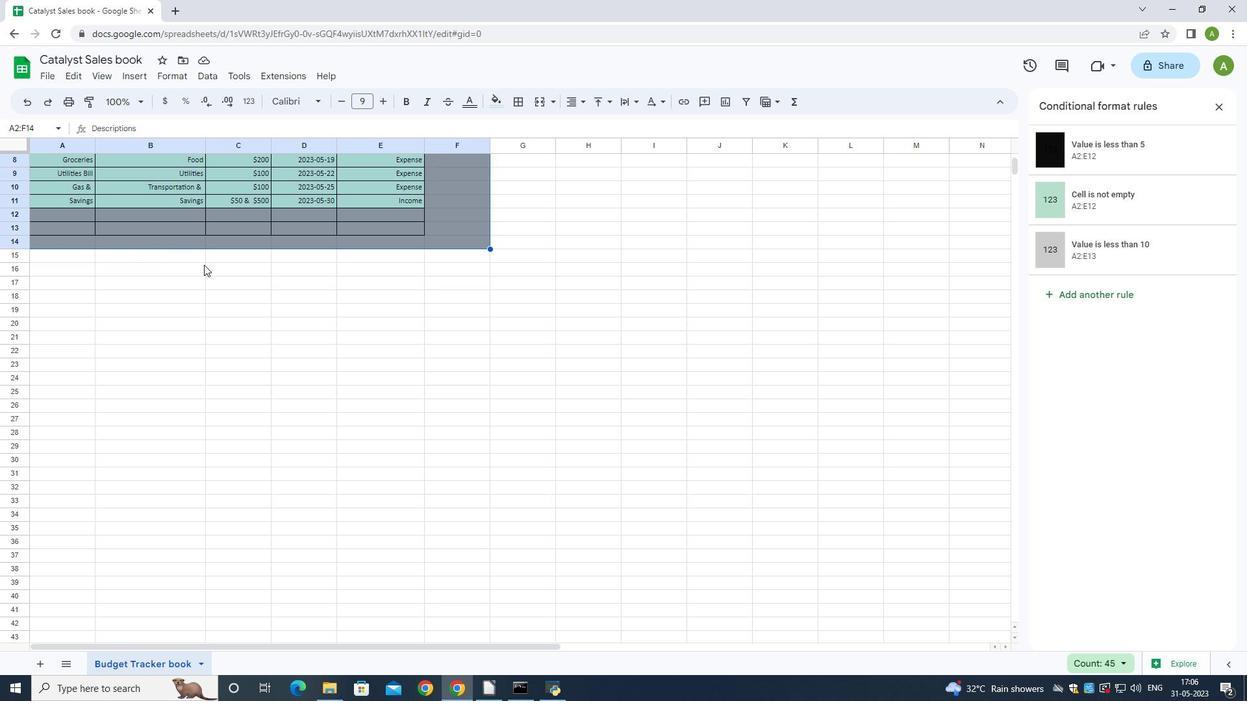 
Action: Mouse scrolled (203, 264) with delta (0, 0)
Screenshot: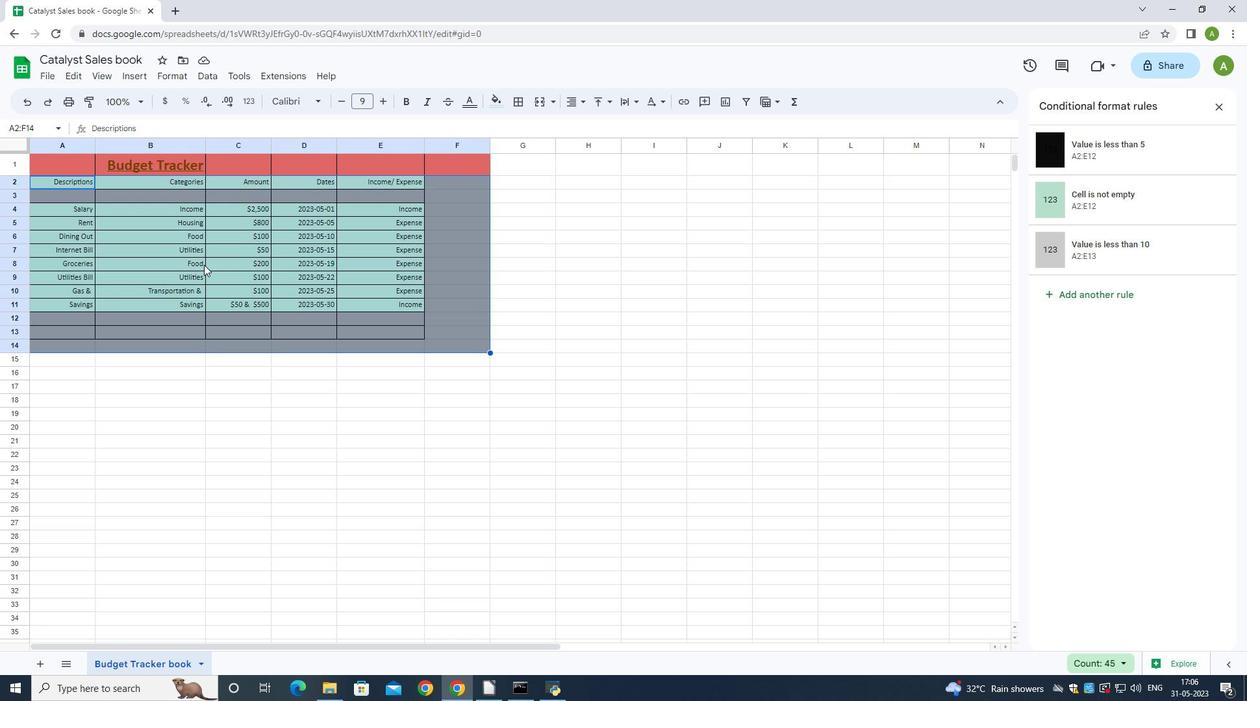 
Action: Mouse scrolled (203, 265) with delta (0, 0)
Screenshot: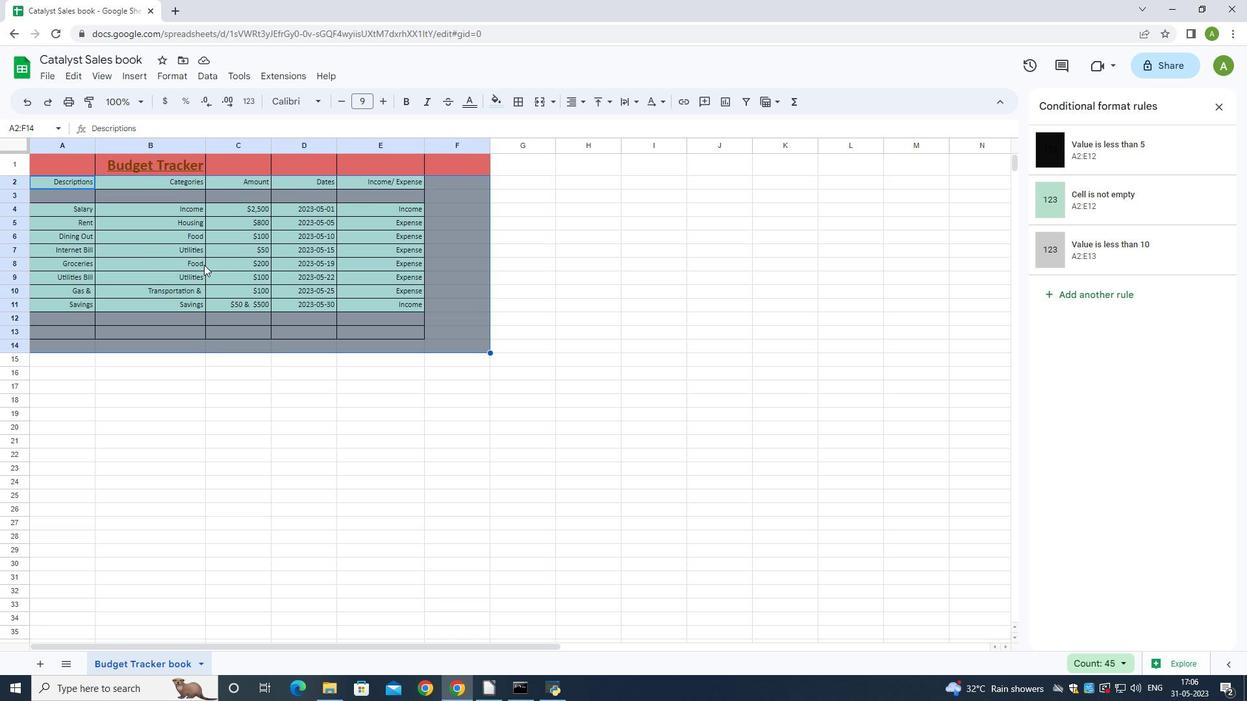 
Action: Mouse scrolled (203, 265) with delta (0, 0)
Screenshot: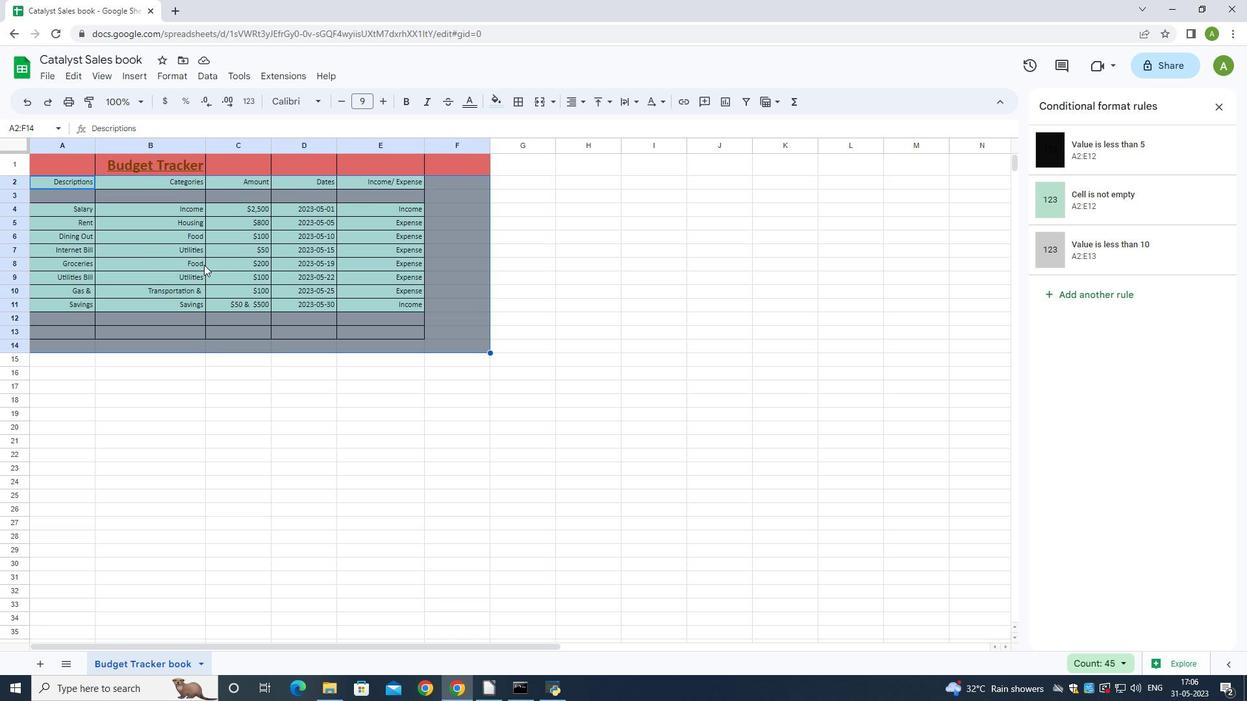
Action: Mouse moved to (203, 265)
Screenshot: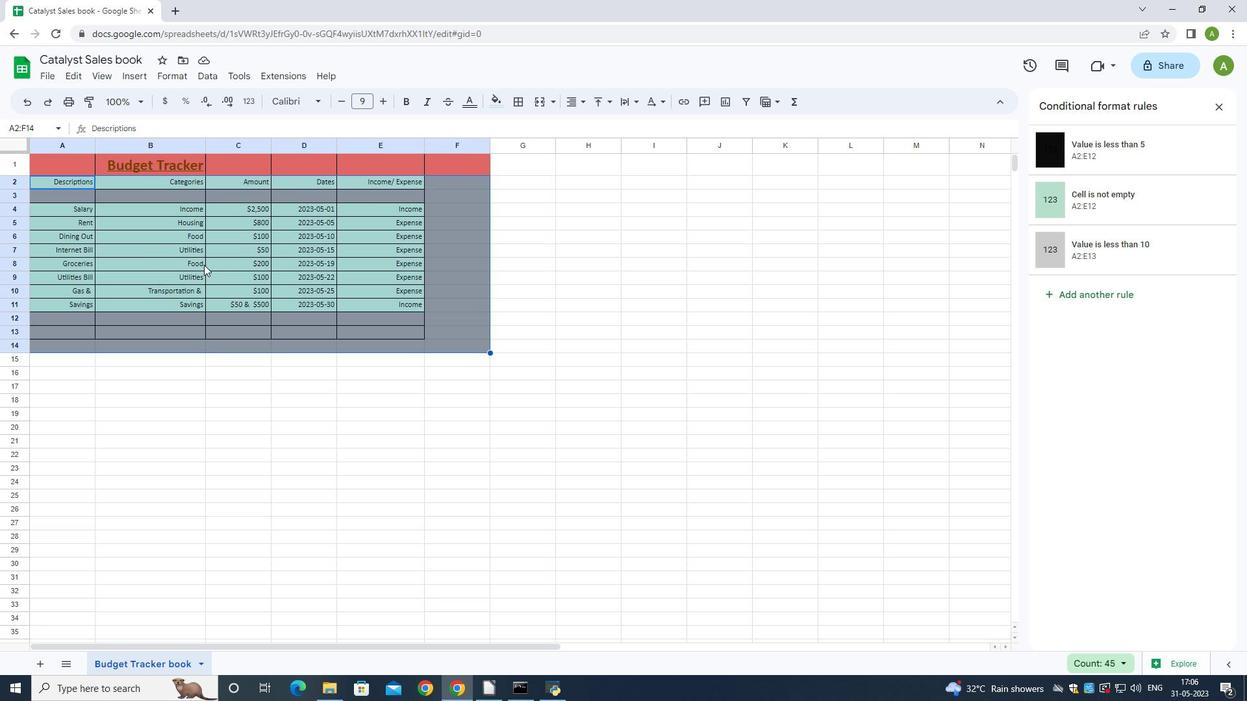 
Action: Mouse scrolled (203, 266) with delta (0, 0)
Screenshot: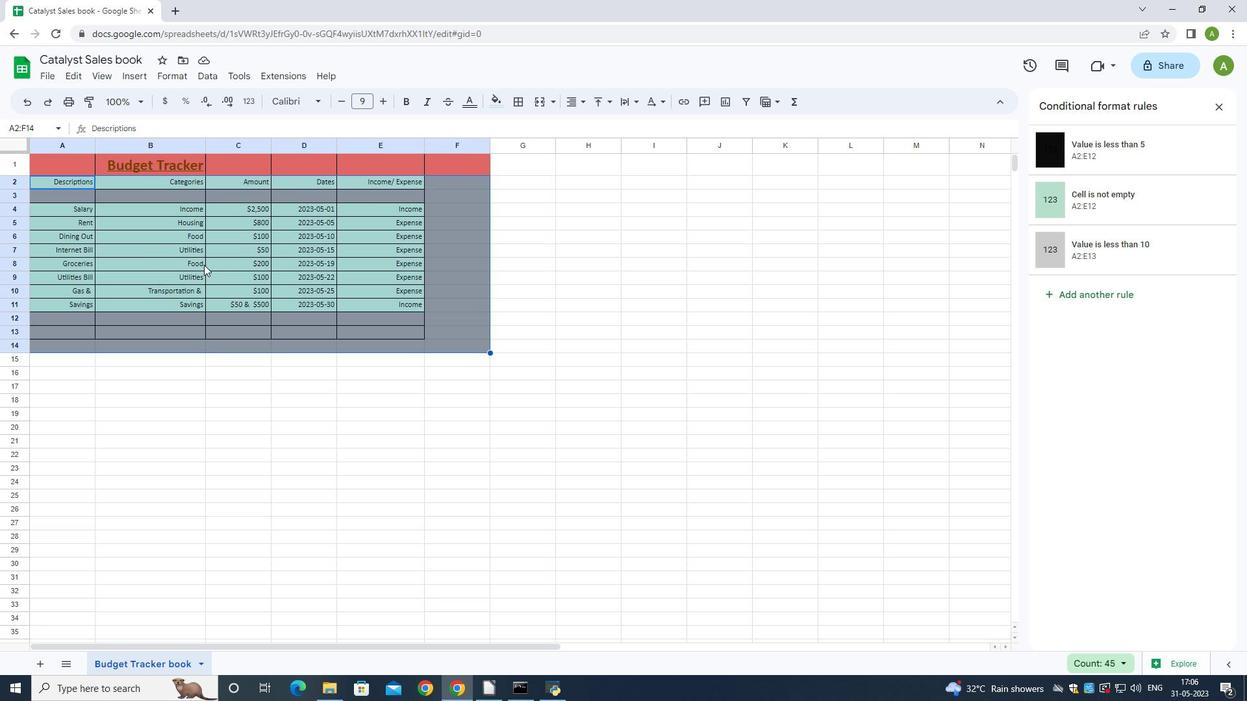 
Action: Mouse scrolled (203, 266) with delta (0, 0)
Screenshot: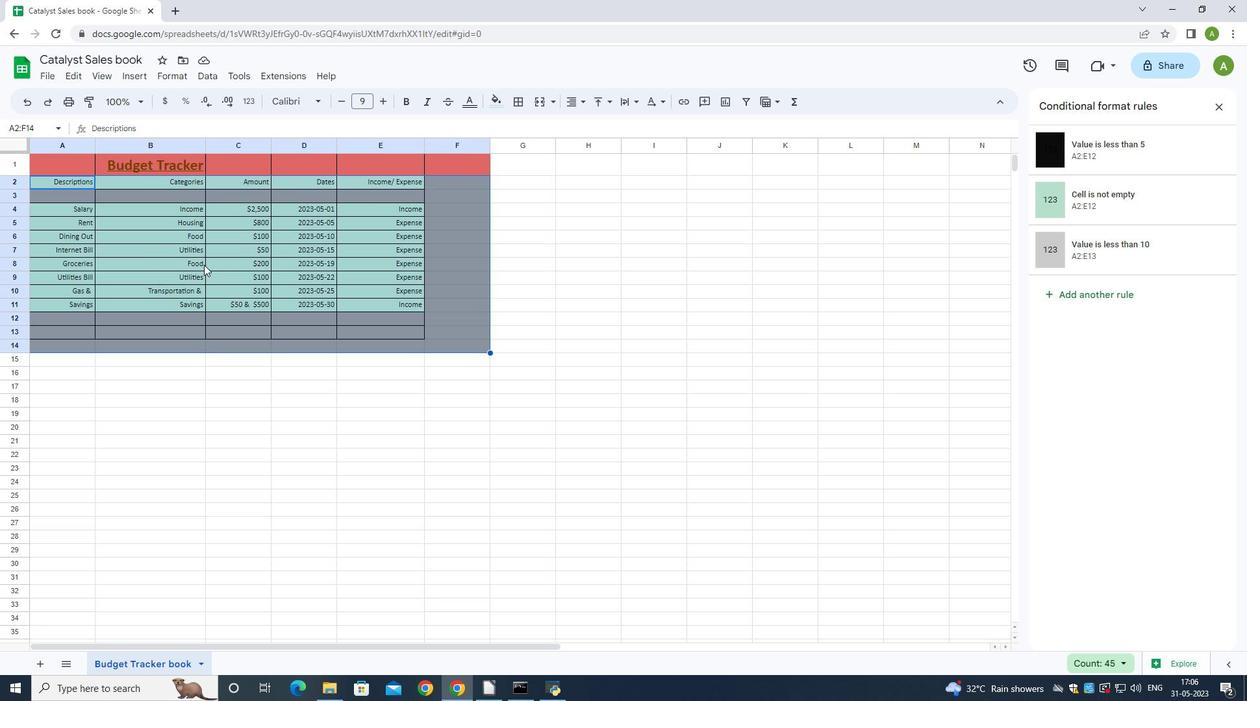 
Action: Mouse scrolled (203, 266) with delta (0, 0)
Screenshot: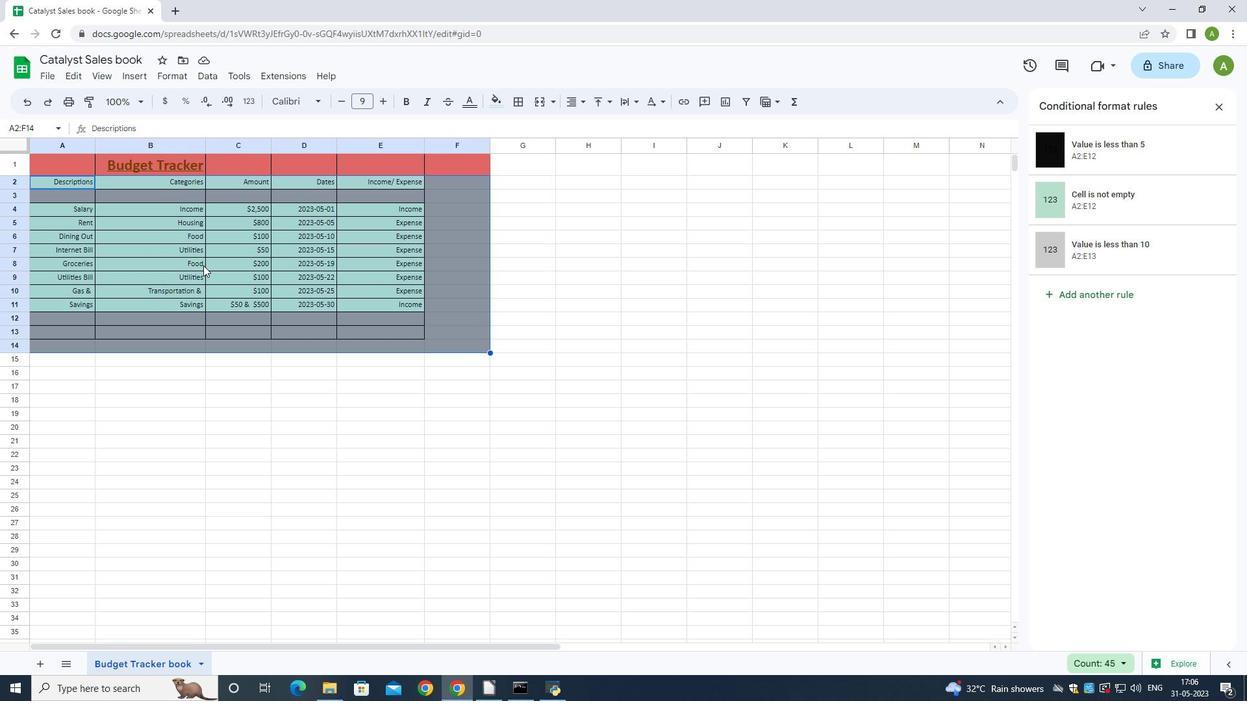 
Action: Mouse scrolled (203, 266) with delta (0, 0)
Screenshot: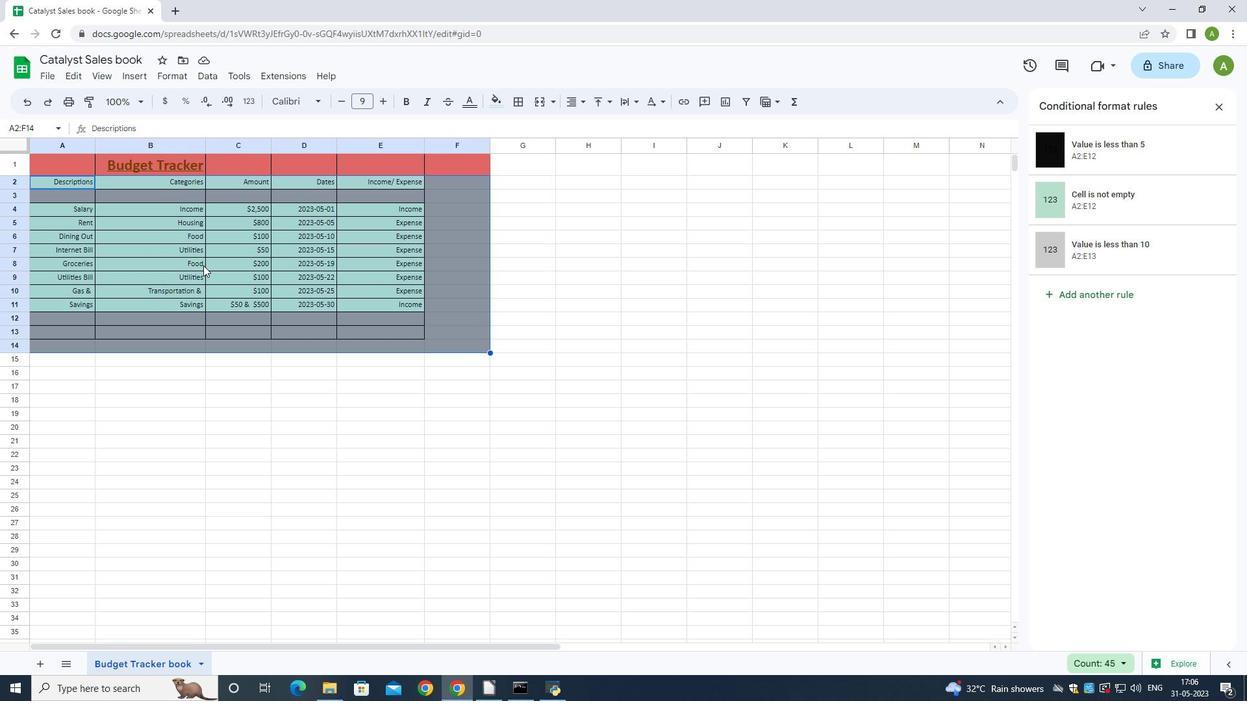 
Action: Mouse scrolled (203, 266) with delta (0, 0)
Screenshot: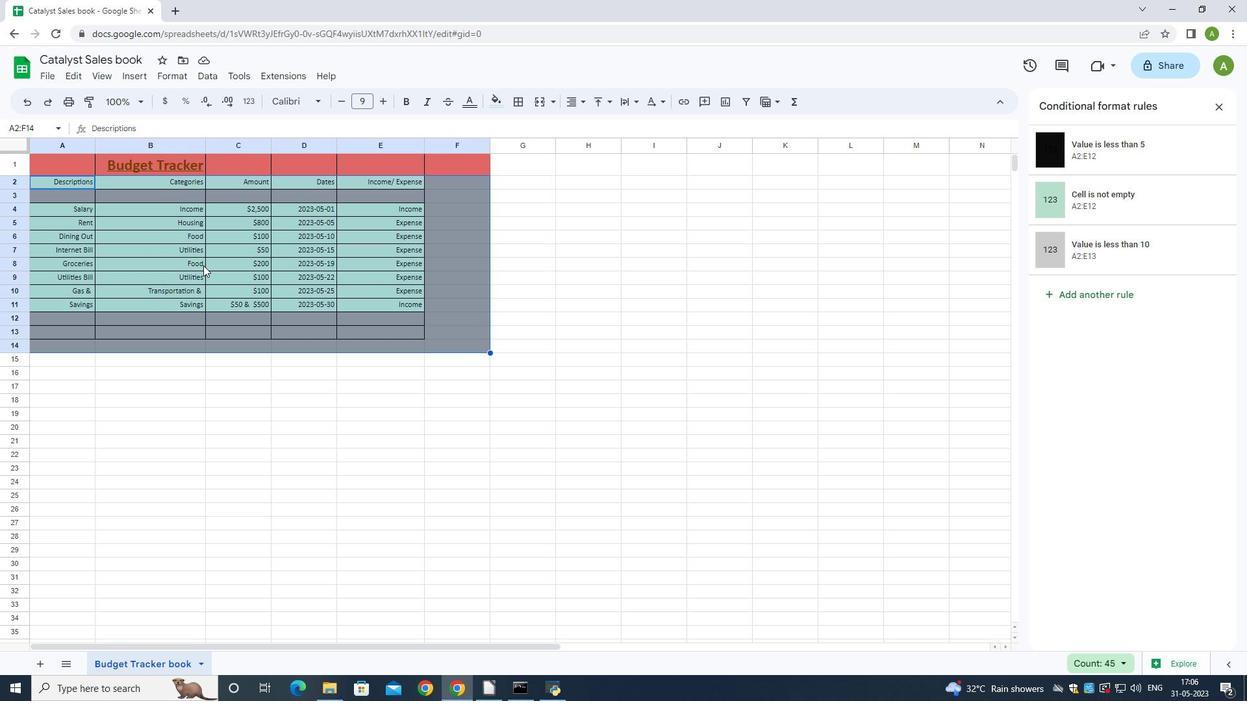 
Action: Mouse scrolled (203, 266) with delta (0, 0)
Screenshot: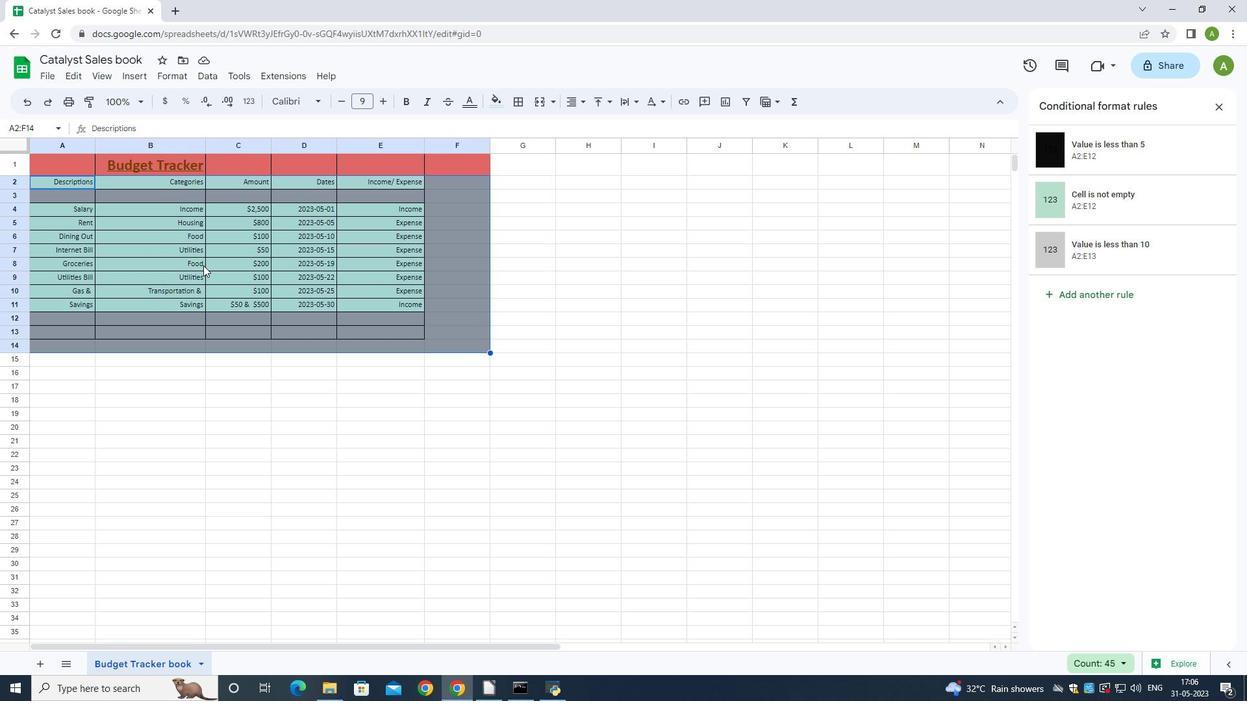 
Action: Mouse scrolled (203, 266) with delta (0, 0)
Screenshot: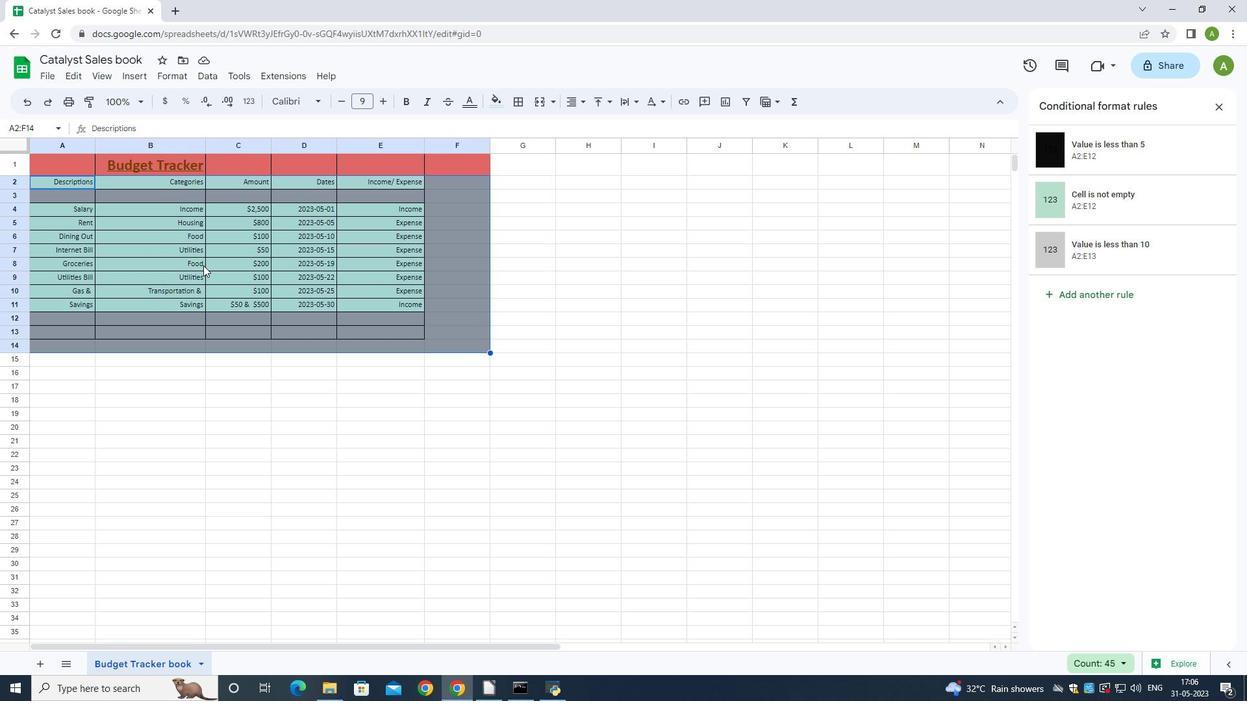 
Action: Mouse moved to (46, 141)
Screenshot: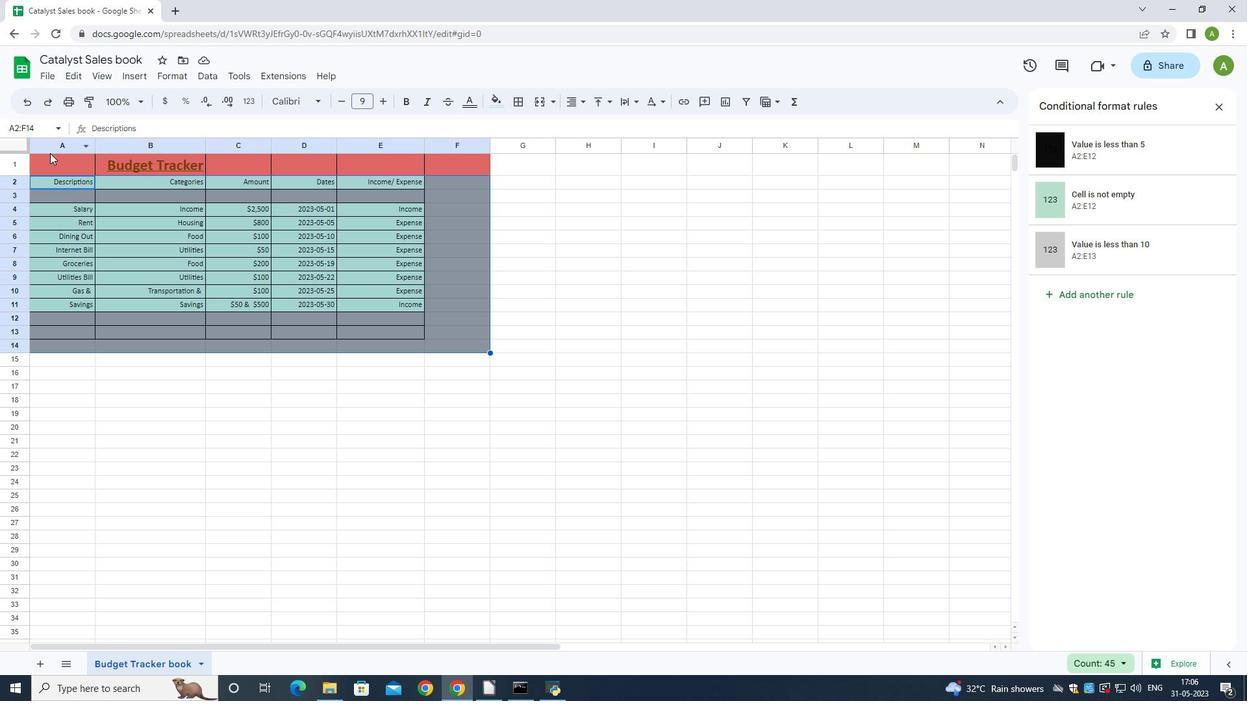 
Action: Mouse pressed left at (46, 141)
Screenshot: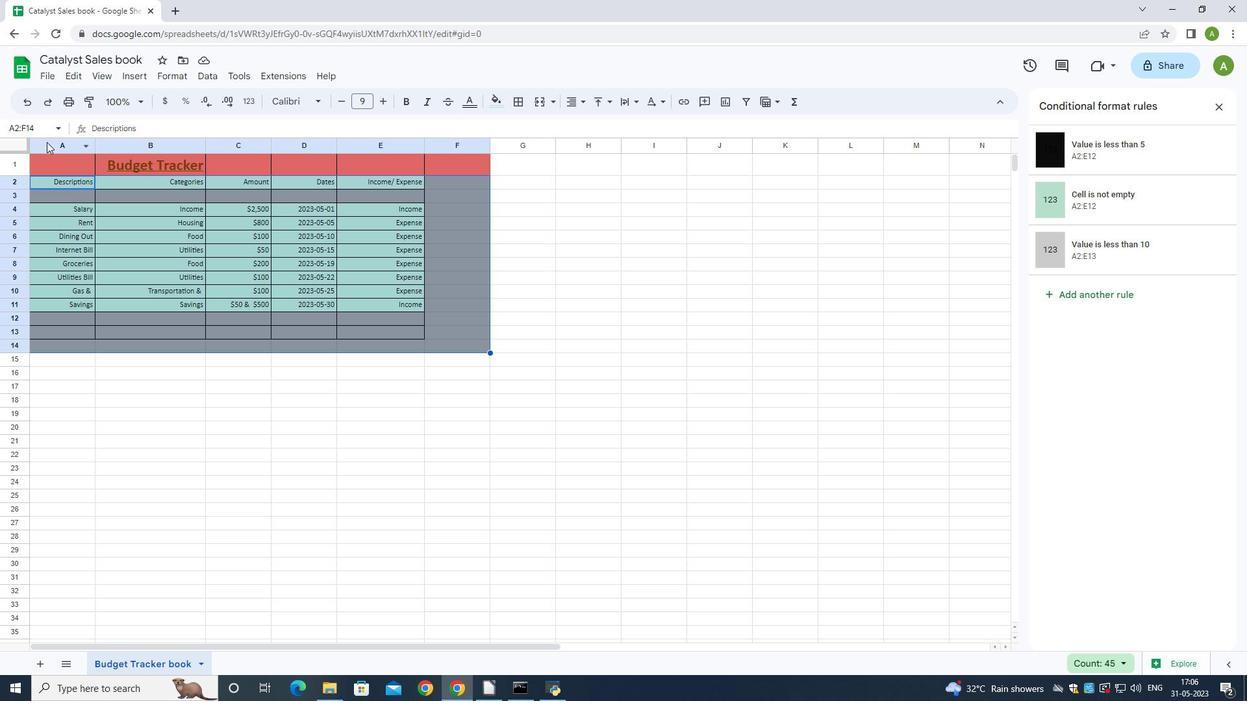 
Action: Mouse moved to (355, 308)
Screenshot: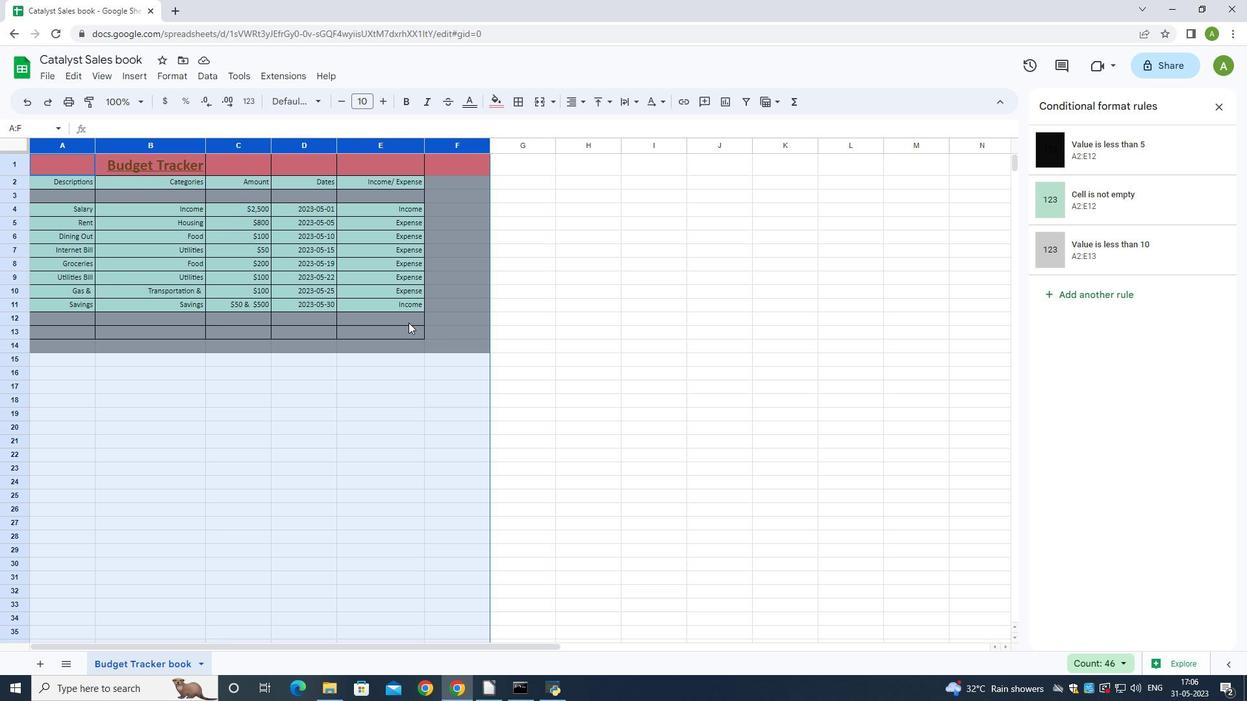 
Action: Mouse pressed left at (355, 308)
Screenshot: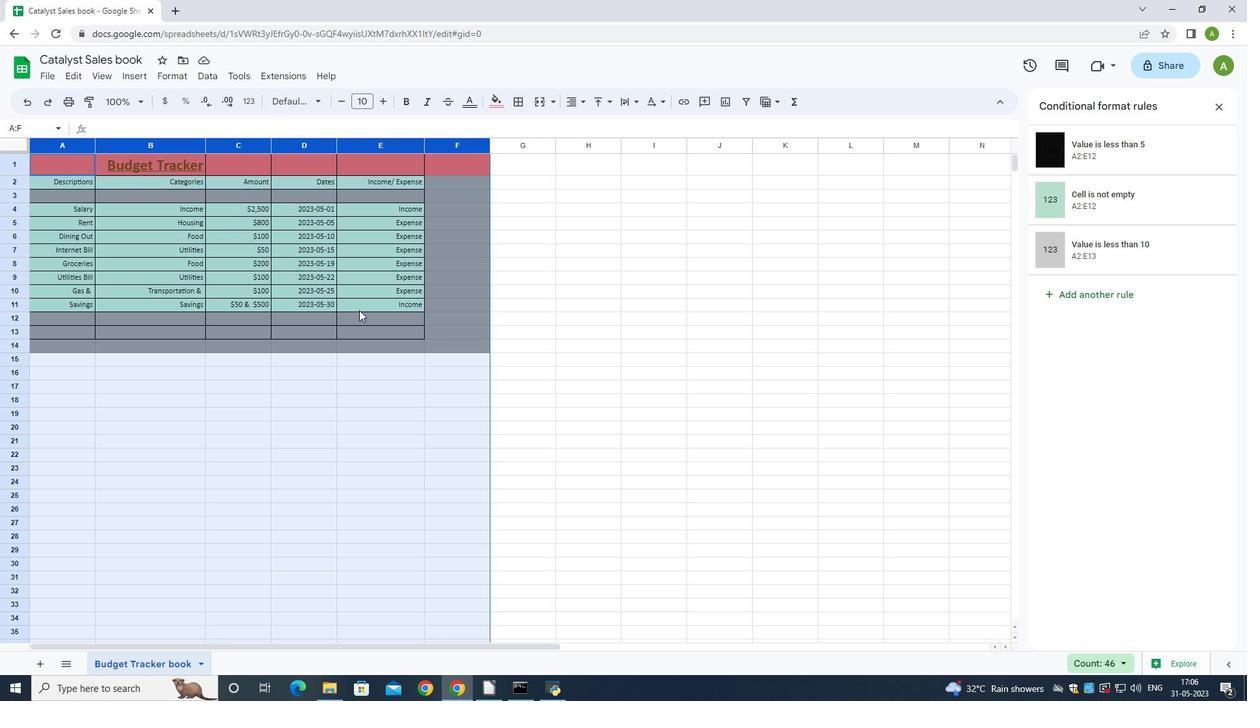 
Action: Mouse moved to (46, 157)
Screenshot: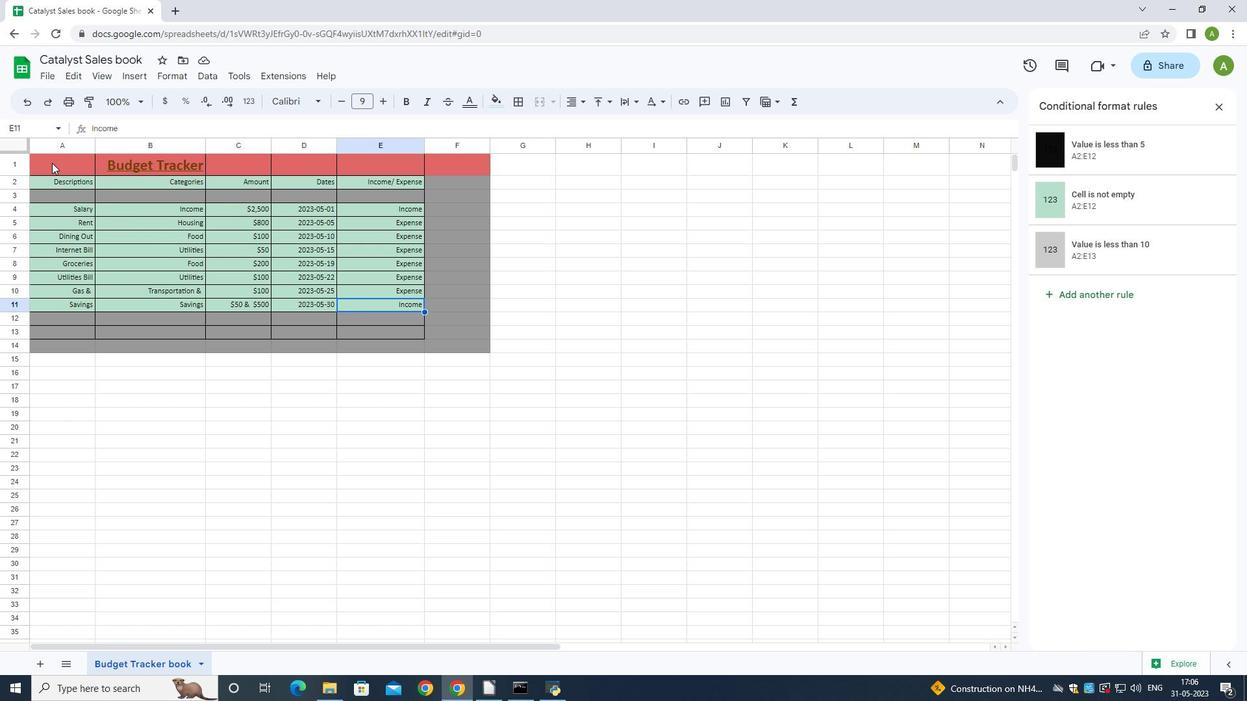 
Action: Mouse pressed left at (46, 157)
Screenshot: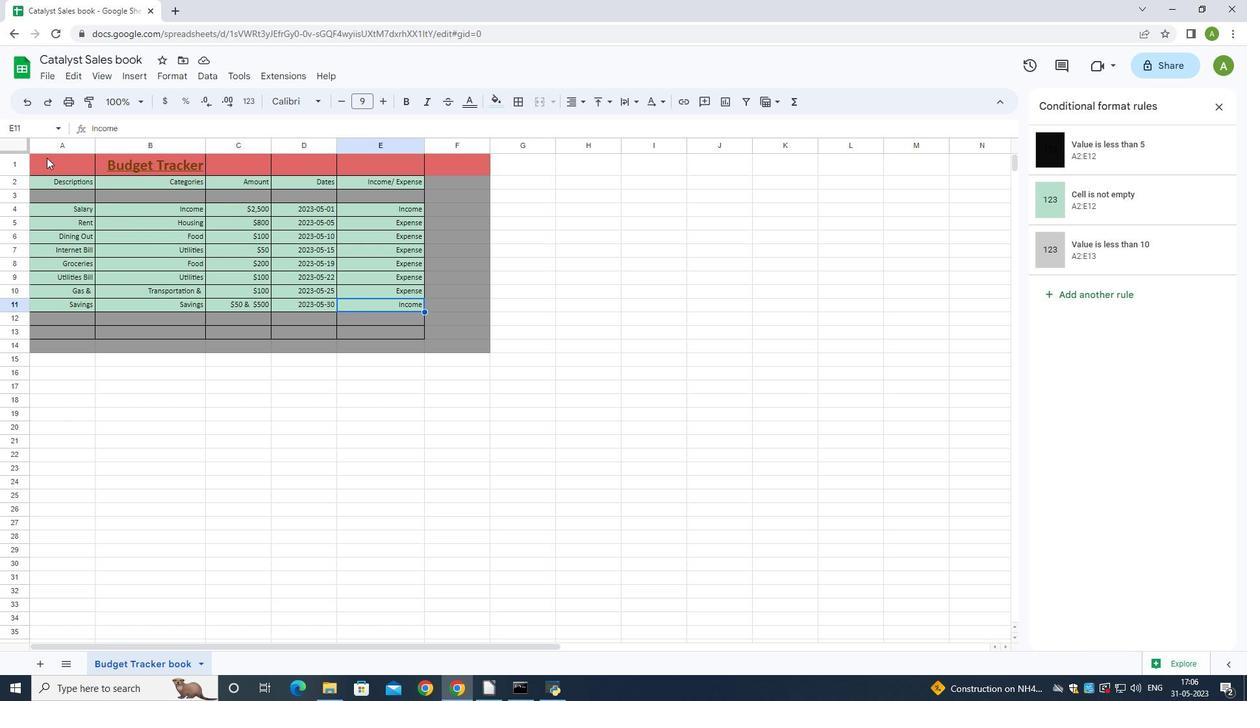 
Action: Mouse moved to (518, 103)
Screenshot: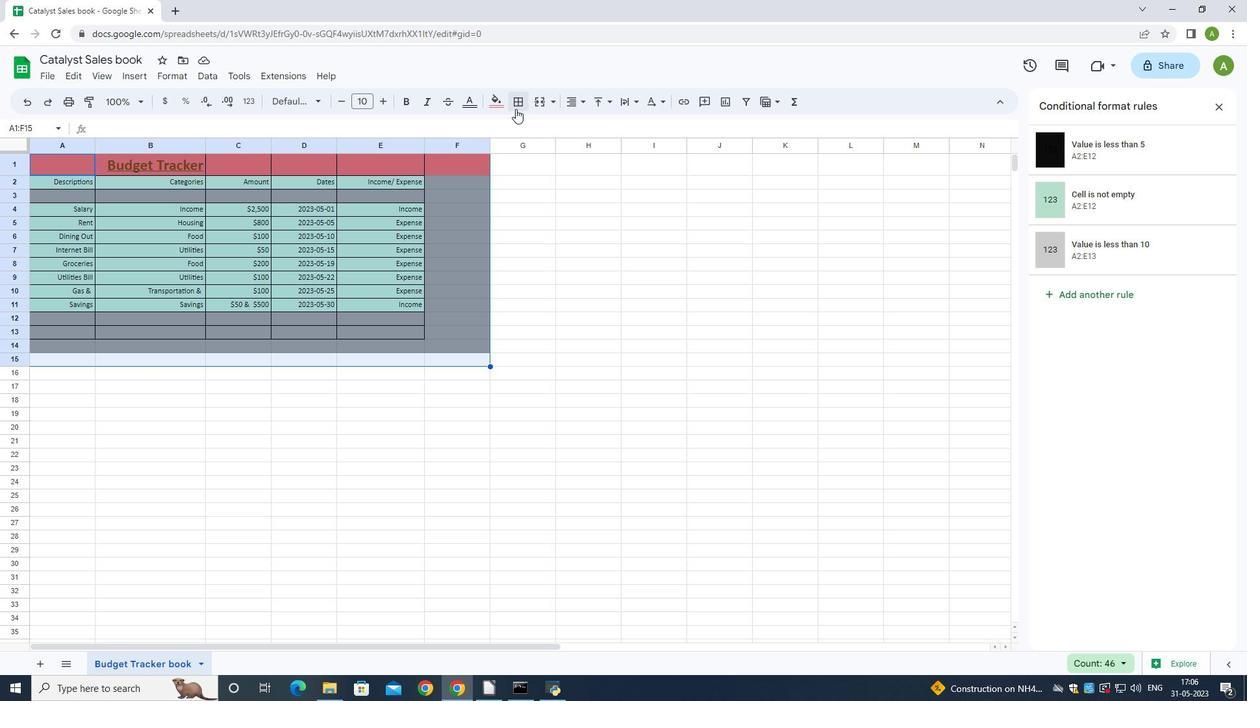 
Action: Mouse pressed left at (518, 103)
Screenshot: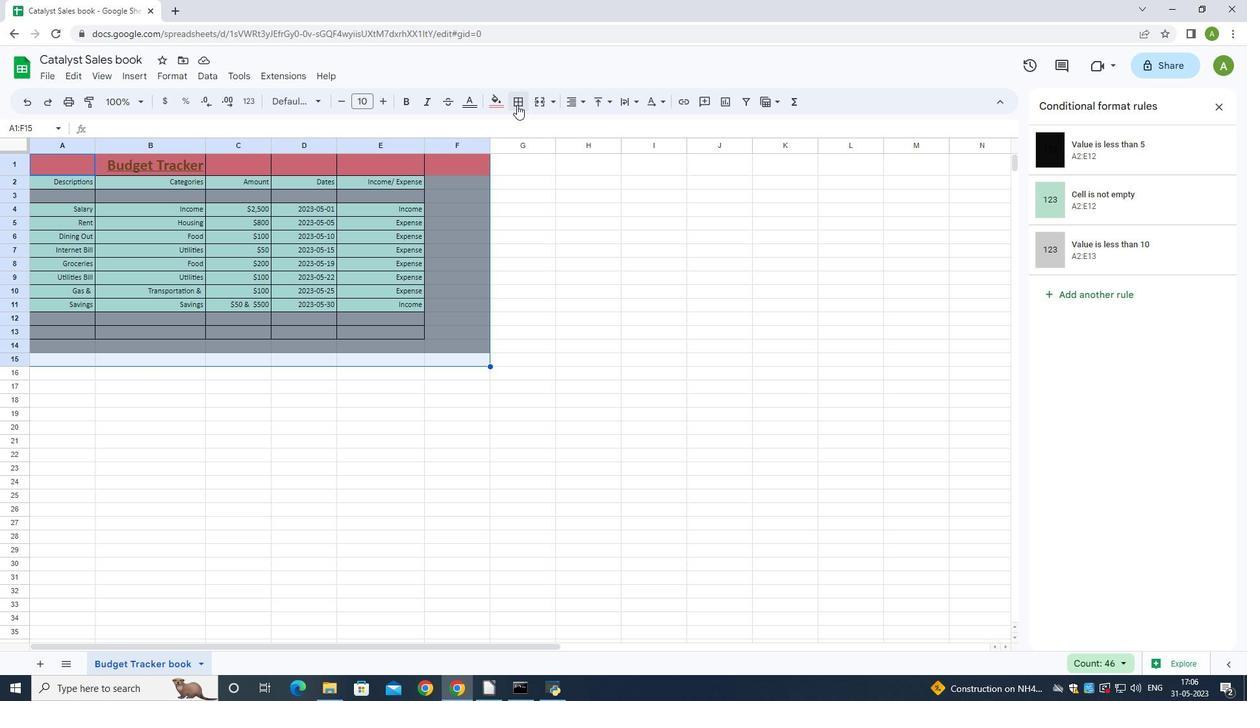 
Action: Mouse moved to (160, 77)
Screenshot: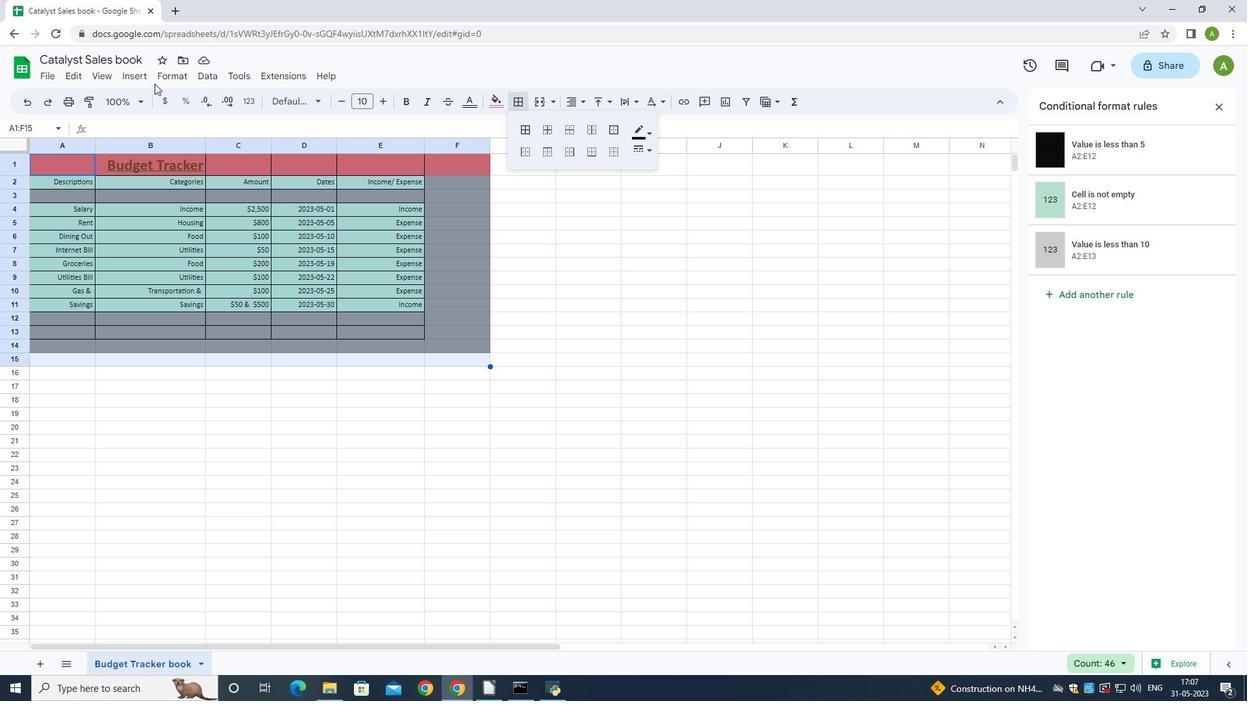 
Action: Mouse pressed left at (160, 77)
Screenshot: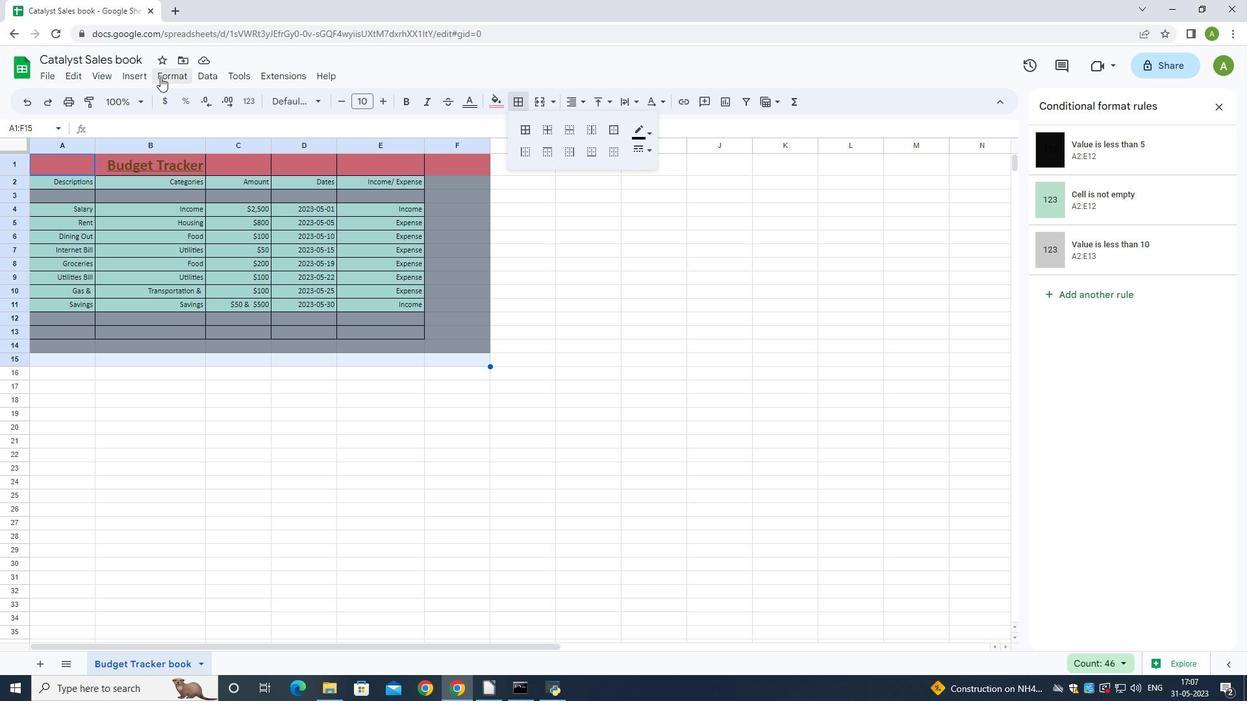
Action: Mouse moved to (399, 250)
Screenshot: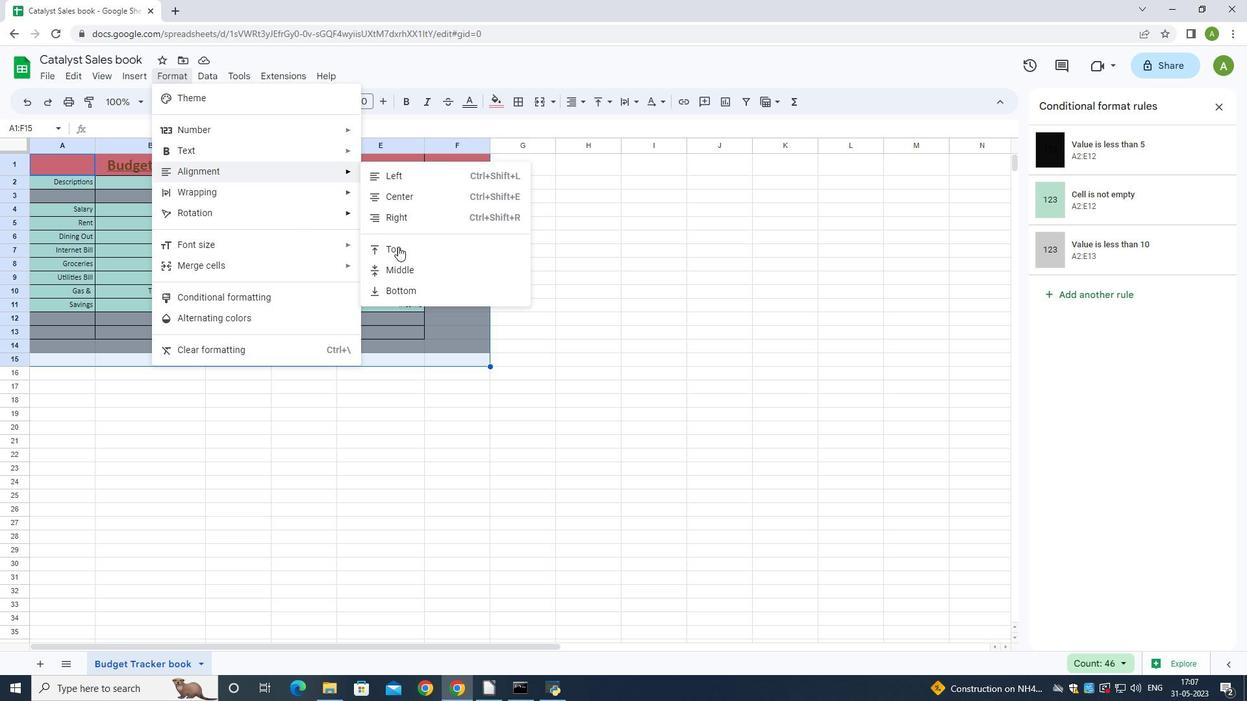 
Action: Mouse pressed left at (399, 250)
Screenshot: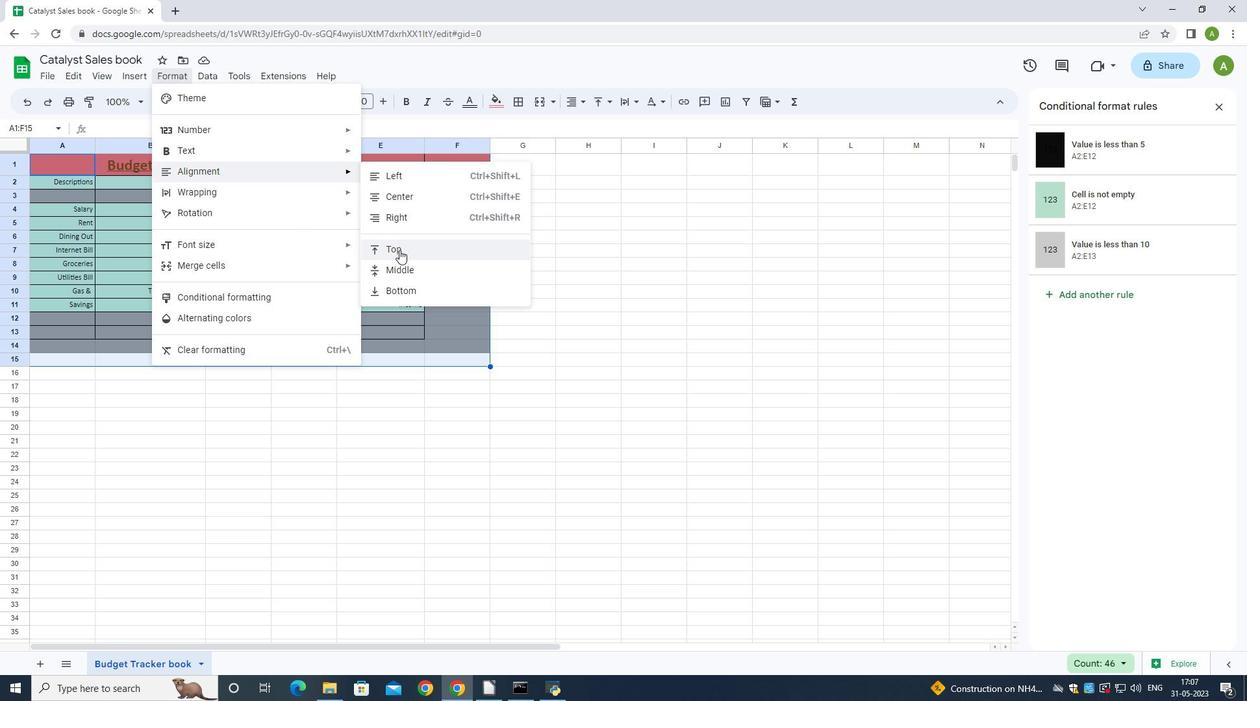 
Action: Mouse moved to (515, 100)
Screenshot: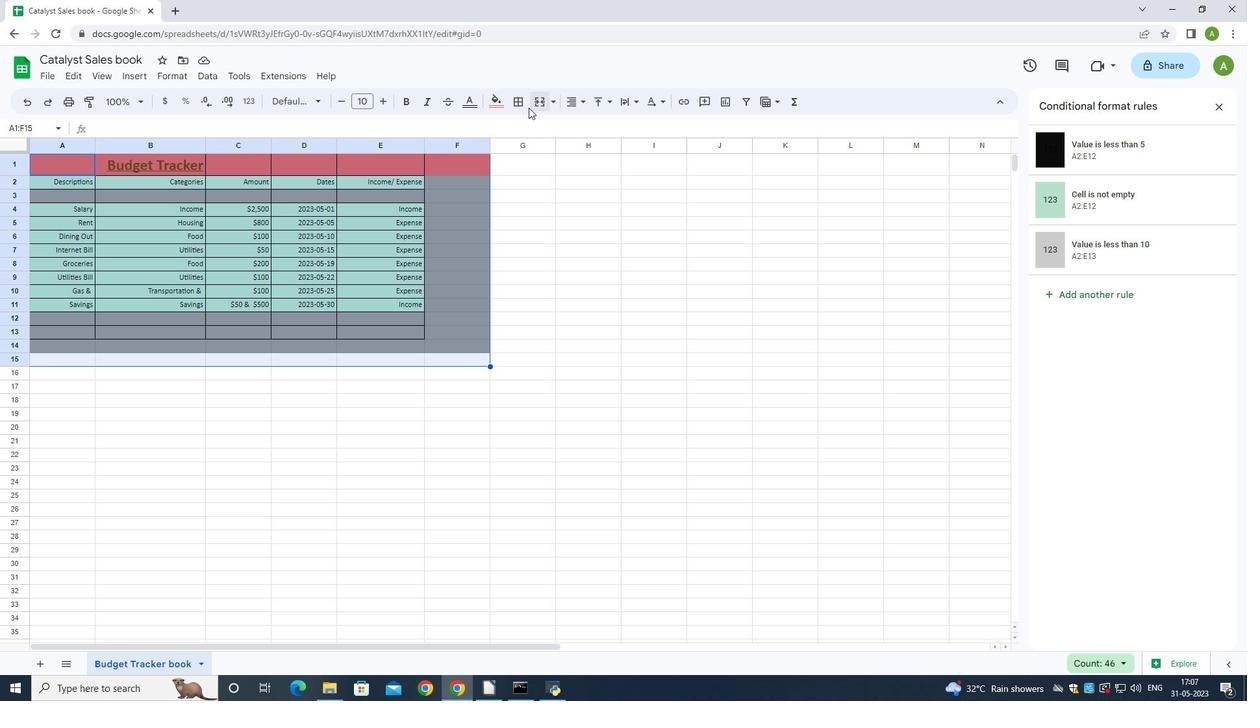 
Action: Mouse pressed left at (515, 100)
Screenshot: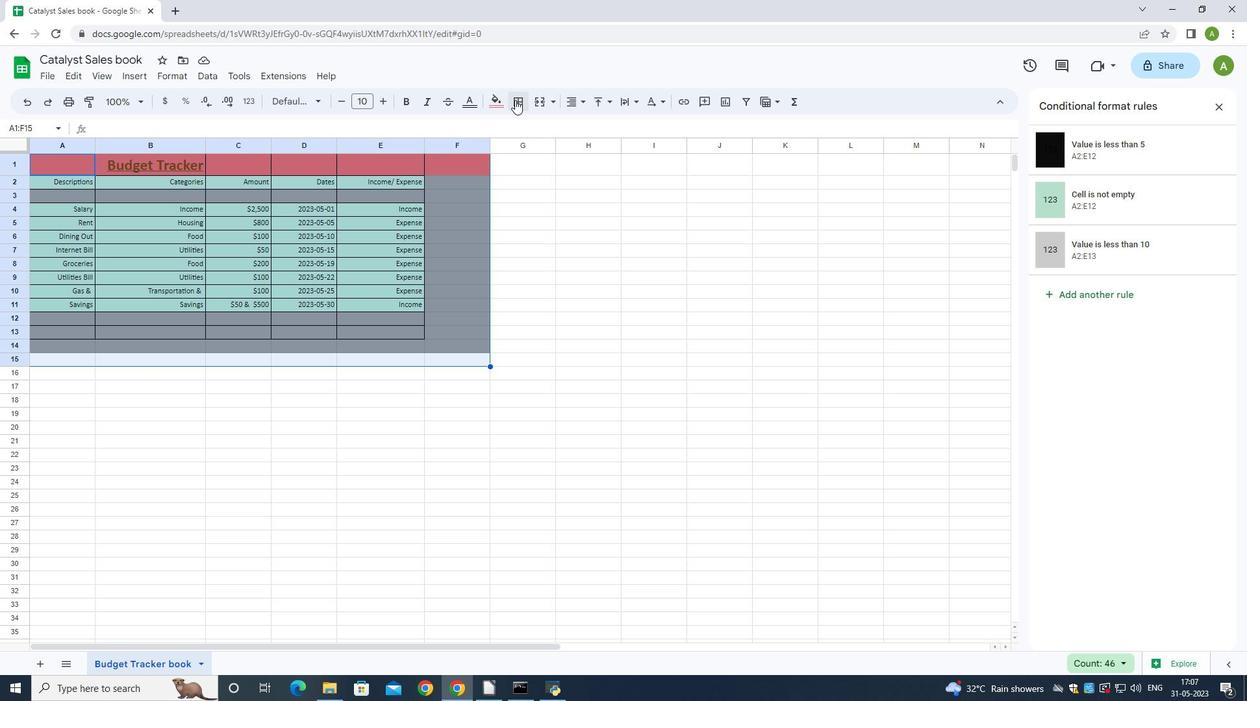
Action: Mouse moved to (550, 153)
Screenshot: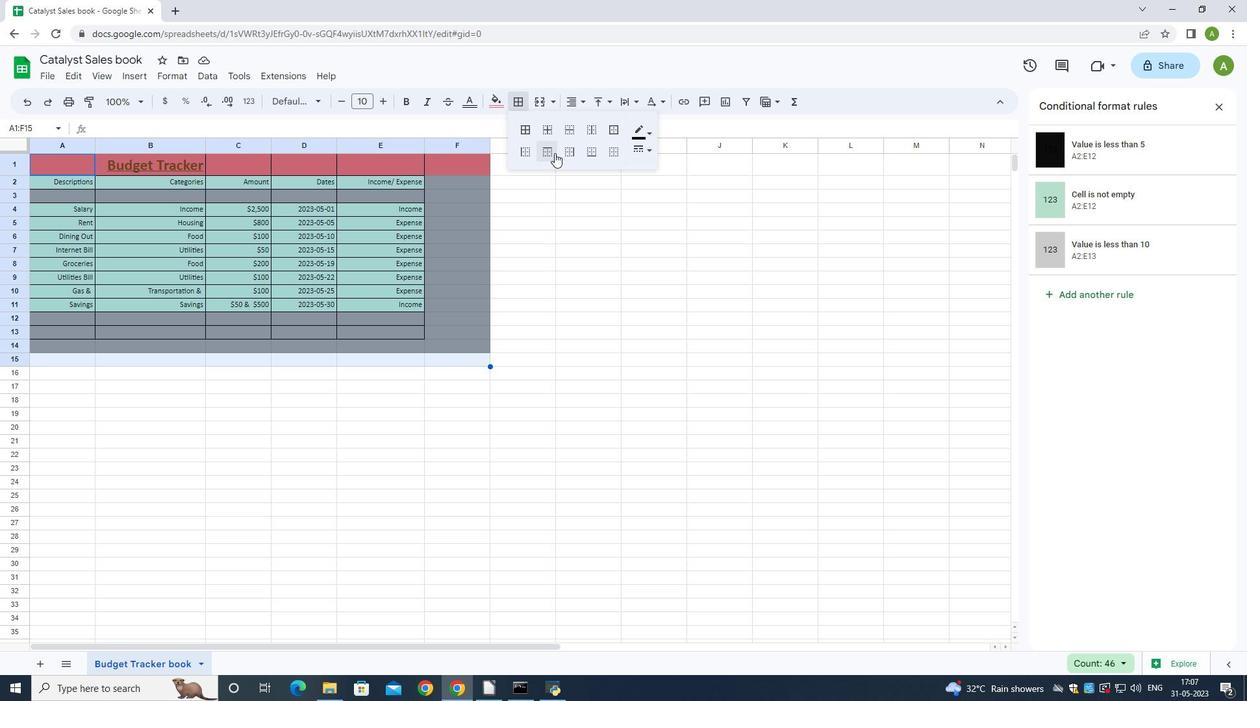 
Action: Mouse pressed left at (550, 153)
Screenshot: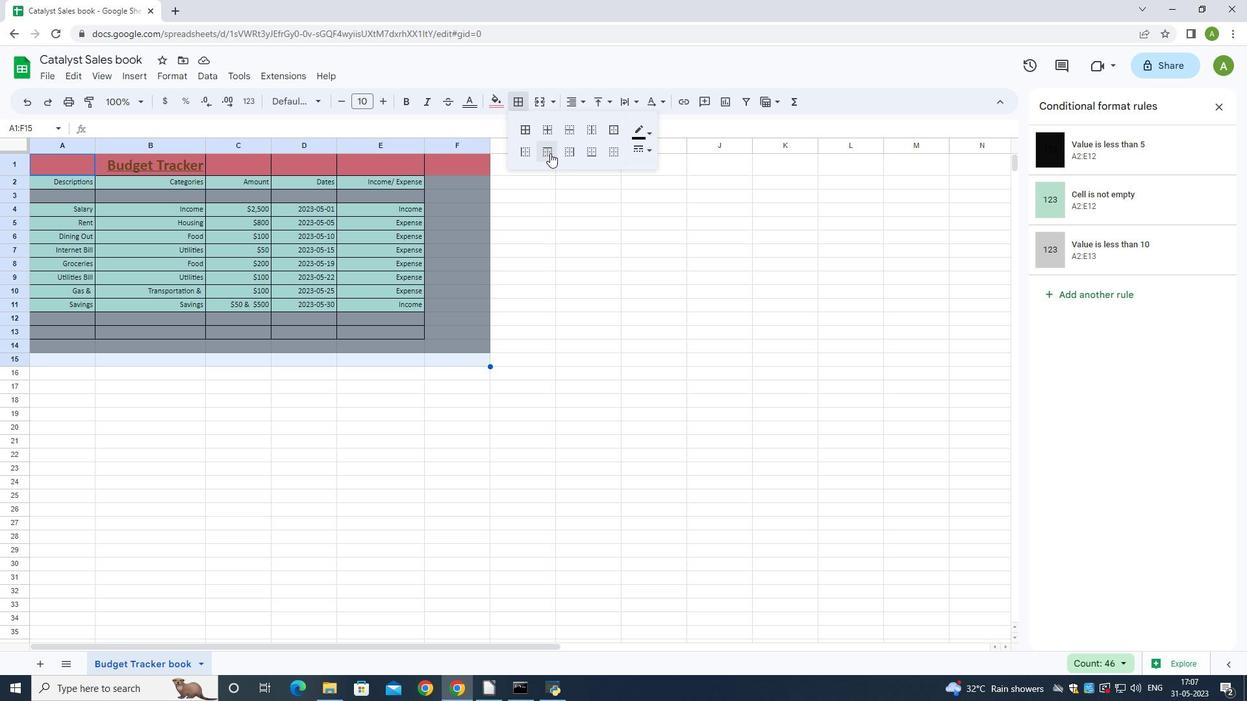 
Action: Mouse moved to (241, 296)
Screenshot: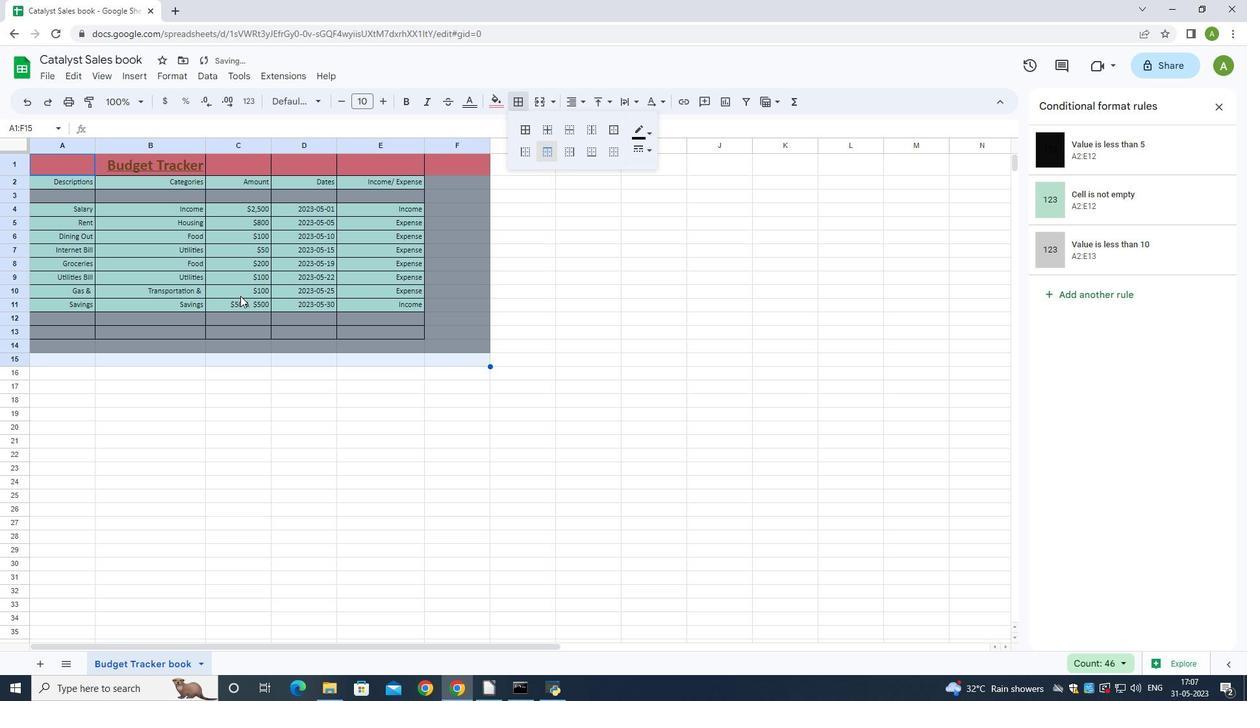 
Action: Key pressed ctrl+S
Screenshot: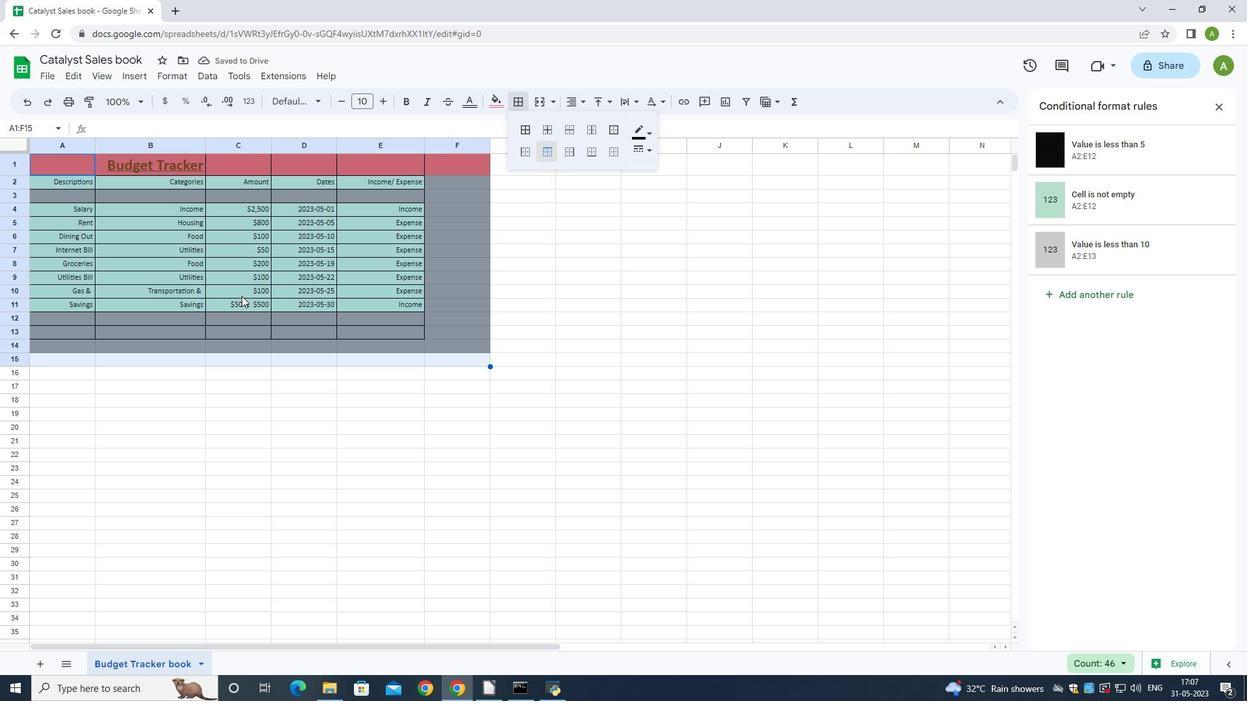 
